 Task: Find connections with filter location Durg with filter topic #Trainingwith filter profile language Spanish with filter current company OpenText with filter school Pace Junior Science College with filter industry Soap and Cleaning Product Manufacturing with filter service category Web Development with filter keywords title Principal
Action: Mouse moved to (165, 251)
Screenshot: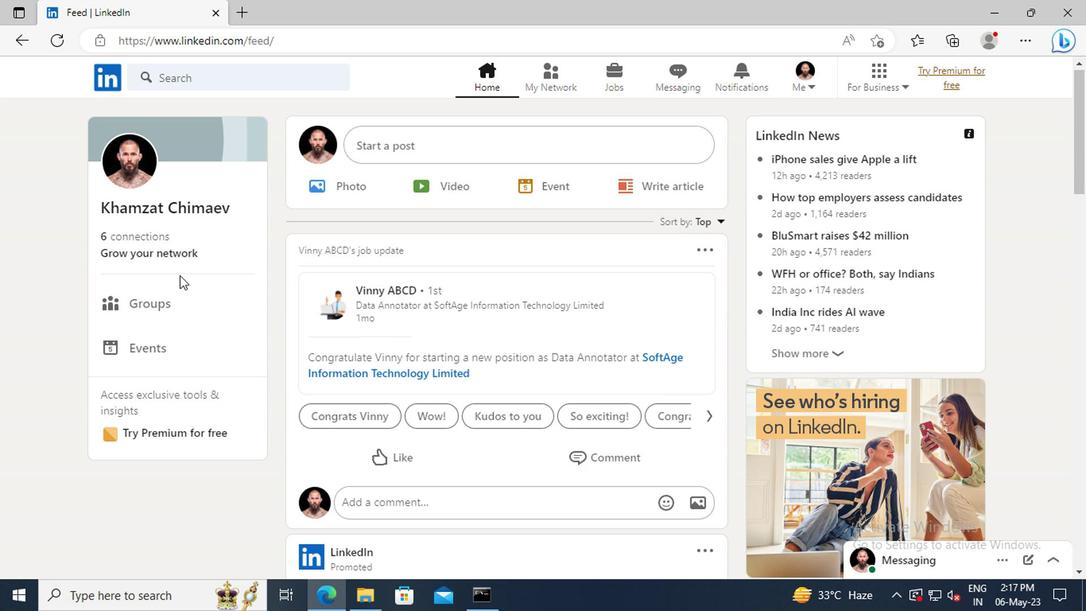 
Action: Mouse pressed left at (165, 251)
Screenshot: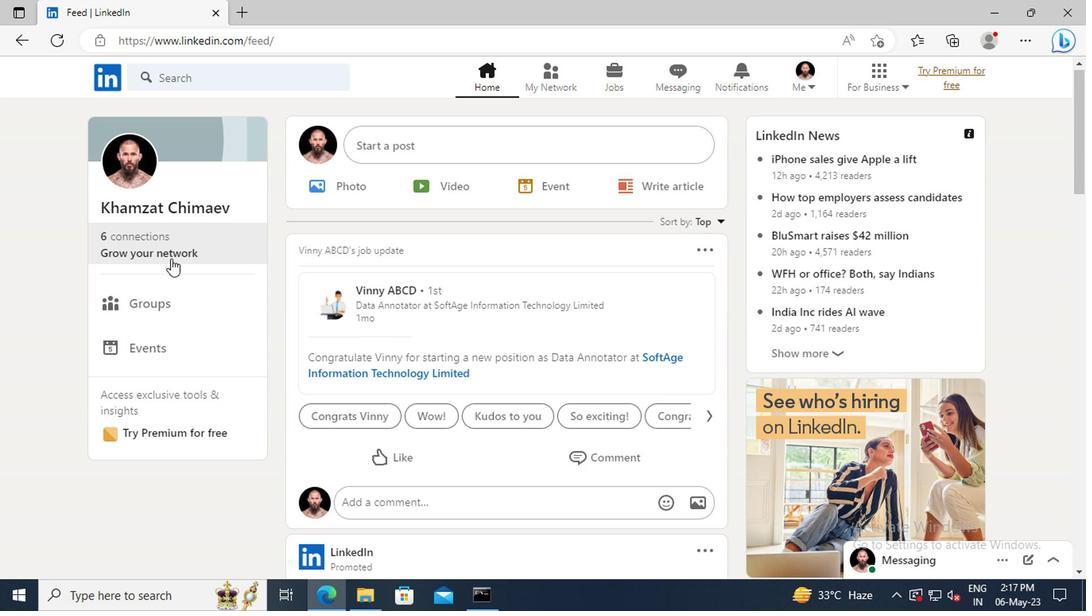 
Action: Mouse moved to (173, 170)
Screenshot: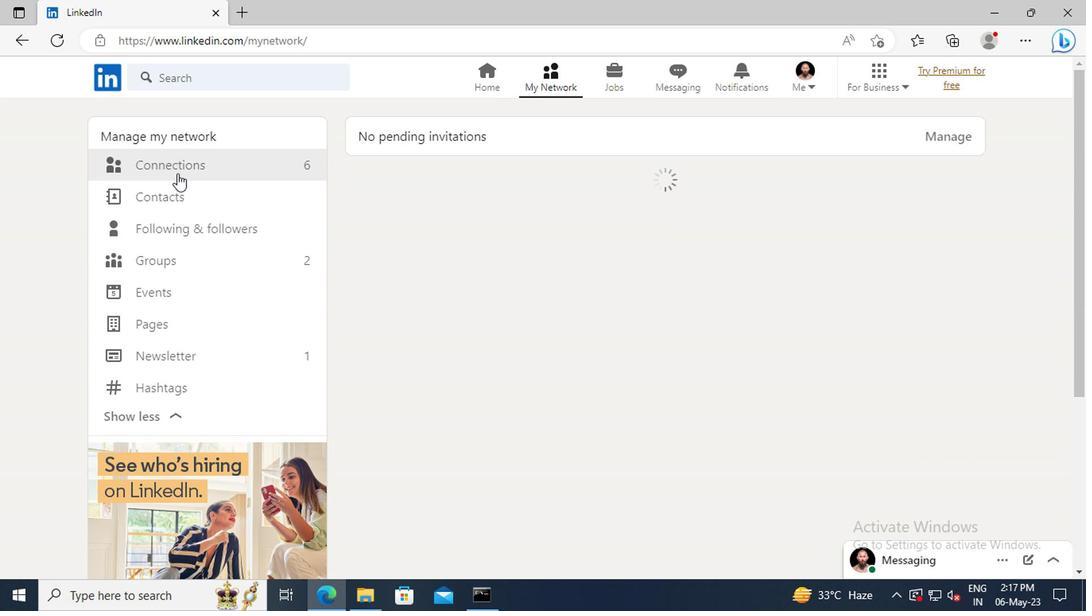 
Action: Mouse pressed left at (173, 170)
Screenshot: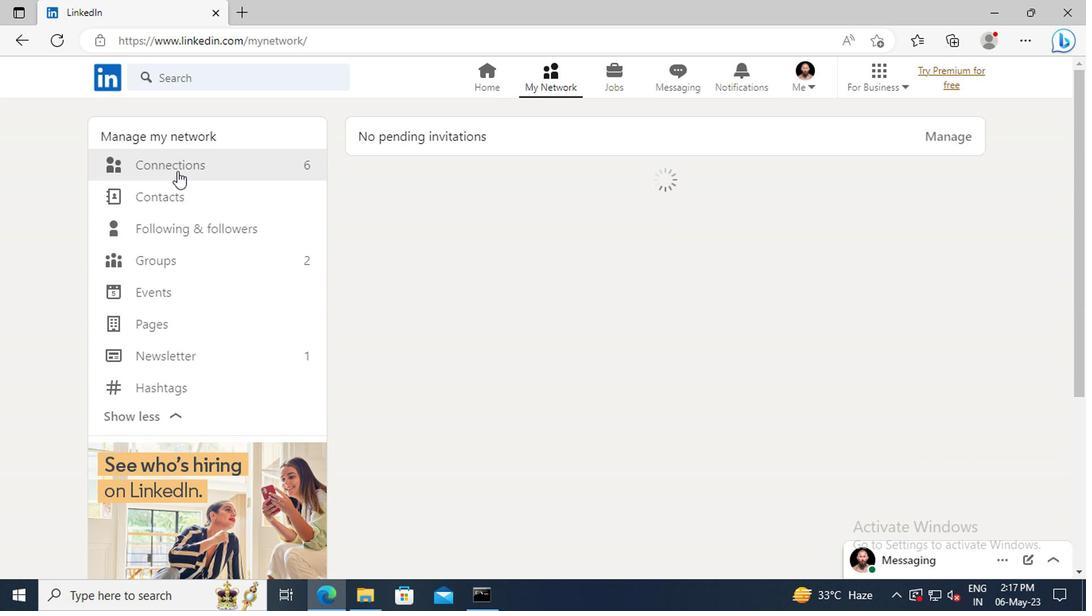 
Action: Mouse moved to (658, 171)
Screenshot: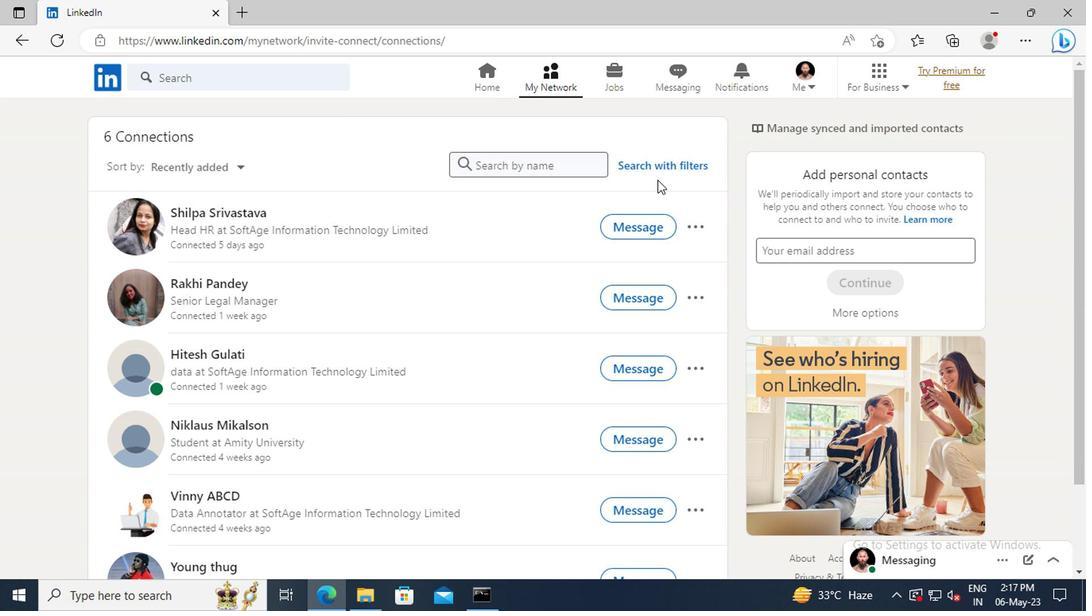 
Action: Mouse pressed left at (658, 171)
Screenshot: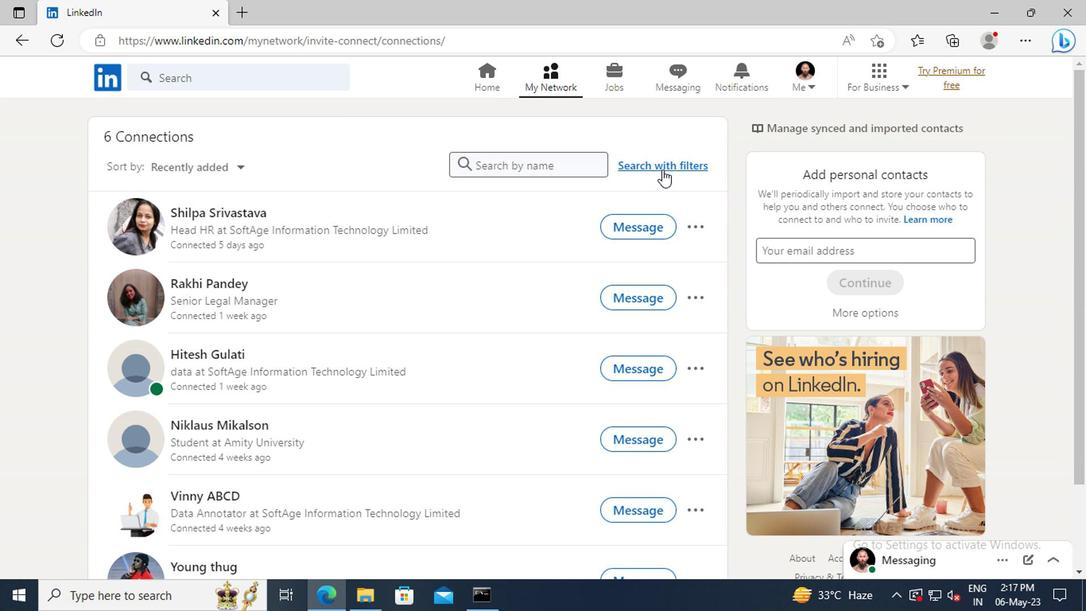 
Action: Mouse moved to (599, 123)
Screenshot: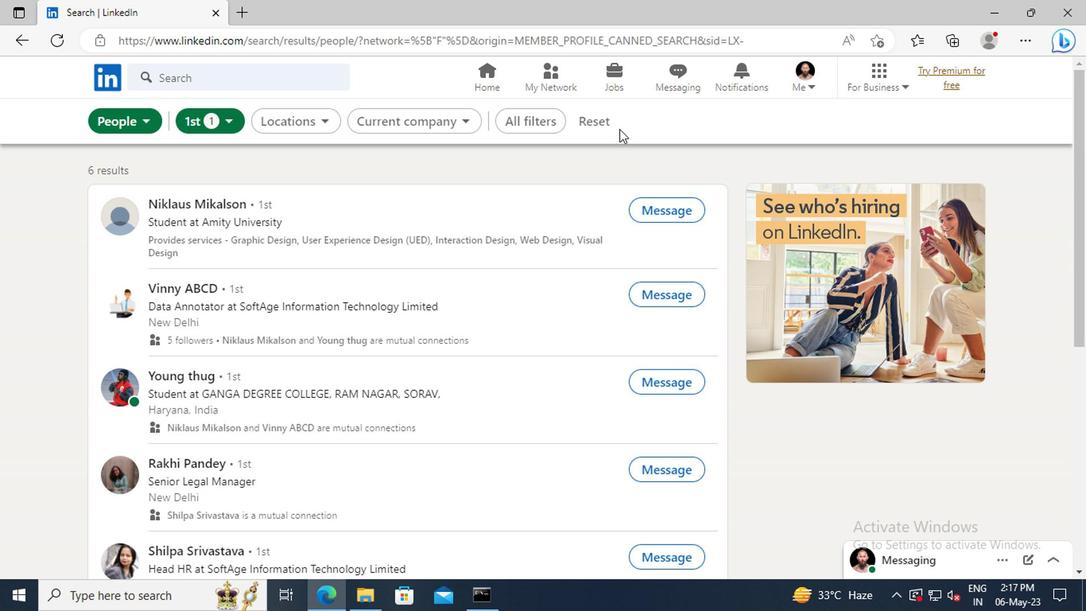 
Action: Mouse pressed left at (599, 123)
Screenshot: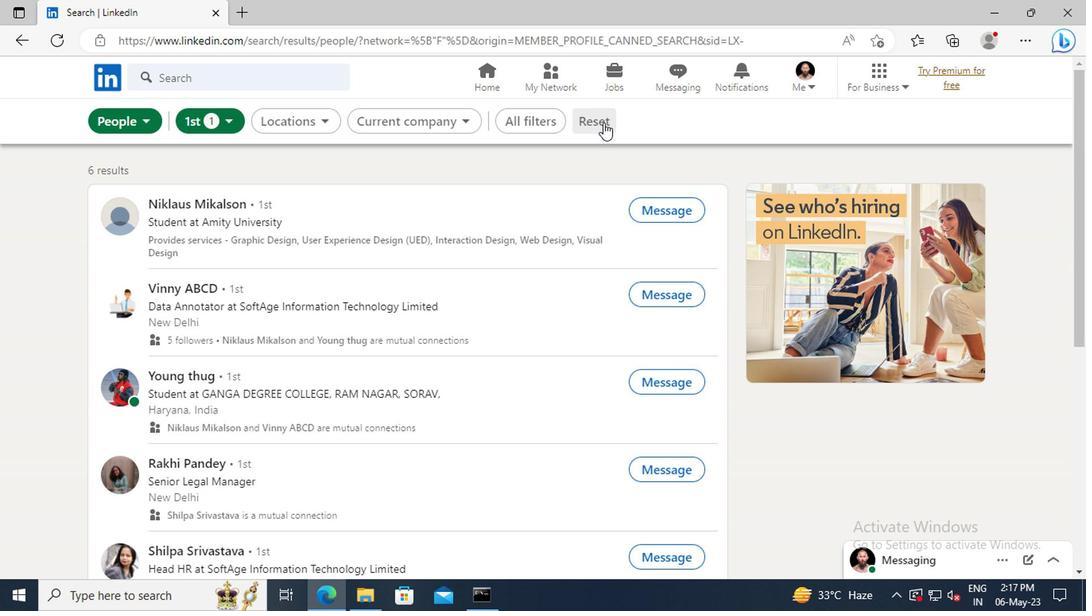
Action: Mouse moved to (580, 123)
Screenshot: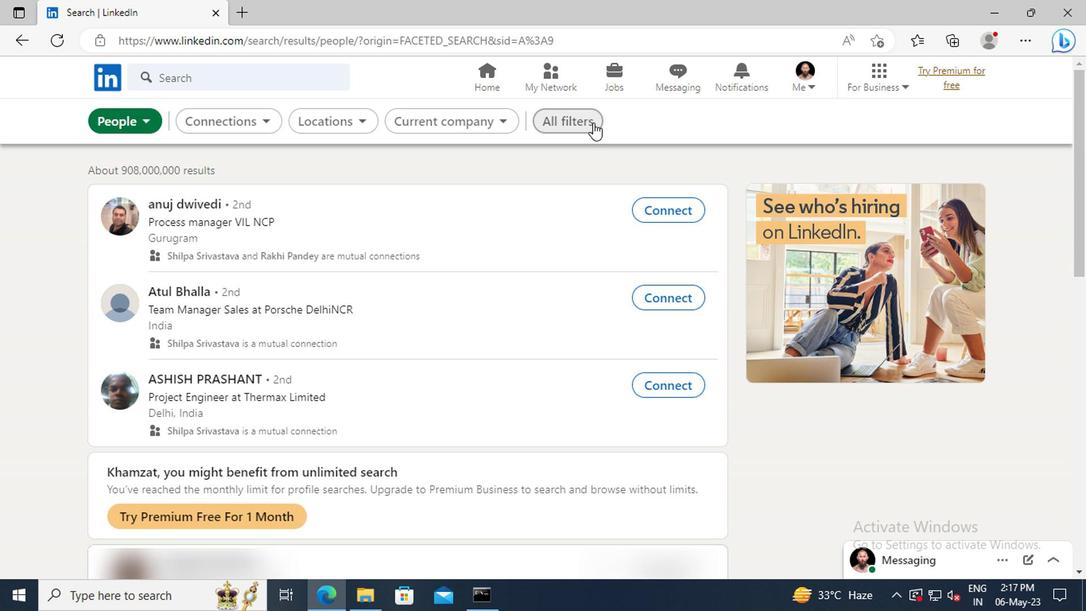 
Action: Mouse pressed left at (580, 123)
Screenshot: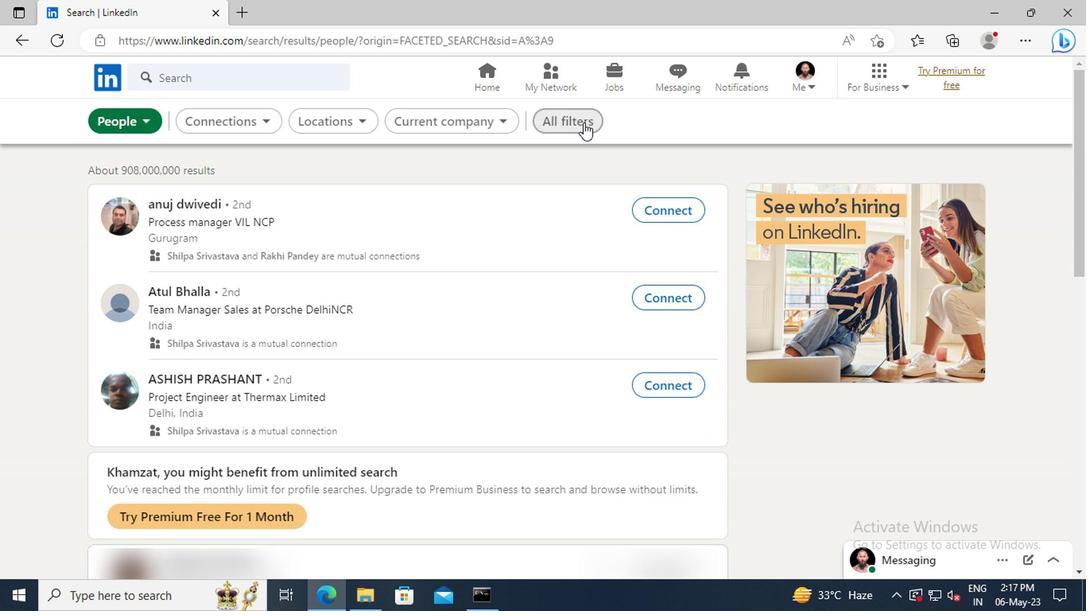 
Action: Mouse moved to (915, 294)
Screenshot: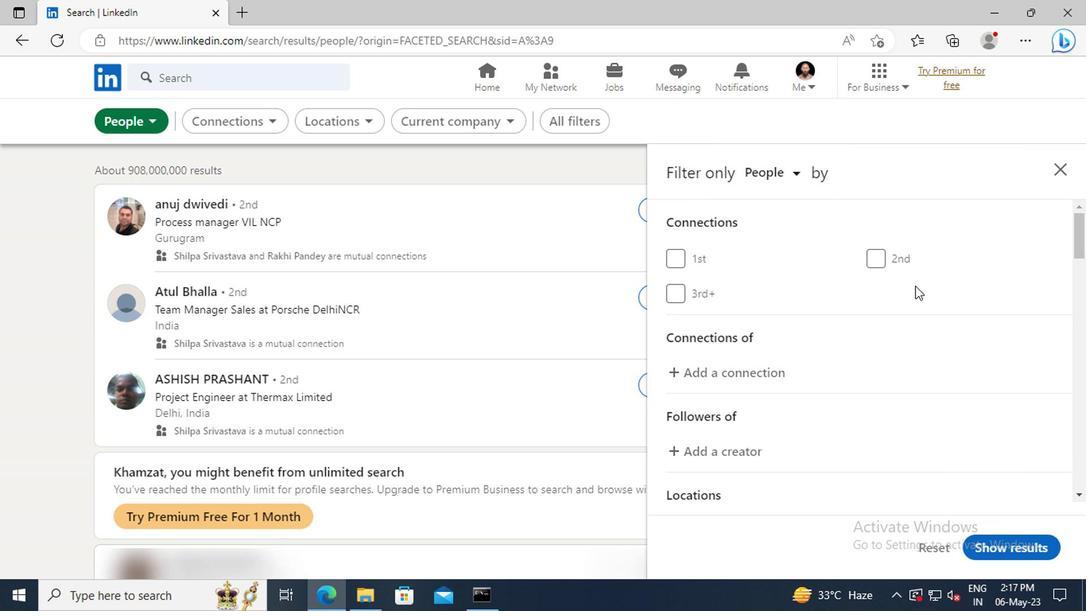 
Action: Mouse scrolled (915, 294) with delta (0, 0)
Screenshot: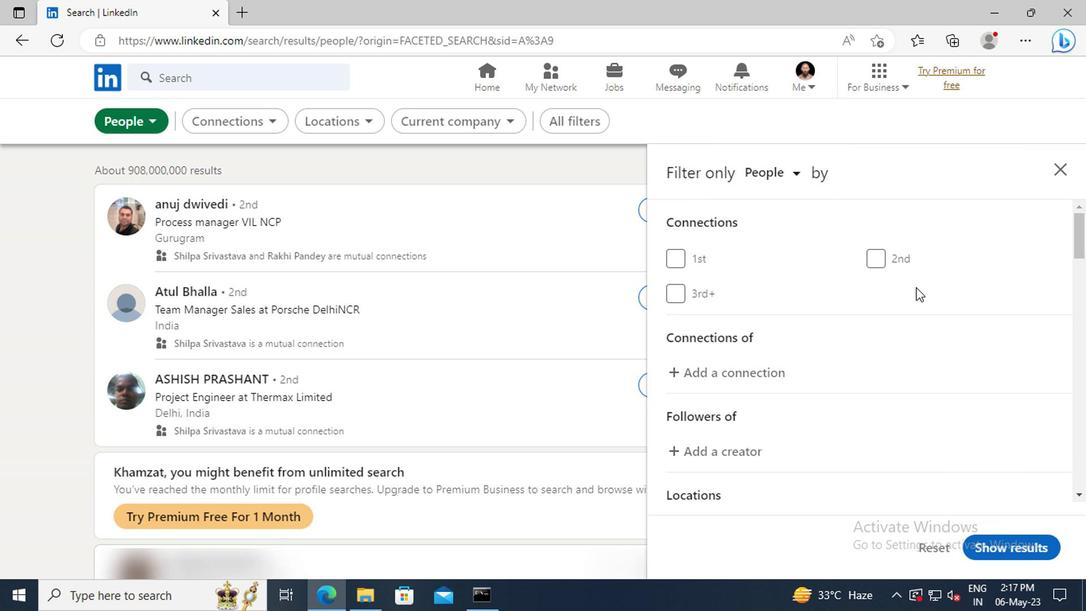 
Action: Mouse moved to (915, 295)
Screenshot: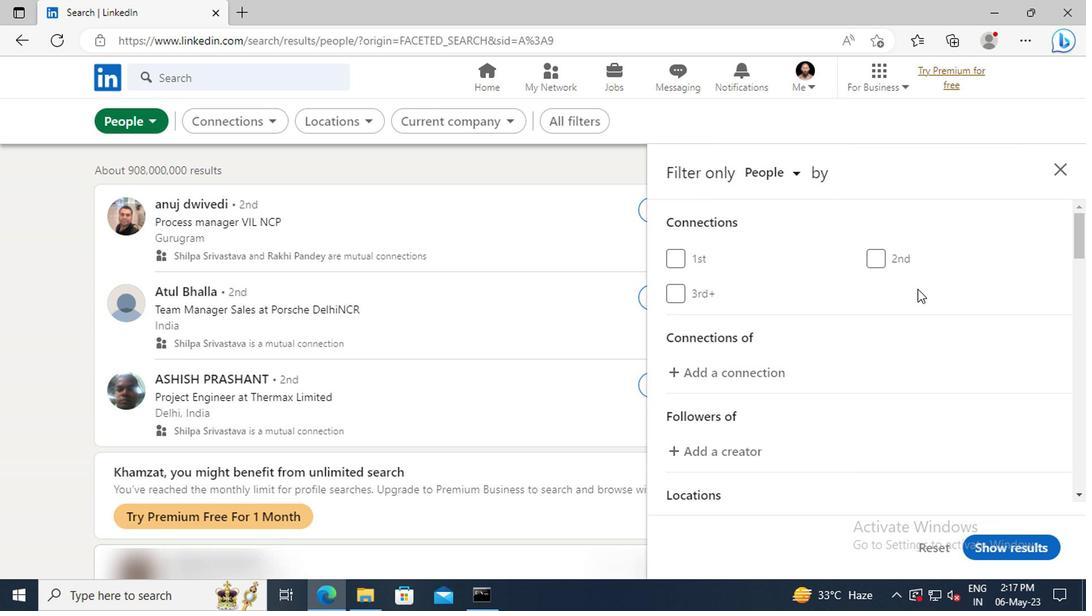 
Action: Mouse scrolled (915, 294) with delta (0, 0)
Screenshot: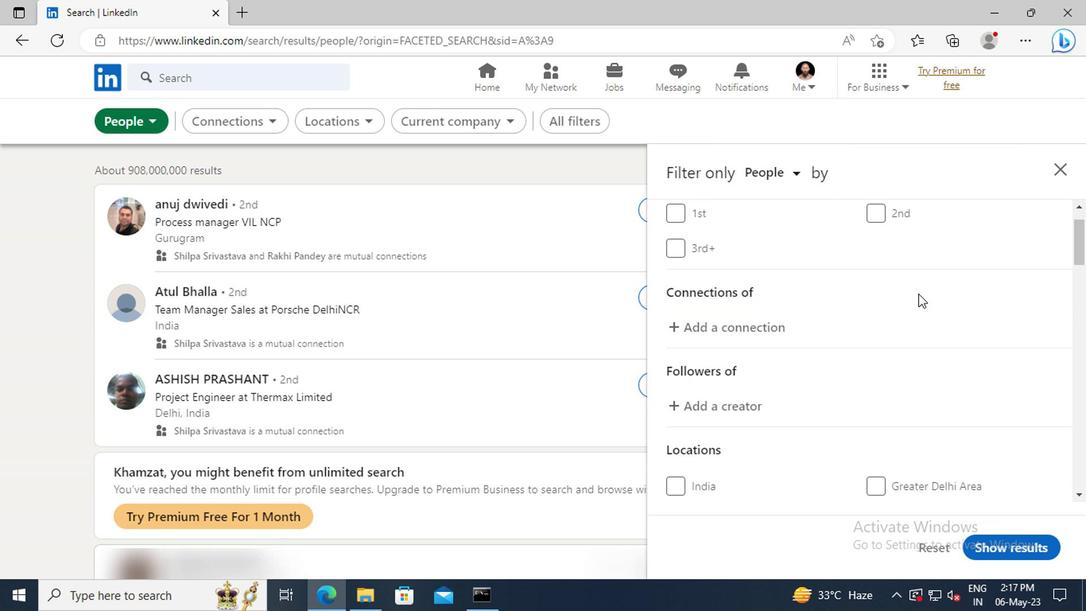 
Action: Mouse scrolled (915, 294) with delta (0, 0)
Screenshot: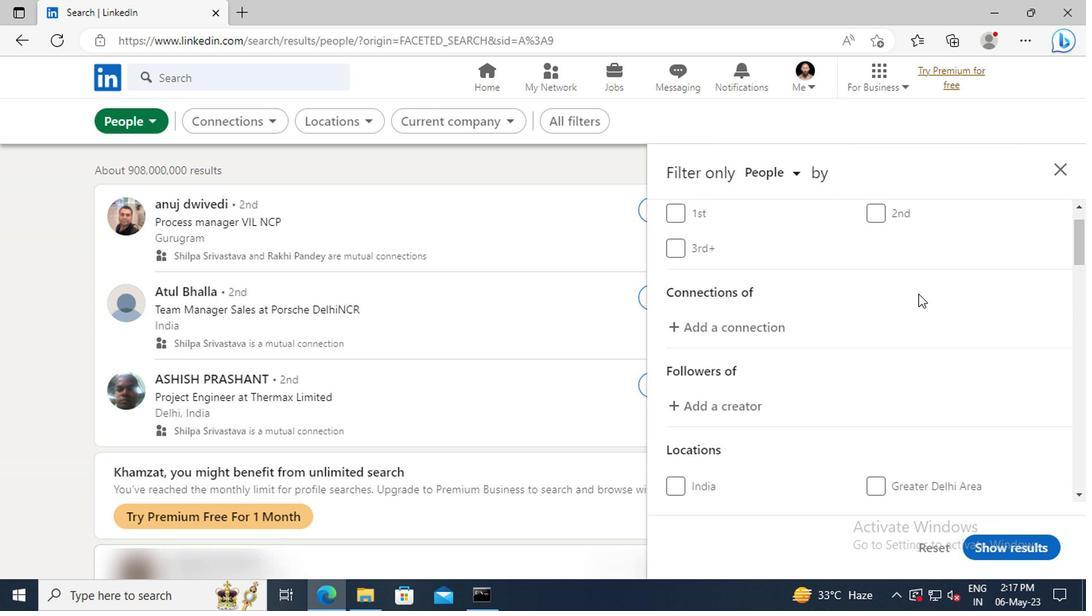 
Action: Mouse moved to (916, 297)
Screenshot: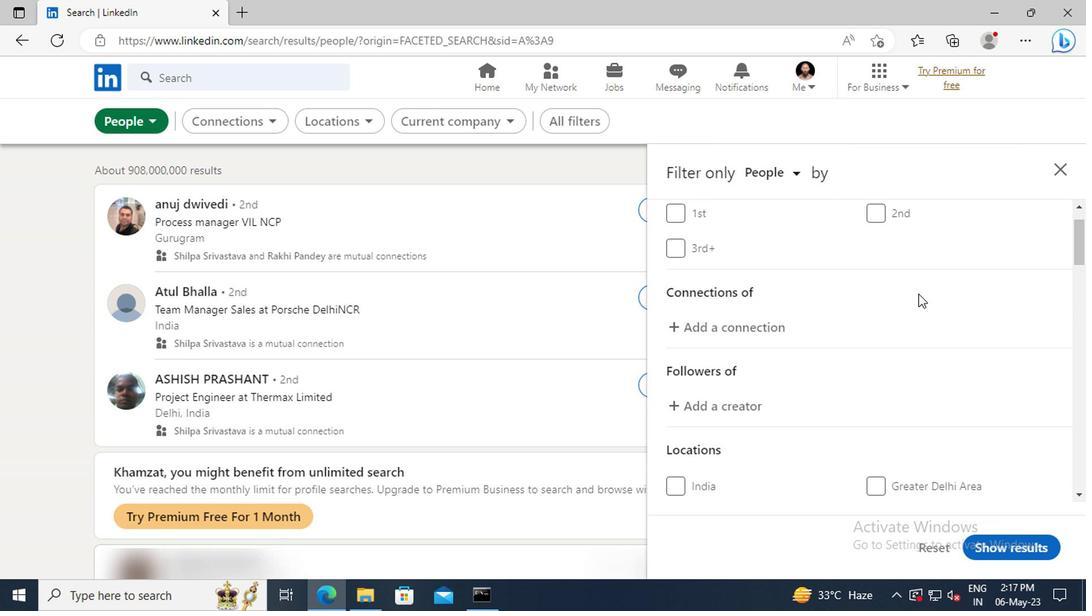 
Action: Mouse scrolled (916, 296) with delta (0, 0)
Screenshot: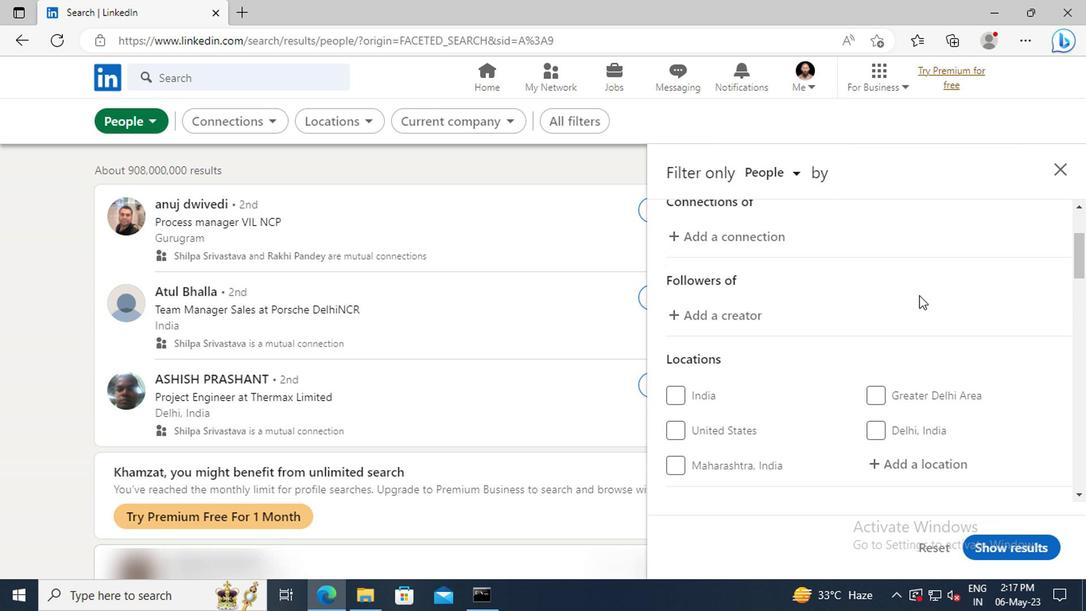 
Action: Mouse scrolled (916, 296) with delta (0, 0)
Screenshot: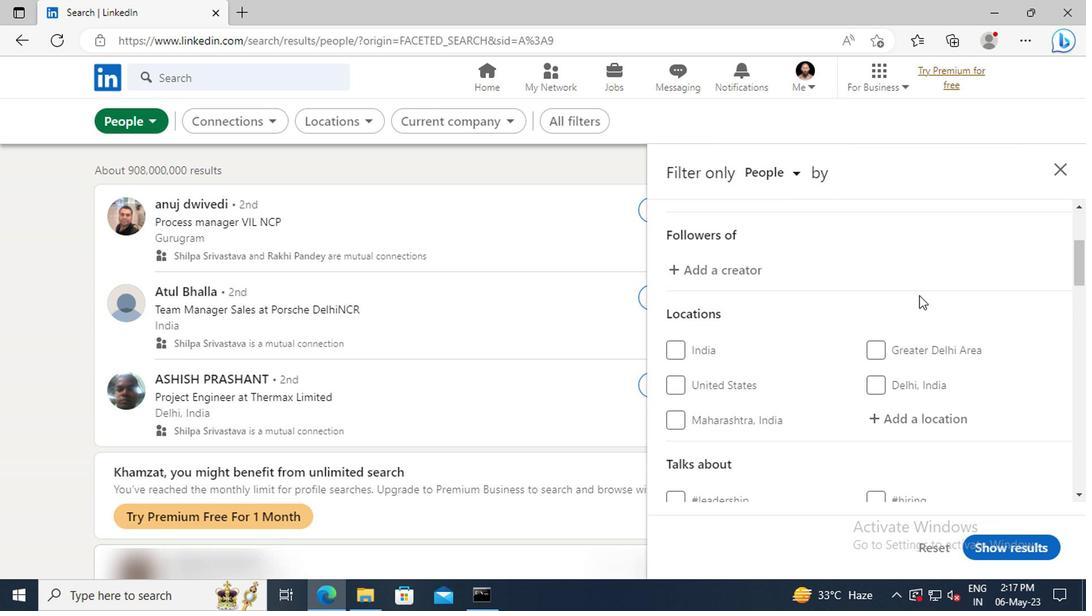 
Action: Mouse moved to (916, 303)
Screenshot: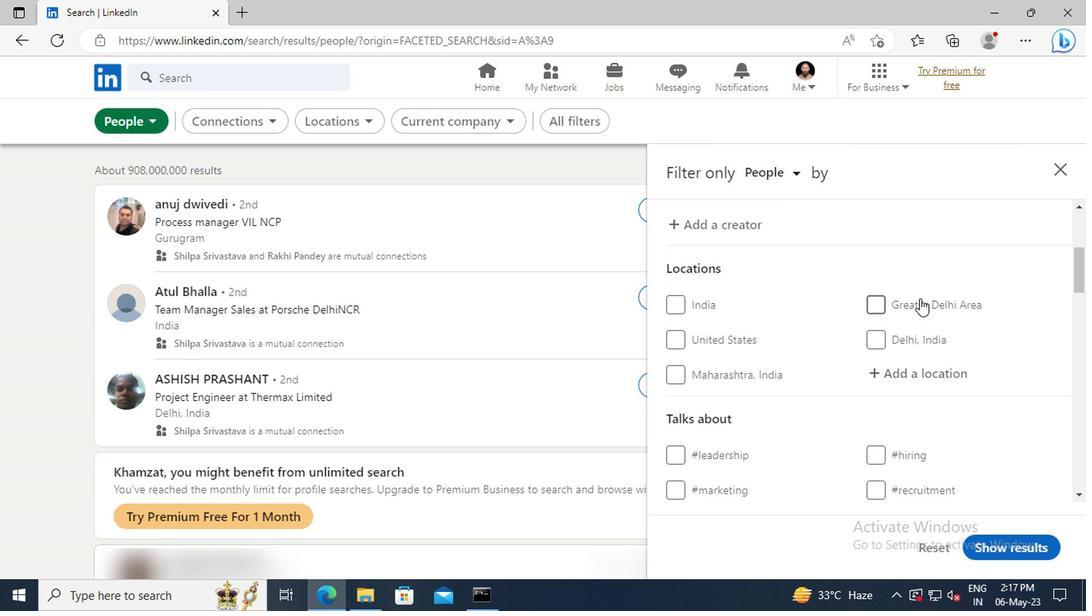 
Action: Mouse scrolled (916, 302) with delta (0, 0)
Screenshot: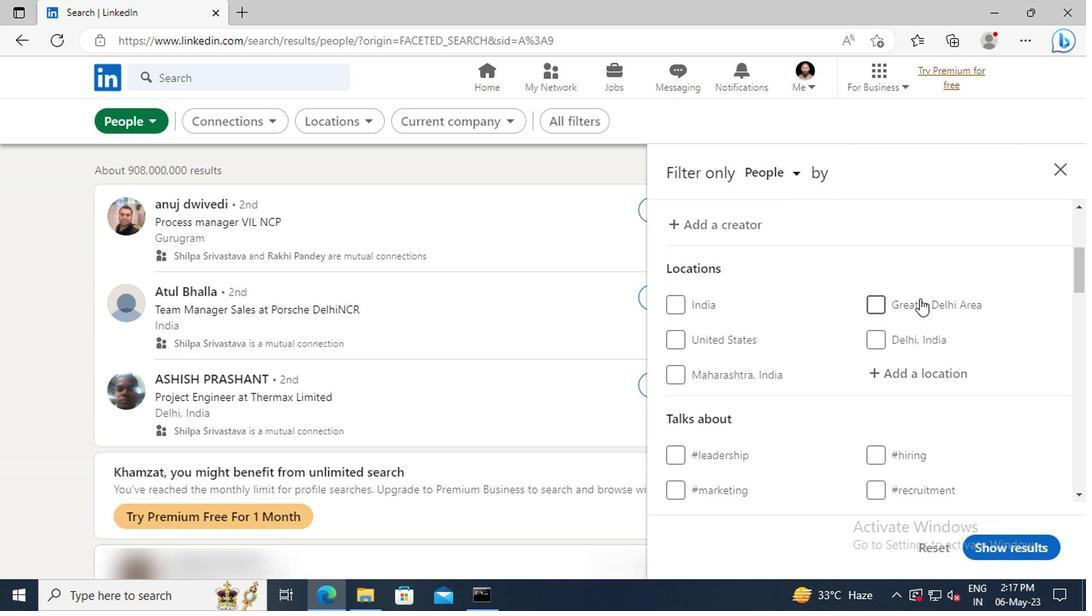 
Action: Mouse moved to (914, 331)
Screenshot: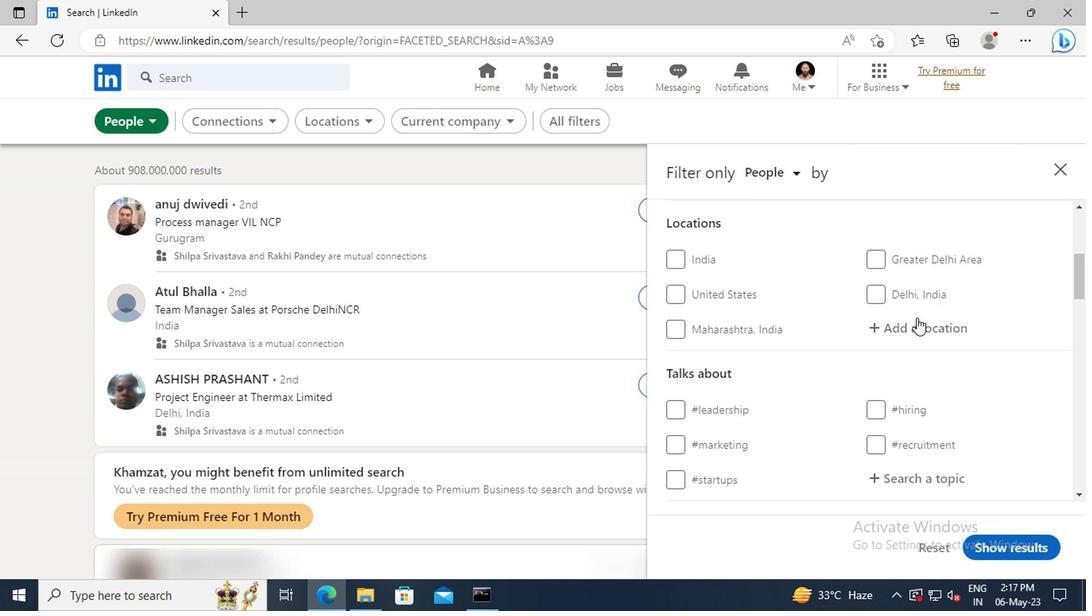
Action: Mouse pressed left at (914, 331)
Screenshot: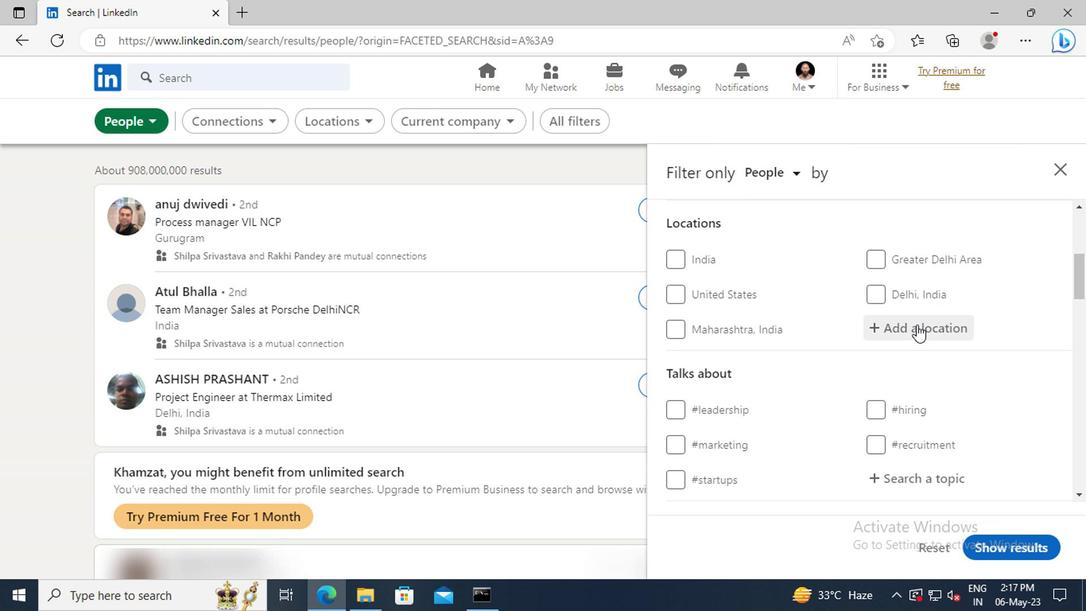 
Action: Key pressed <Key.shift>
Screenshot: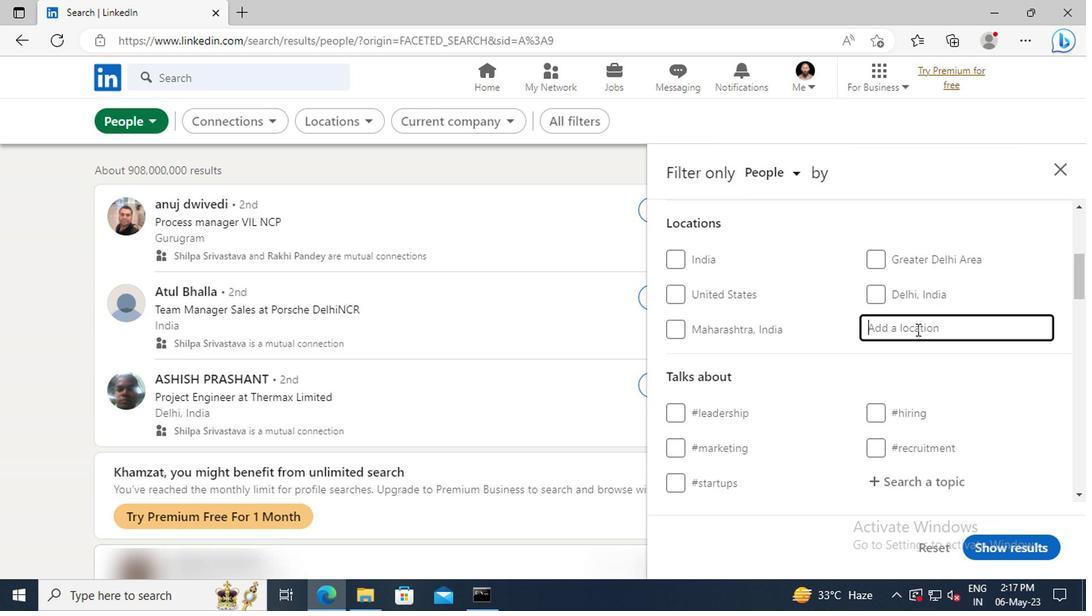 
Action: Mouse moved to (912, 332)
Screenshot: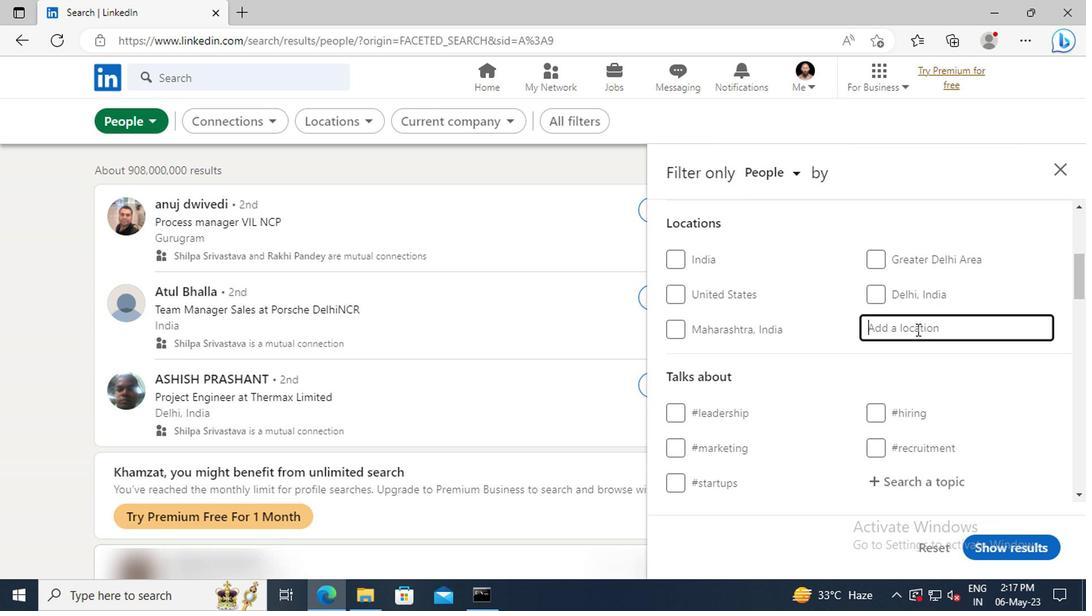 
Action: Key pressed DURG
Screenshot: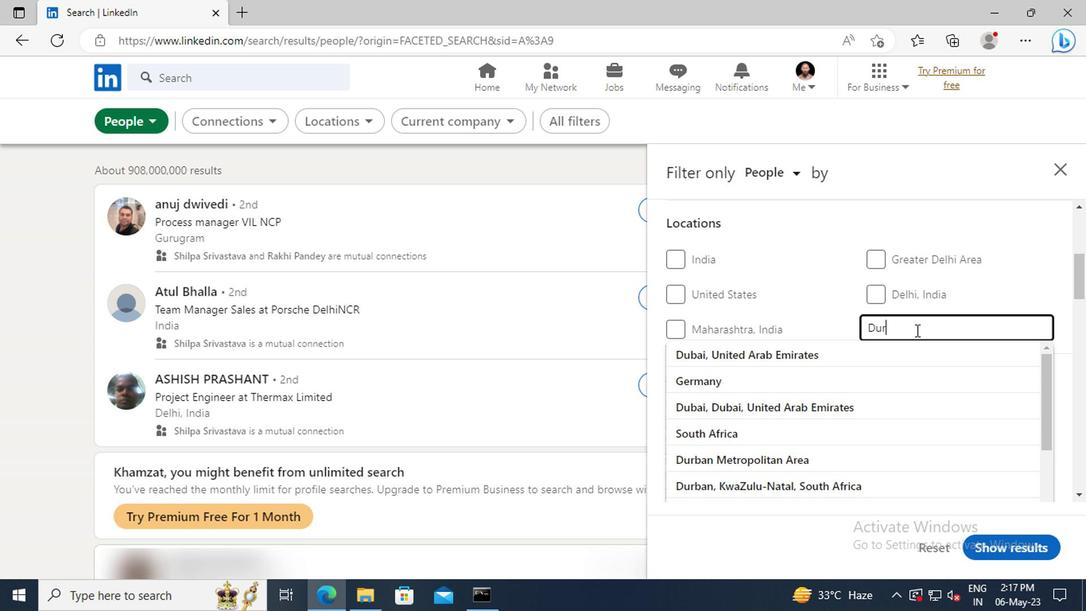 
Action: Mouse moved to (911, 349)
Screenshot: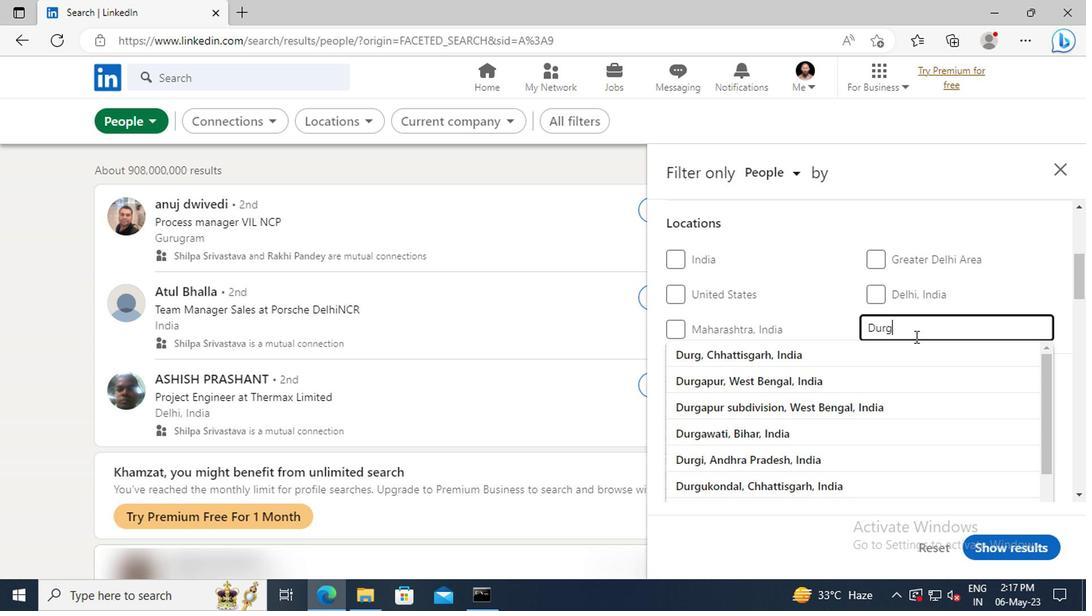 
Action: Mouse pressed left at (911, 349)
Screenshot: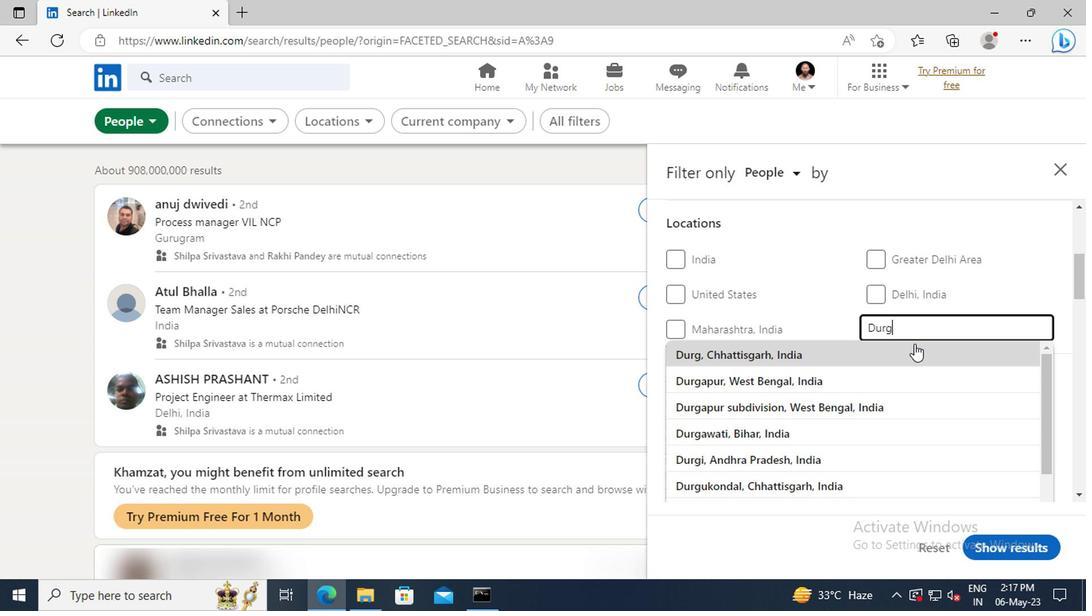 
Action: Mouse scrolled (911, 348) with delta (0, -1)
Screenshot: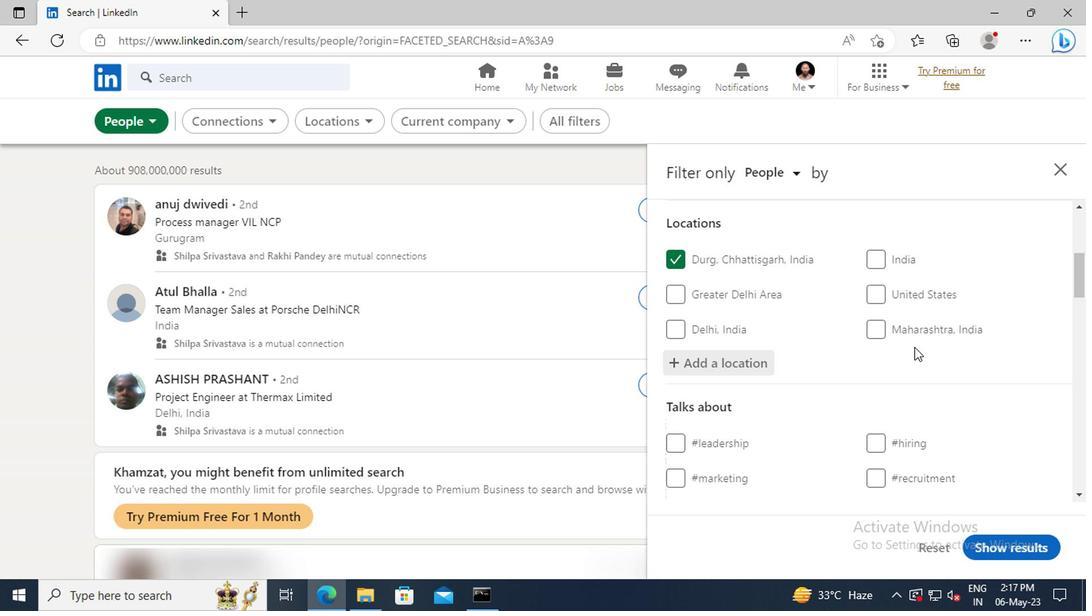 
Action: Mouse scrolled (911, 348) with delta (0, -1)
Screenshot: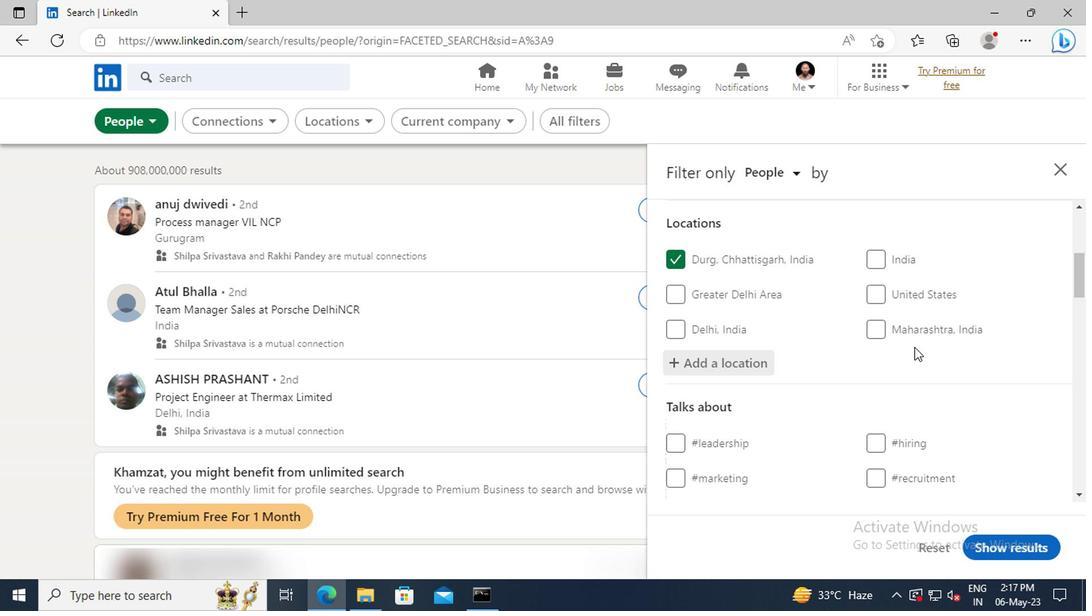 
Action: Mouse scrolled (911, 348) with delta (0, -1)
Screenshot: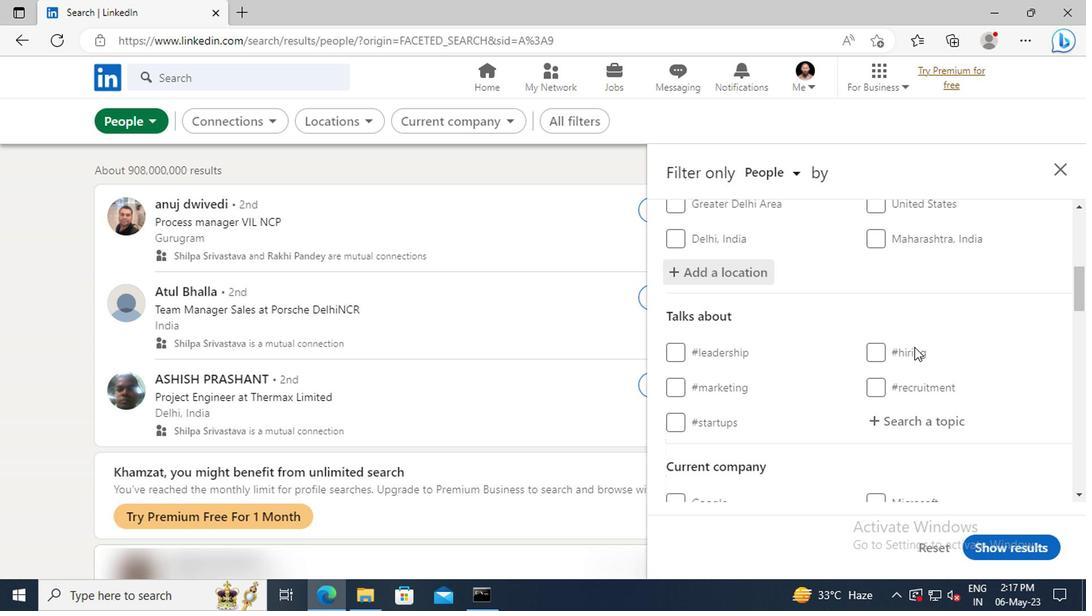 
Action: Mouse moved to (911, 371)
Screenshot: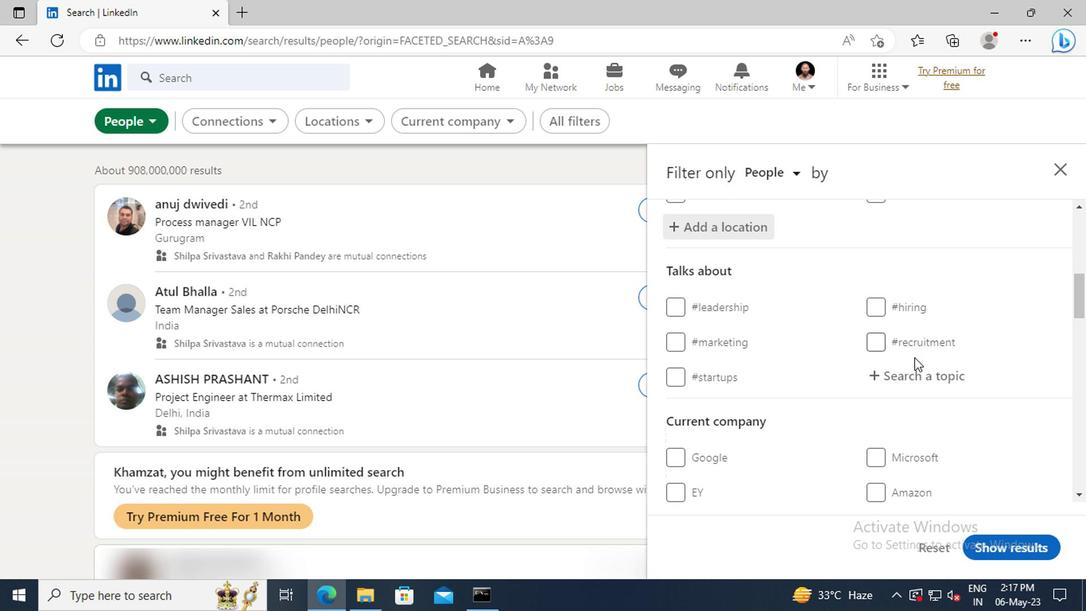 
Action: Mouse pressed left at (911, 371)
Screenshot: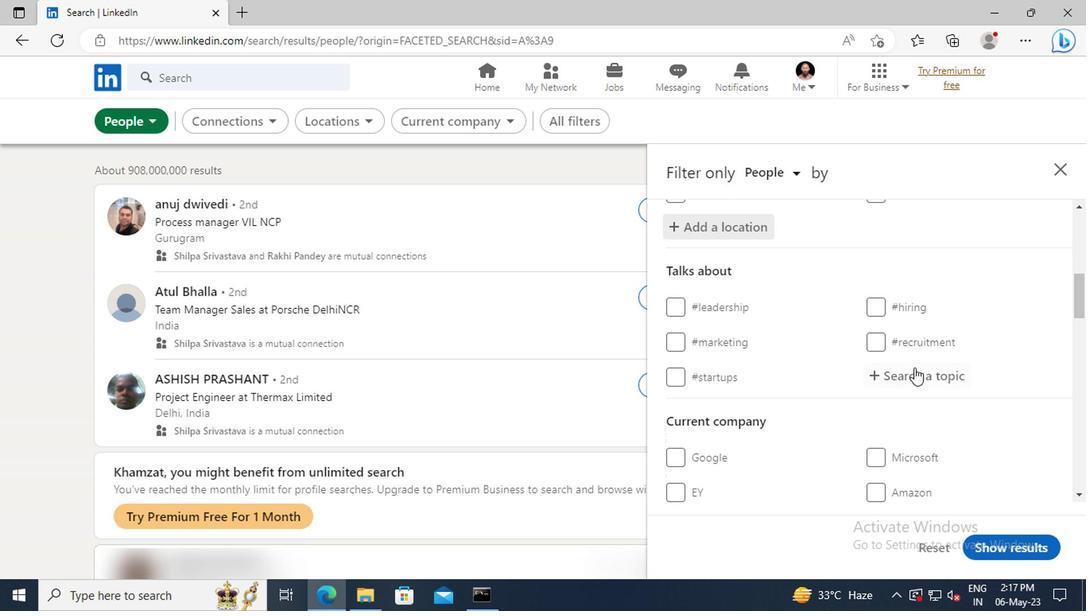 
Action: Key pressed <Key.shift>TRAIN
Screenshot: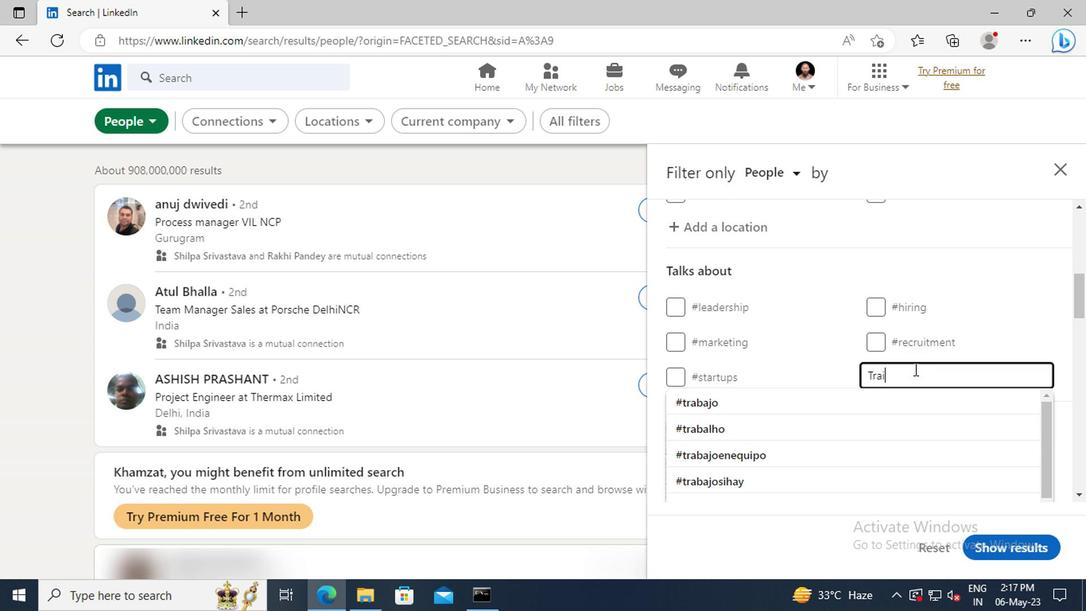 
Action: Mouse moved to (912, 391)
Screenshot: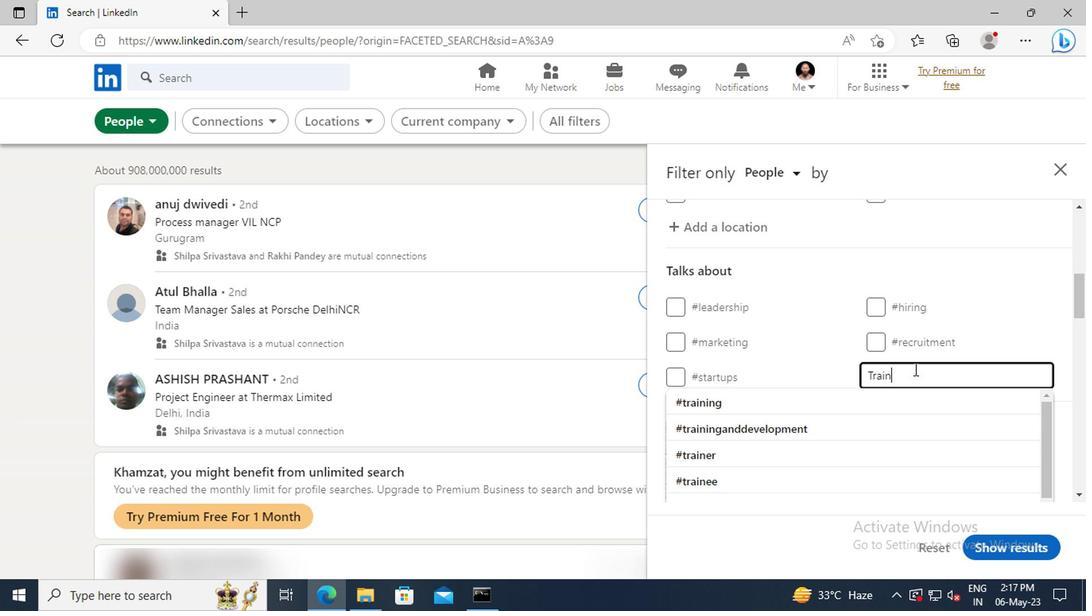 
Action: Mouse pressed left at (912, 391)
Screenshot: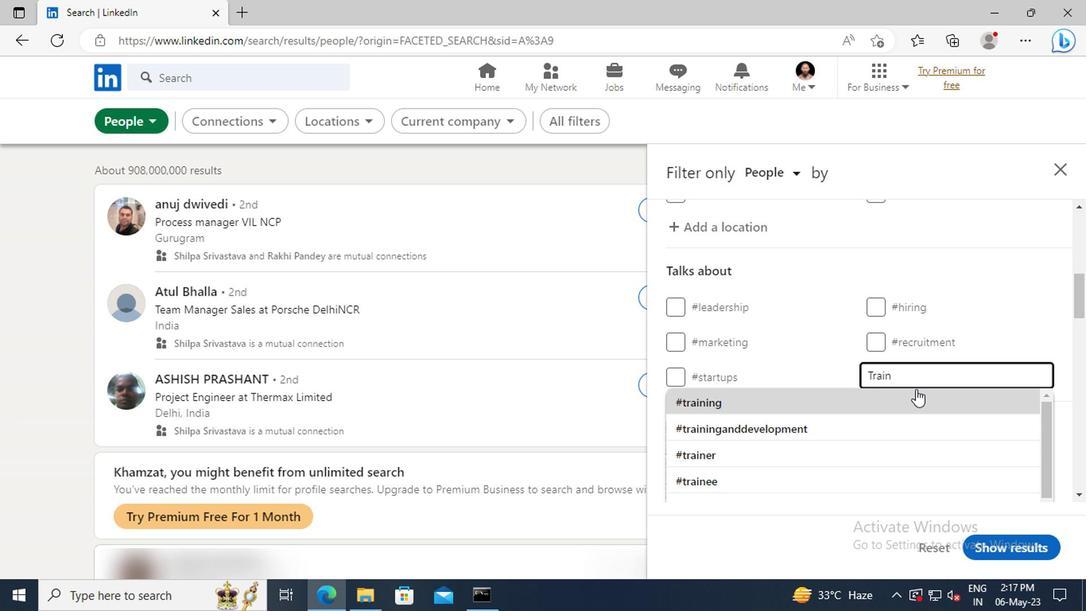 
Action: Mouse scrolled (912, 390) with delta (0, 0)
Screenshot: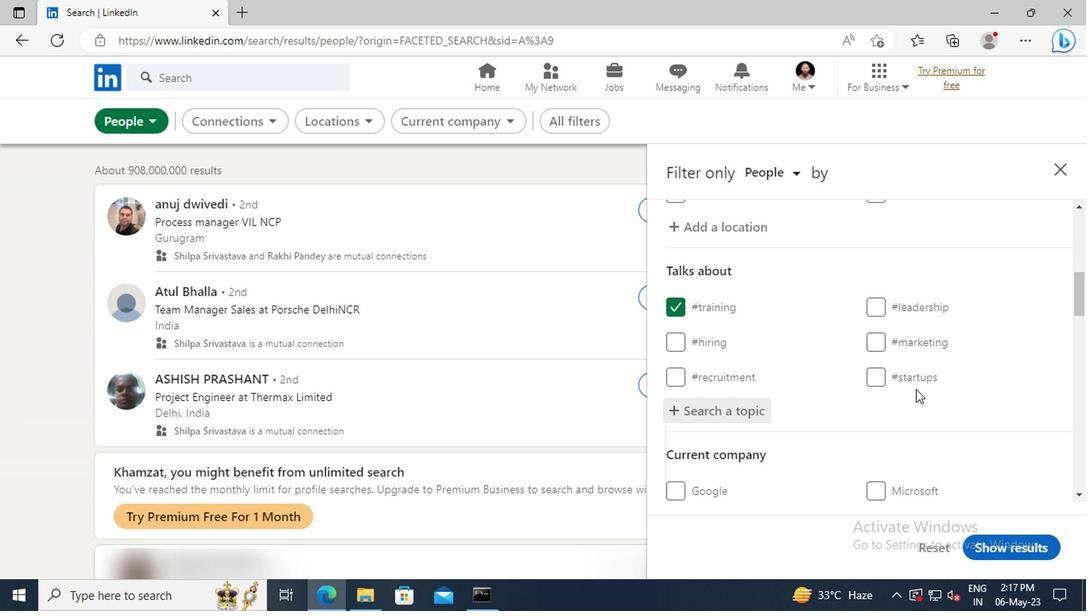 
Action: Mouse scrolled (912, 390) with delta (0, 0)
Screenshot: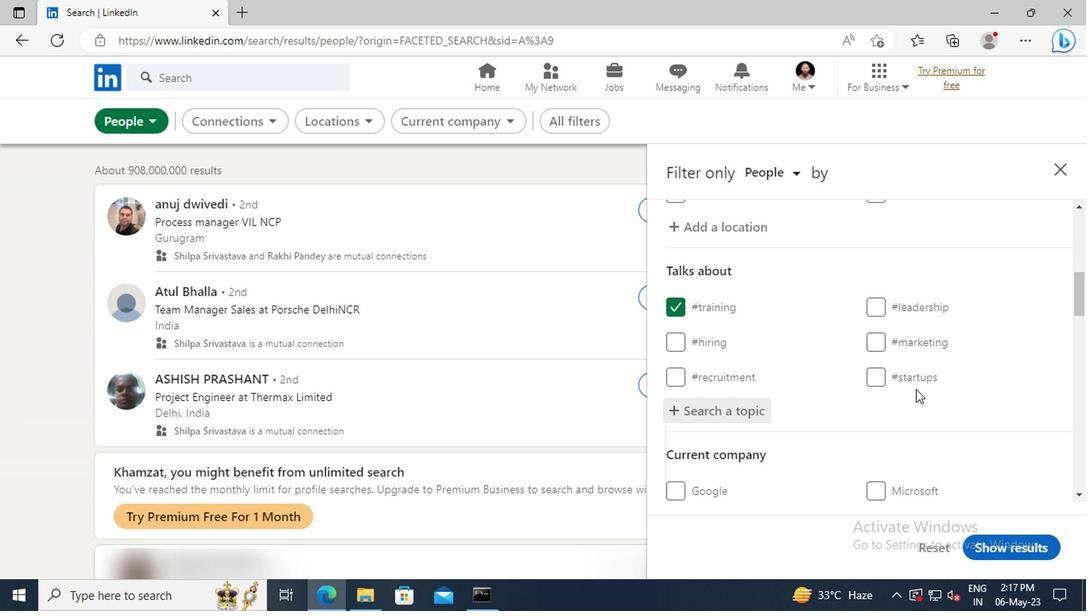 
Action: Mouse scrolled (912, 390) with delta (0, 0)
Screenshot: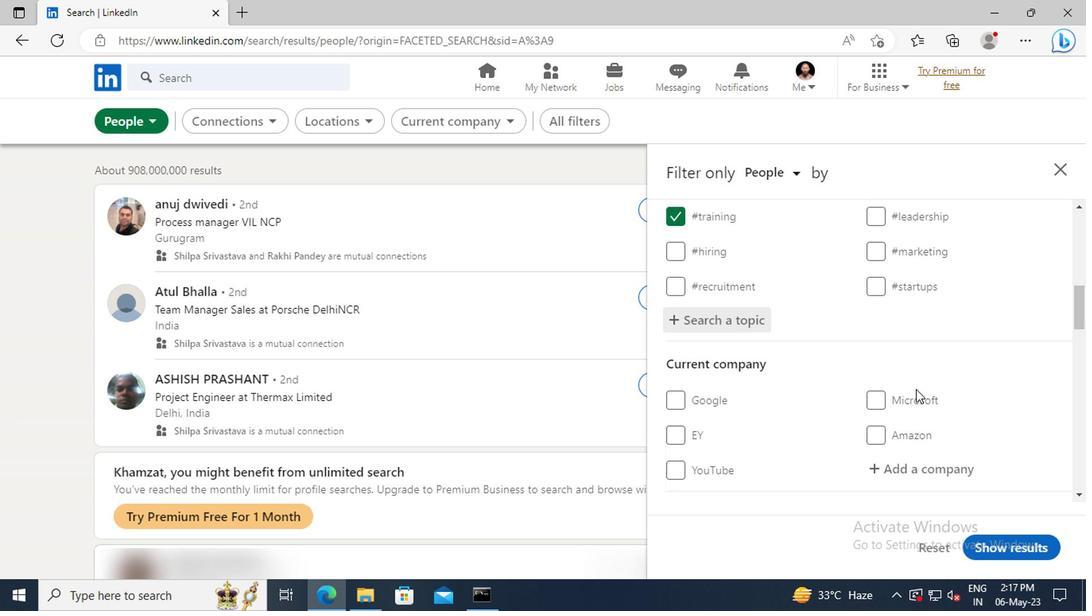
Action: Mouse scrolled (912, 390) with delta (0, 0)
Screenshot: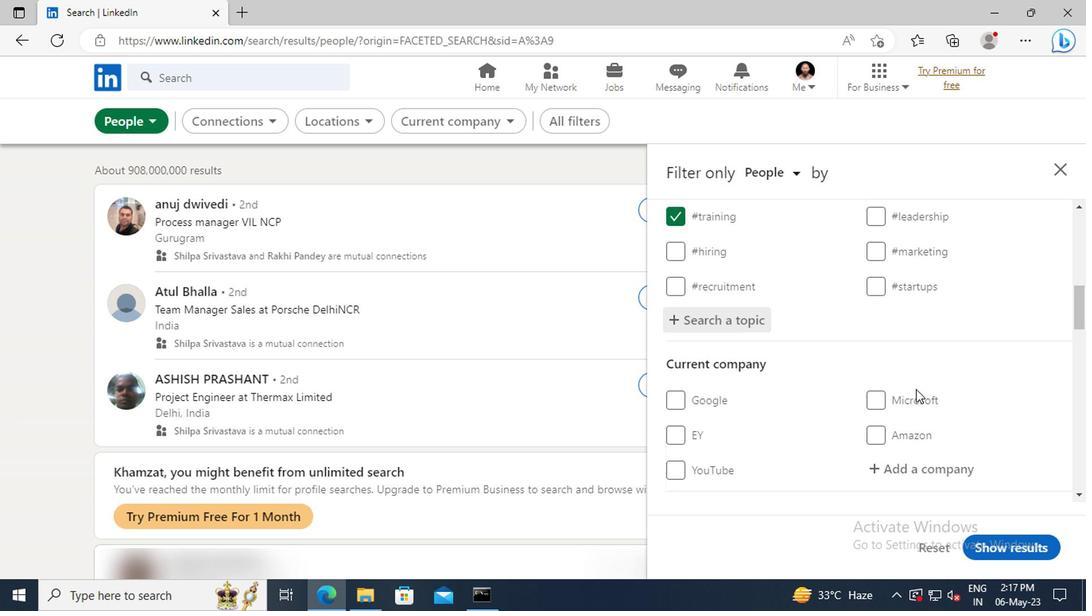 
Action: Mouse scrolled (912, 390) with delta (0, 0)
Screenshot: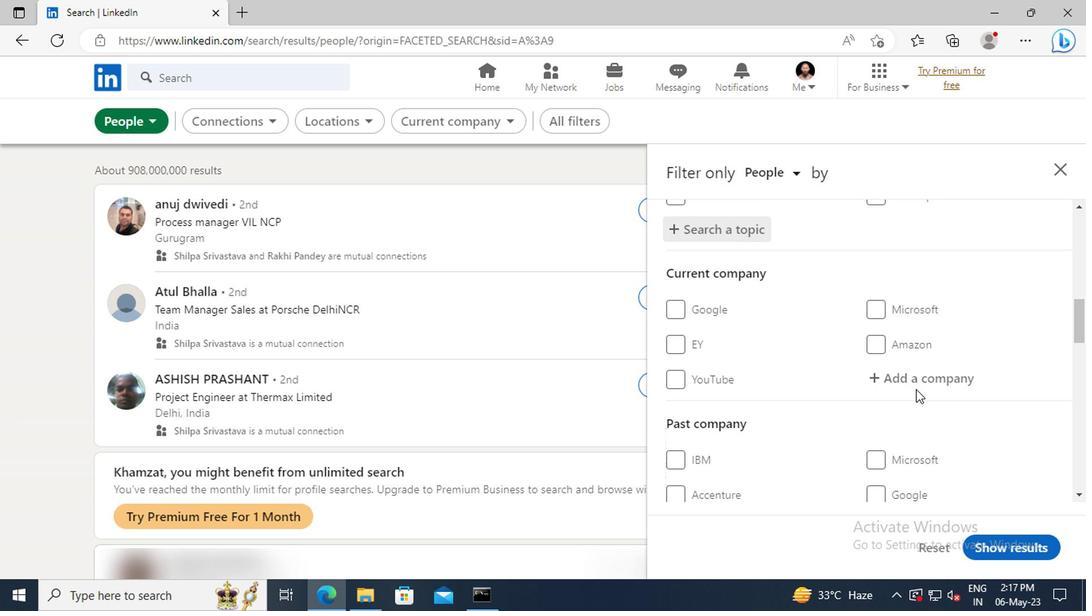 
Action: Mouse scrolled (912, 390) with delta (0, 0)
Screenshot: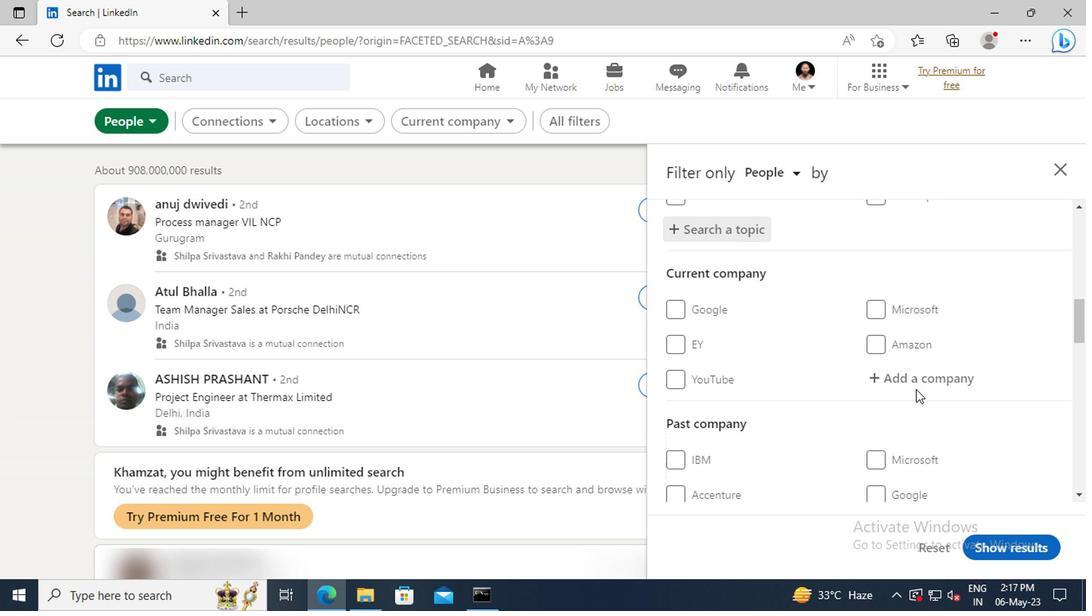 
Action: Mouse scrolled (912, 390) with delta (0, 0)
Screenshot: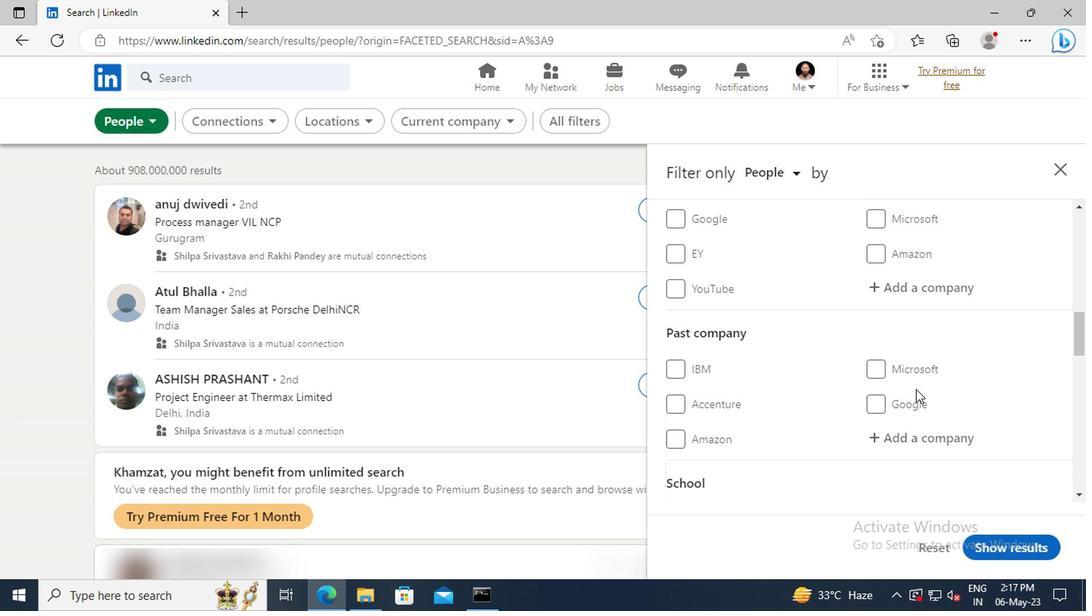 
Action: Mouse scrolled (912, 390) with delta (0, 0)
Screenshot: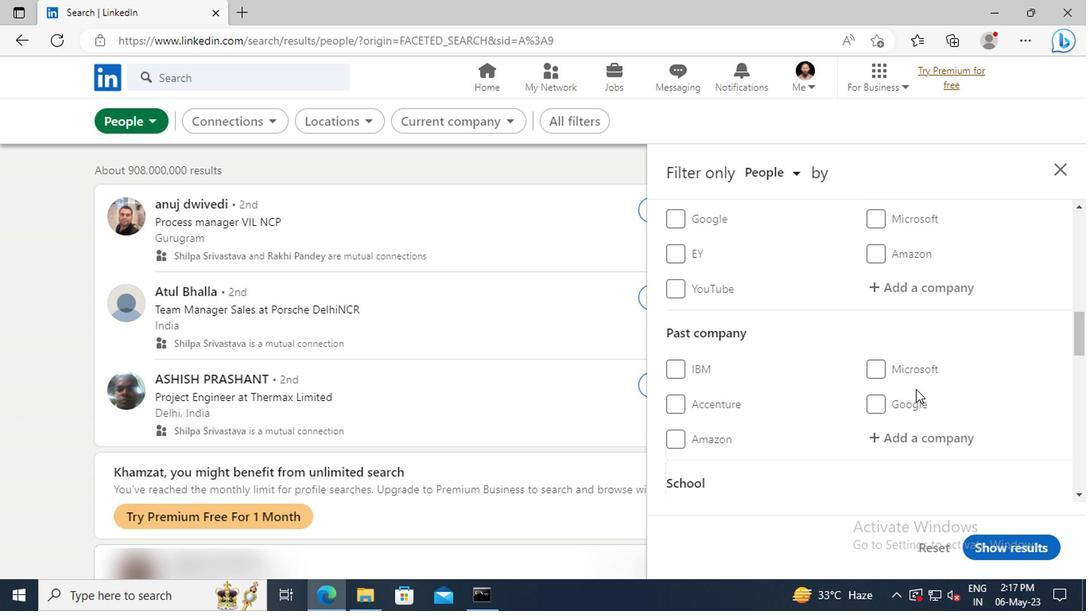 
Action: Mouse scrolled (912, 390) with delta (0, 0)
Screenshot: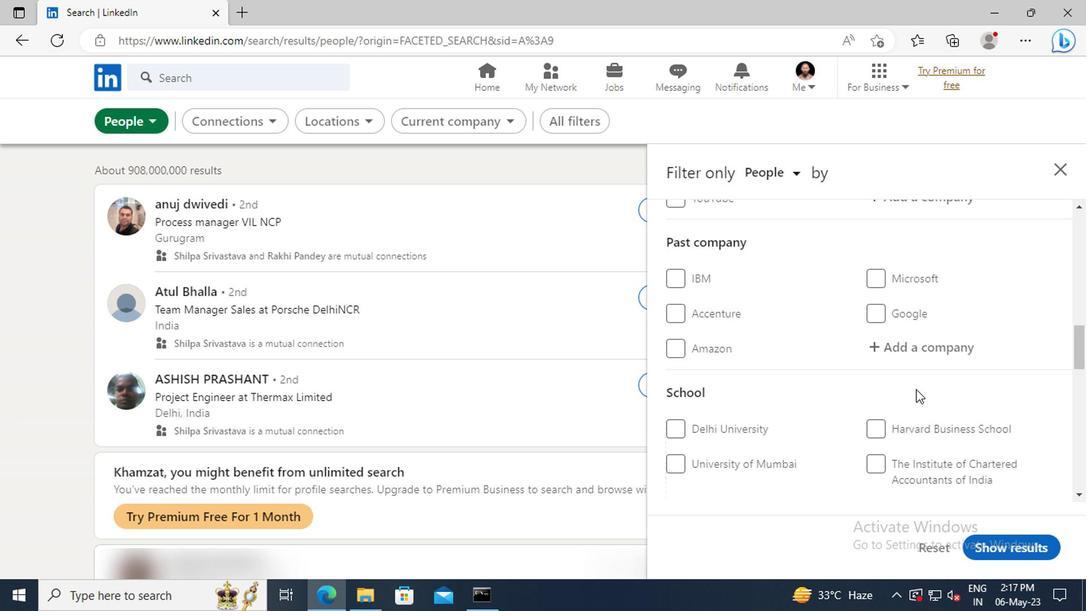 
Action: Mouse scrolled (912, 390) with delta (0, 0)
Screenshot: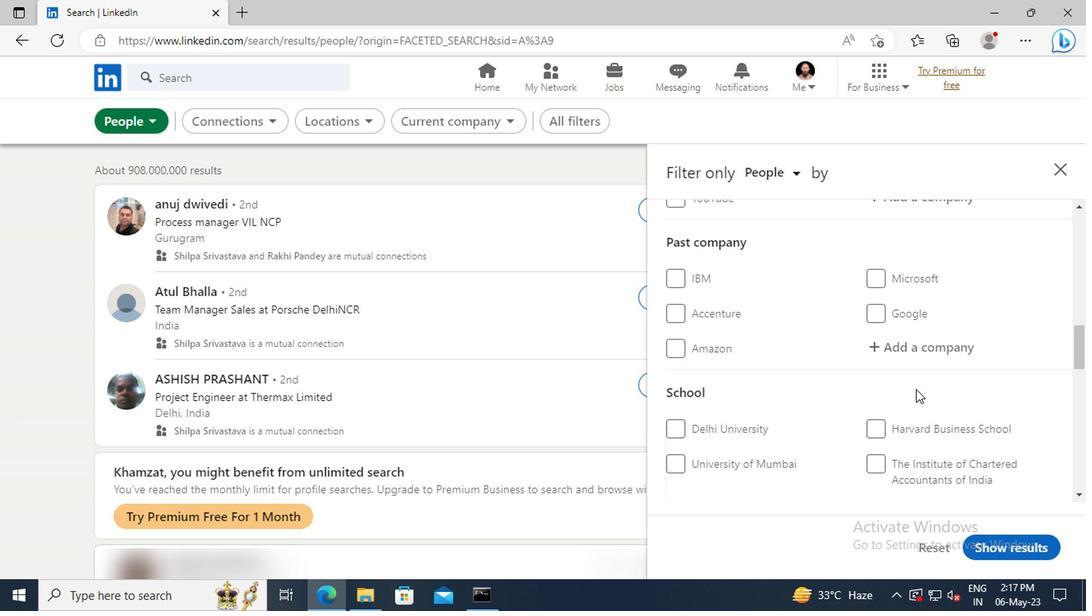 
Action: Mouse scrolled (912, 390) with delta (0, 0)
Screenshot: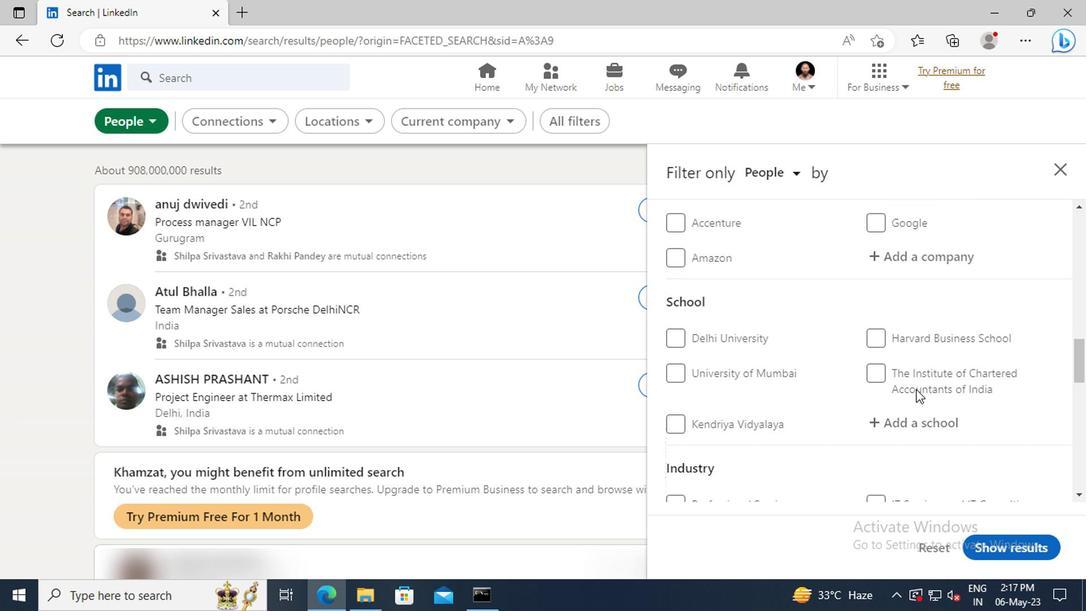 
Action: Mouse scrolled (912, 390) with delta (0, 0)
Screenshot: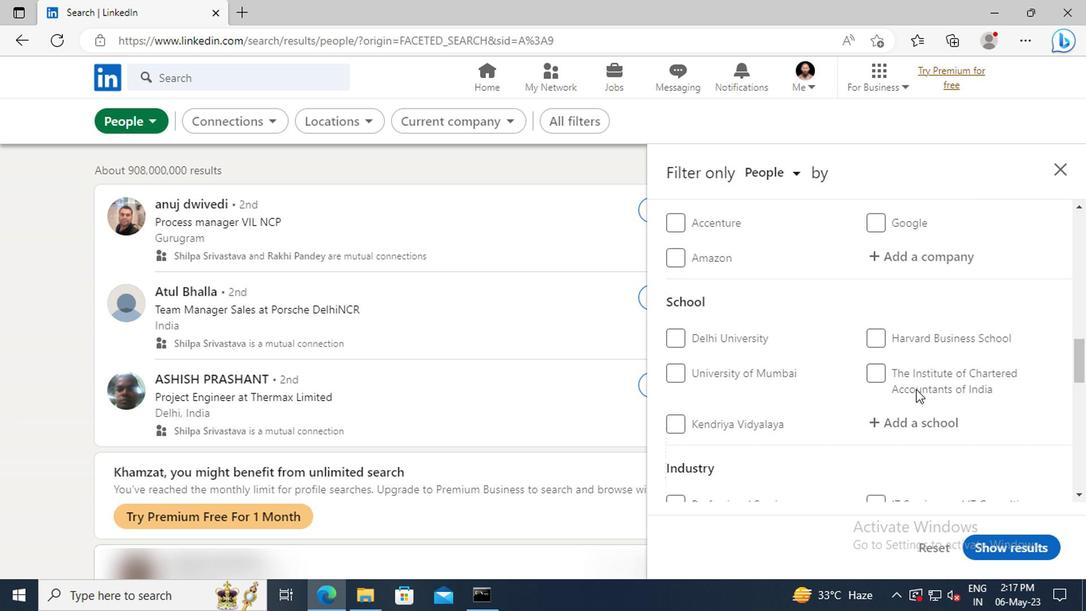 
Action: Mouse scrolled (912, 390) with delta (0, 0)
Screenshot: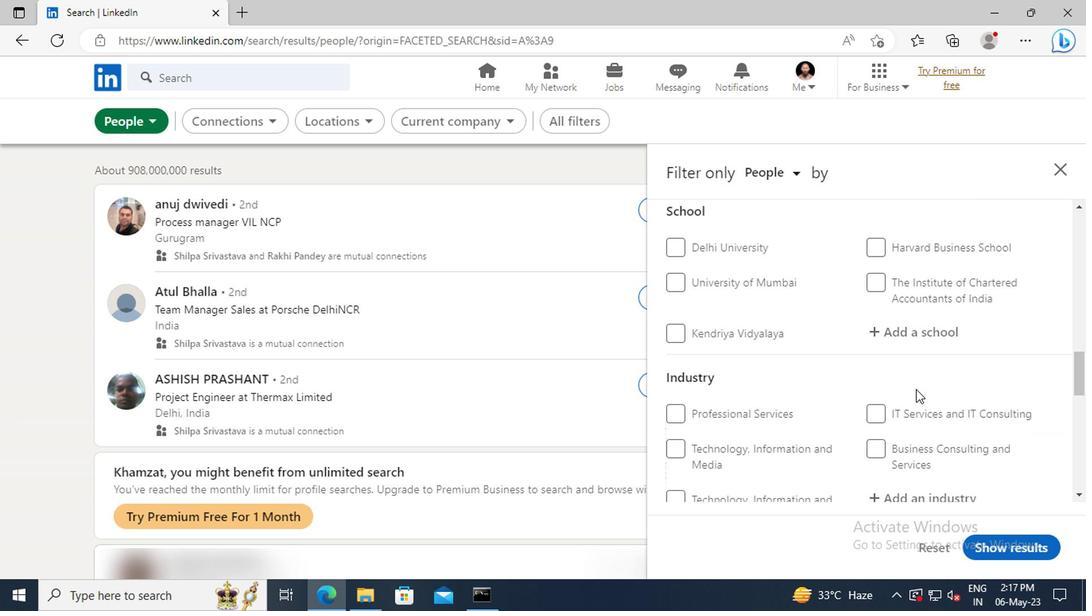 
Action: Mouse scrolled (912, 390) with delta (0, 0)
Screenshot: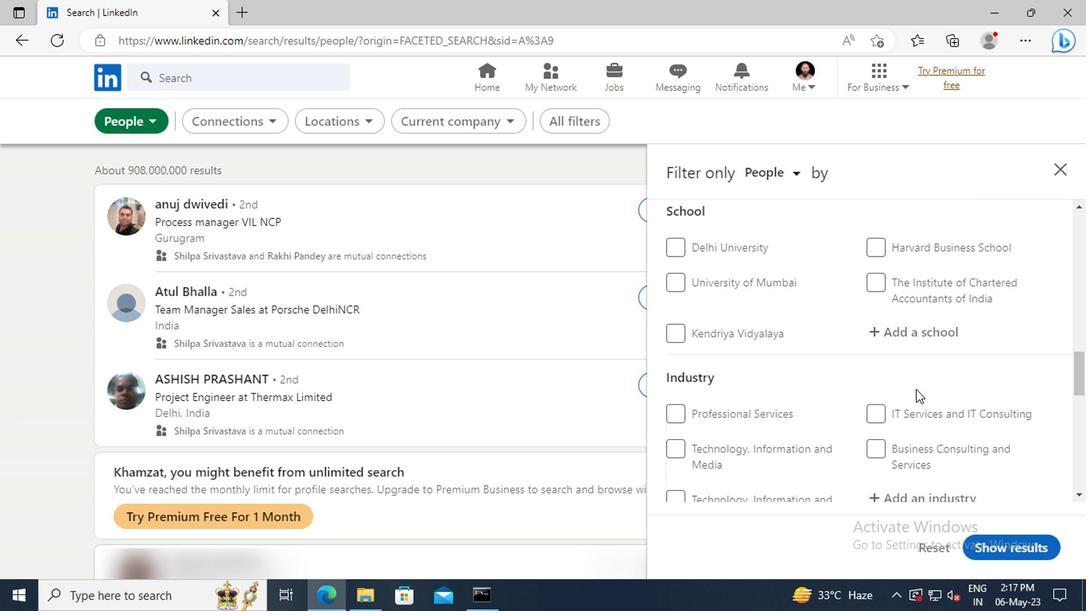 
Action: Mouse scrolled (912, 390) with delta (0, 0)
Screenshot: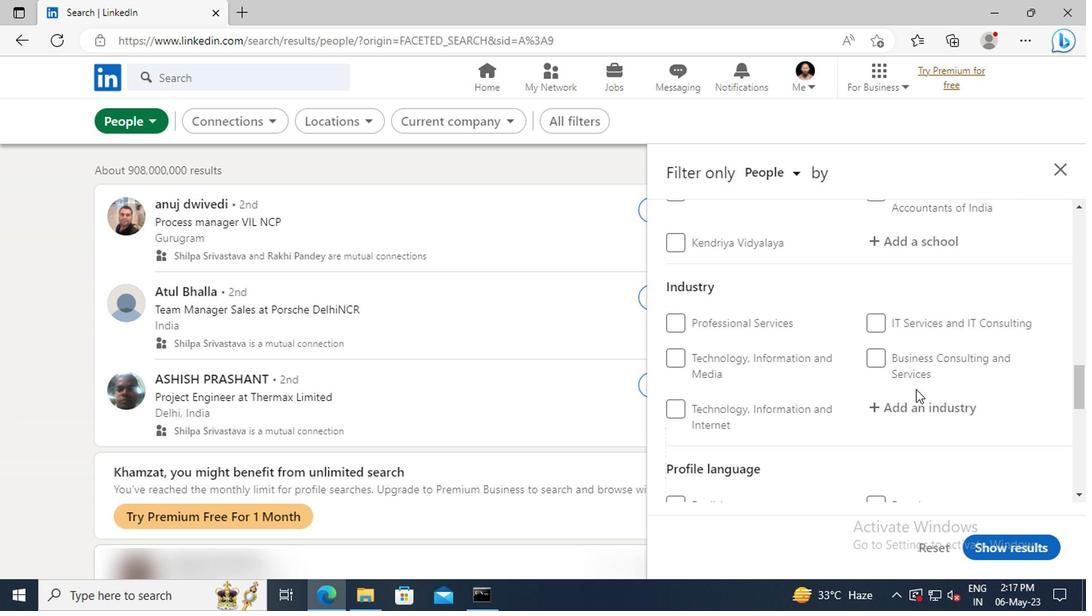 
Action: Mouse scrolled (912, 390) with delta (0, 0)
Screenshot: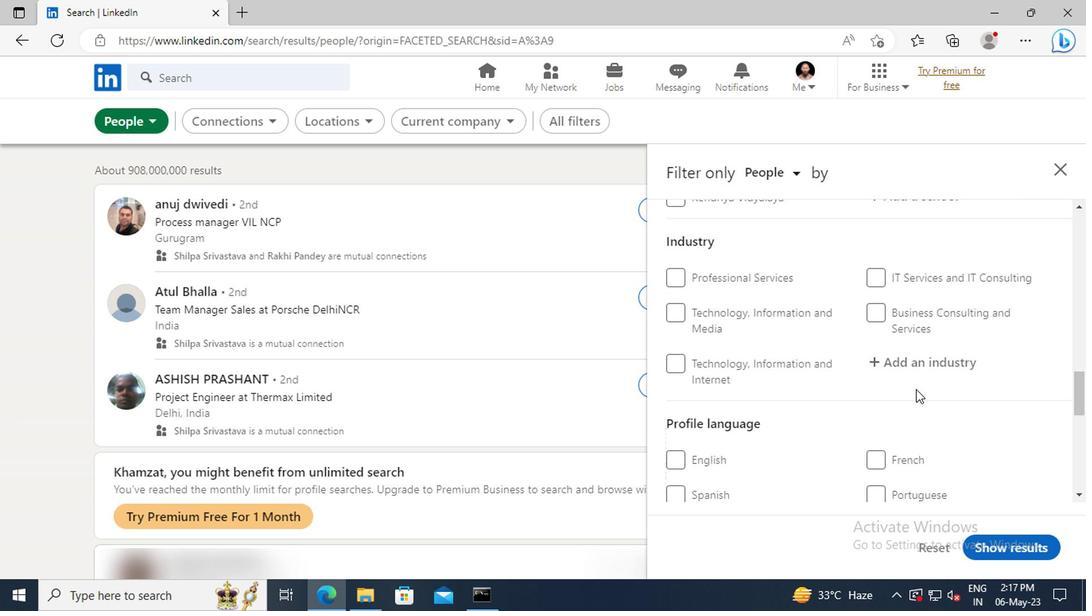 
Action: Mouse scrolled (912, 390) with delta (0, 0)
Screenshot: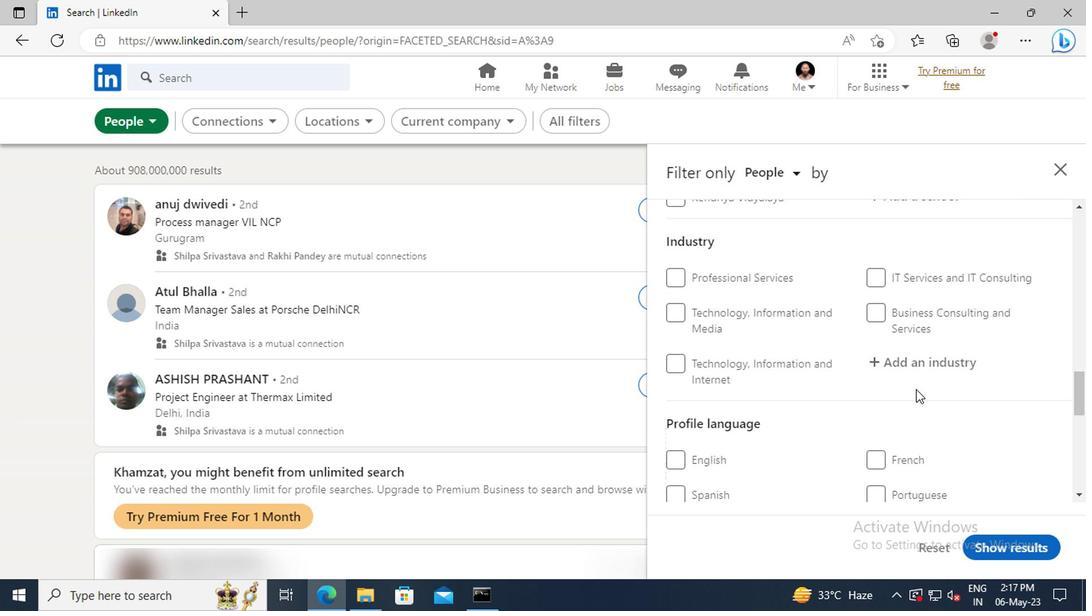 
Action: Mouse moved to (677, 410)
Screenshot: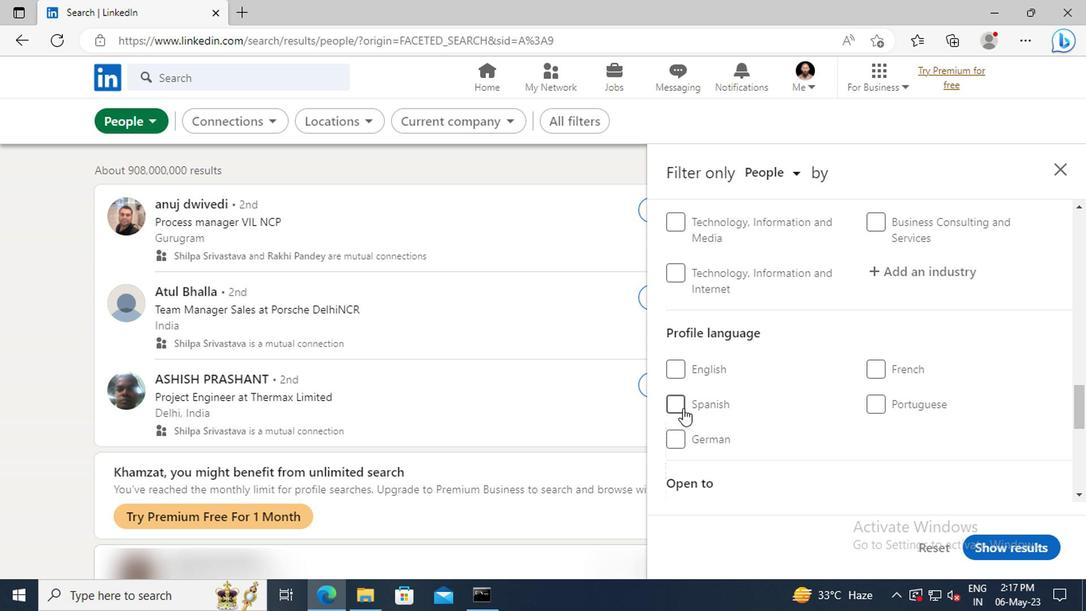 
Action: Mouse pressed left at (677, 410)
Screenshot: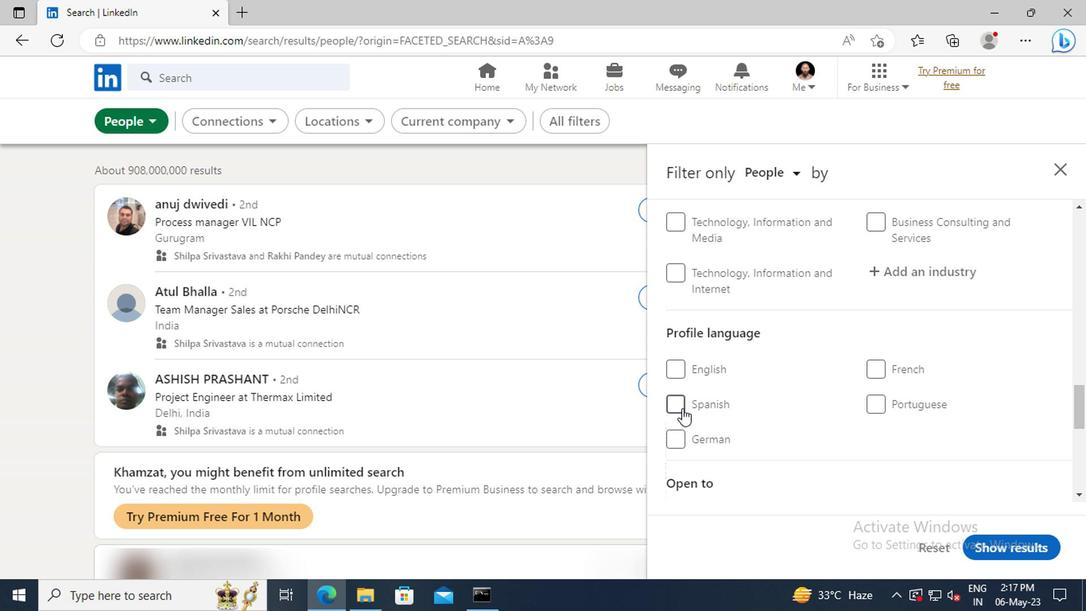 
Action: Mouse moved to (873, 384)
Screenshot: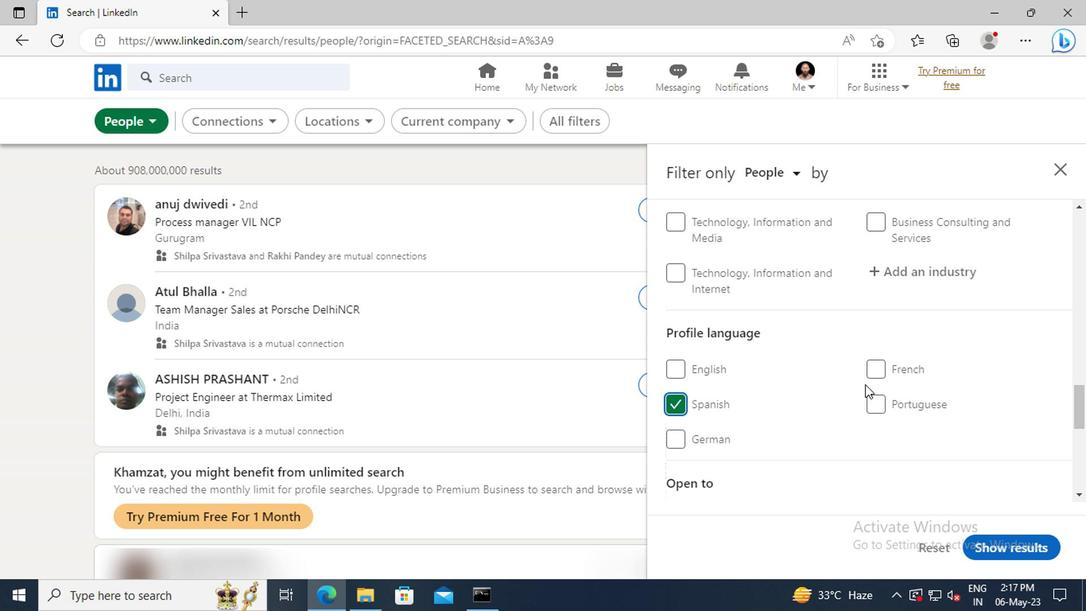 
Action: Mouse scrolled (873, 386) with delta (0, 1)
Screenshot: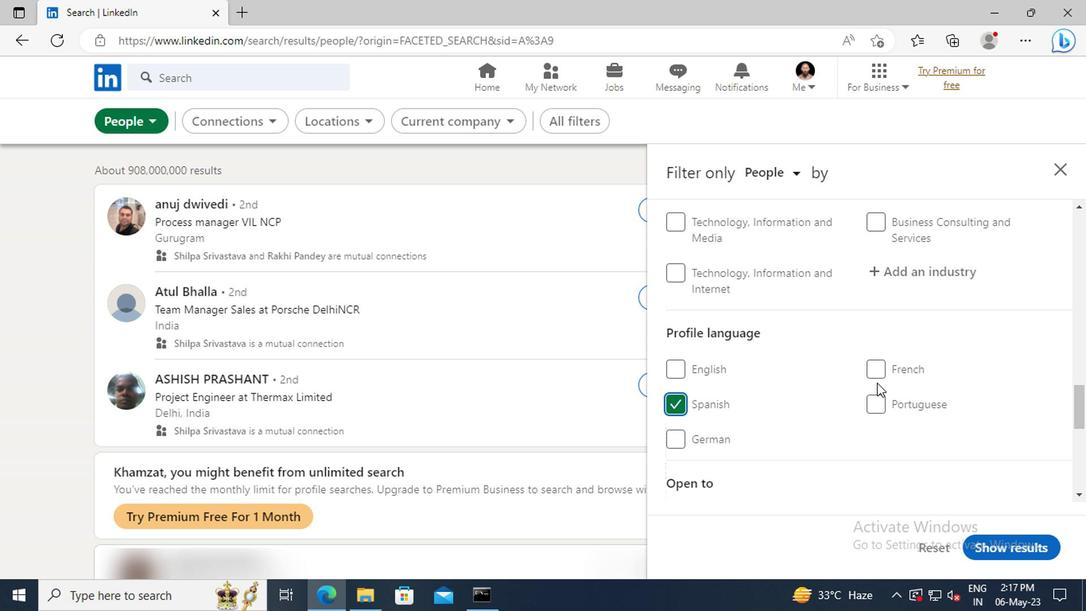 
Action: Mouse scrolled (873, 386) with delta (0, 1)
Screenshot: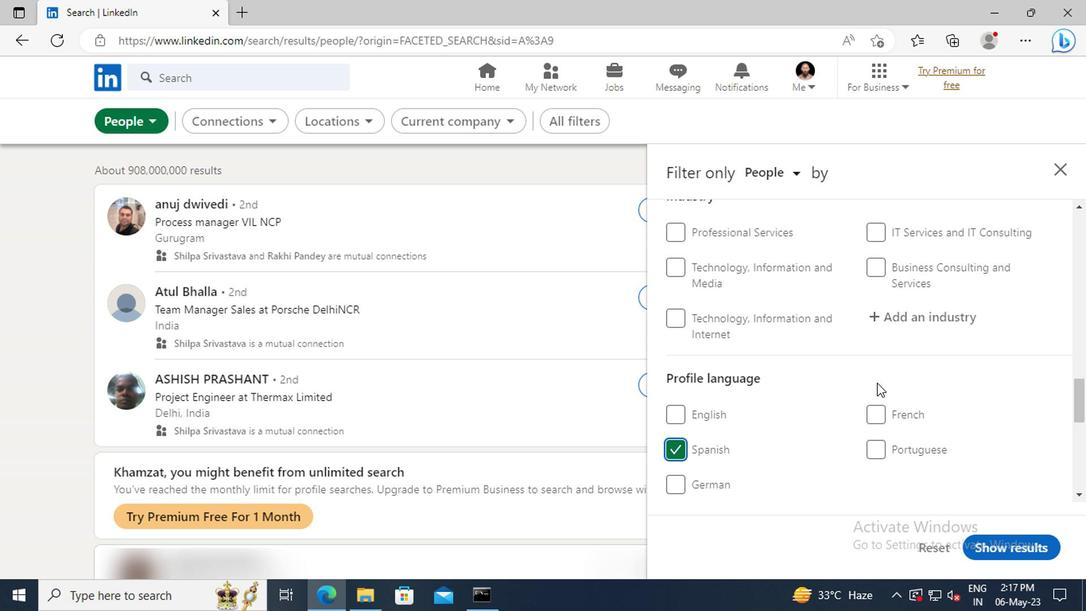 
Action: Mouse scrolled (873, 386) with delta (0, 1)
Screenshot: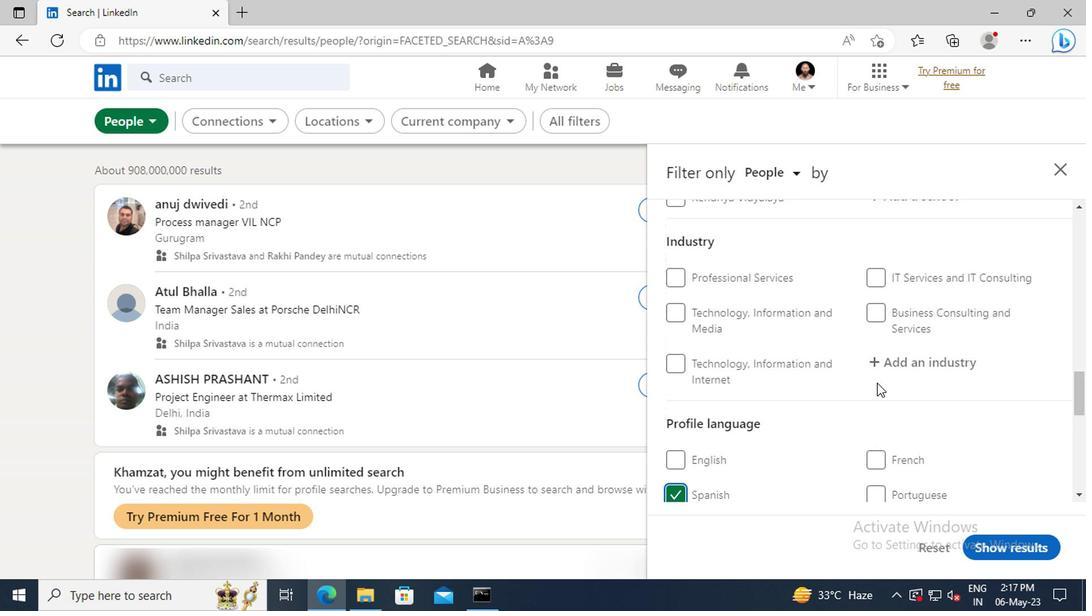 
Action: Mouse scrolled (873, 386) with delta (0, 1)
Screenshot: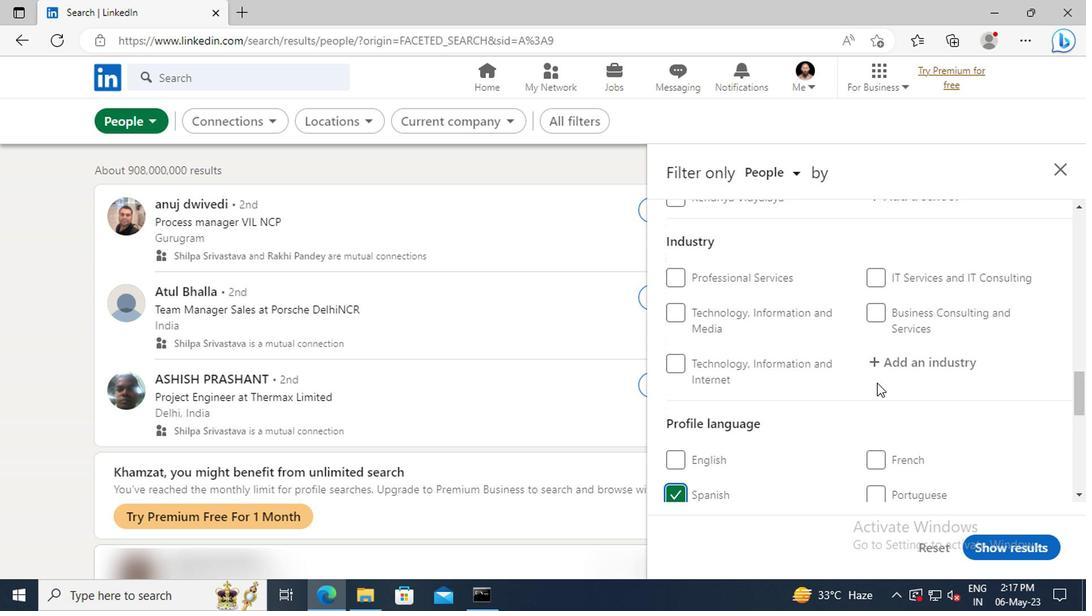
Action: Mouse scrolled (873, 386) with delta (0, 1)
Screenshot: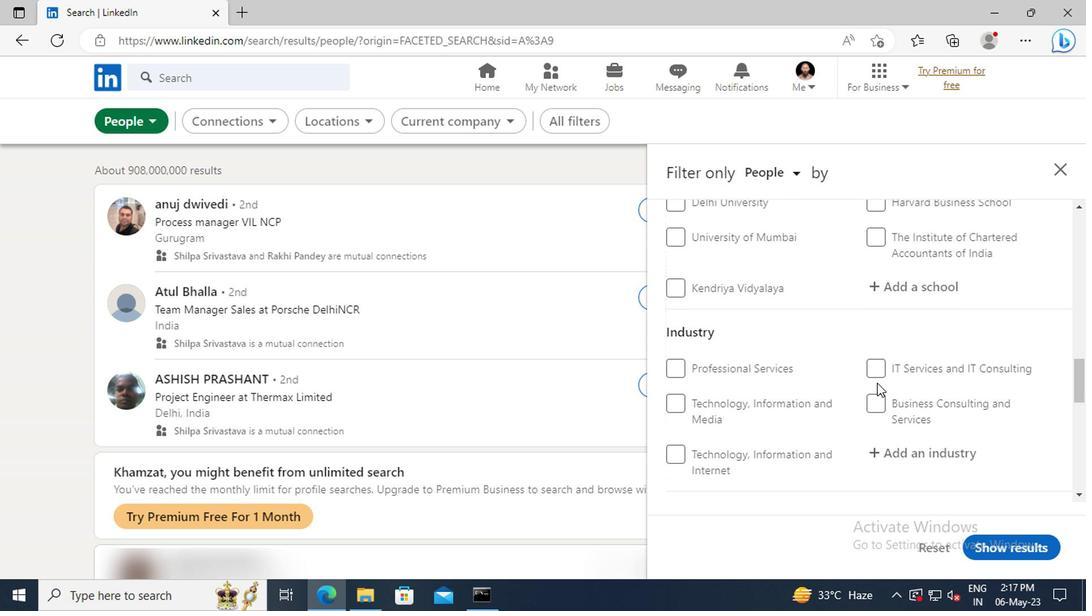 
Action: Mouse scrolled (873, 386) with delta (0, 1)
Screenshot: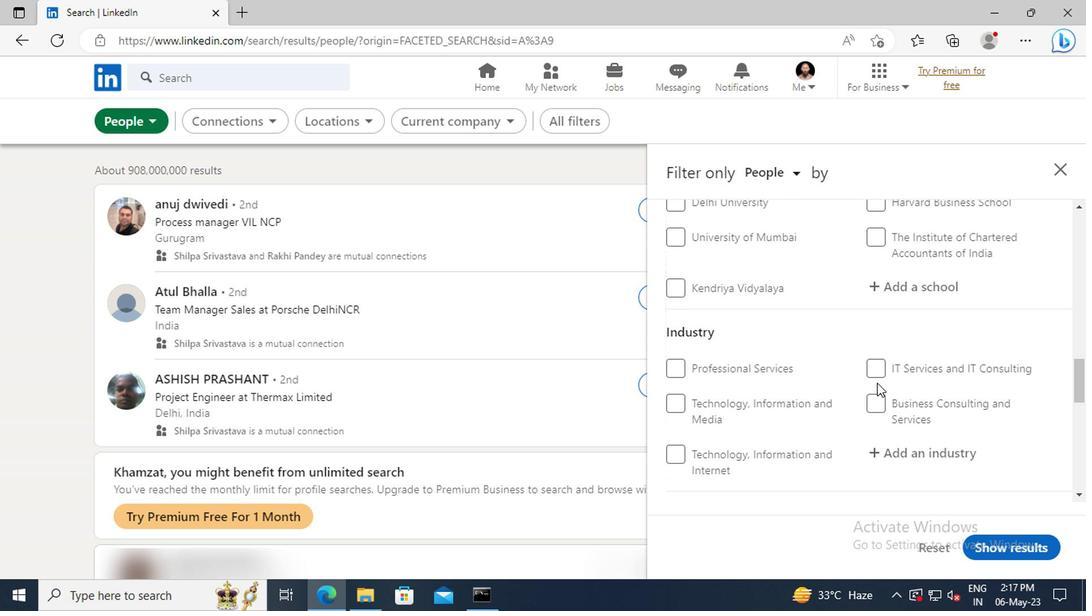 
Action: Mouse scrolled (873, 386) with delta (0, 1)
Screenshot: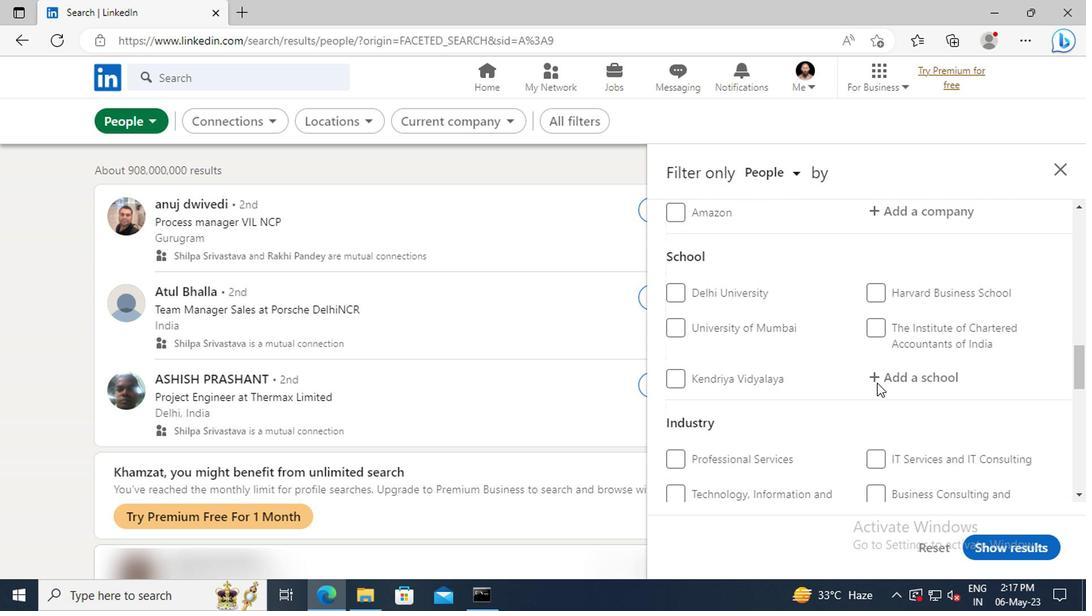 
Action: Mouse scrolled (873, 386) with delta (0, 1)
Screenshot: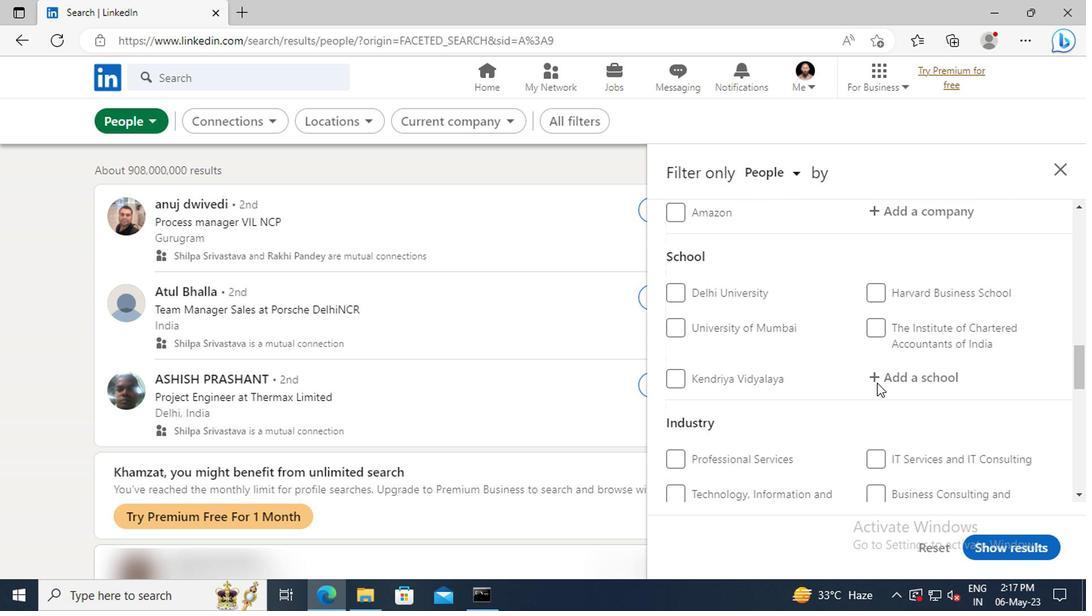 
Action: Mouse scrolled (873, 386) with delta (0, 1)
Screenshot: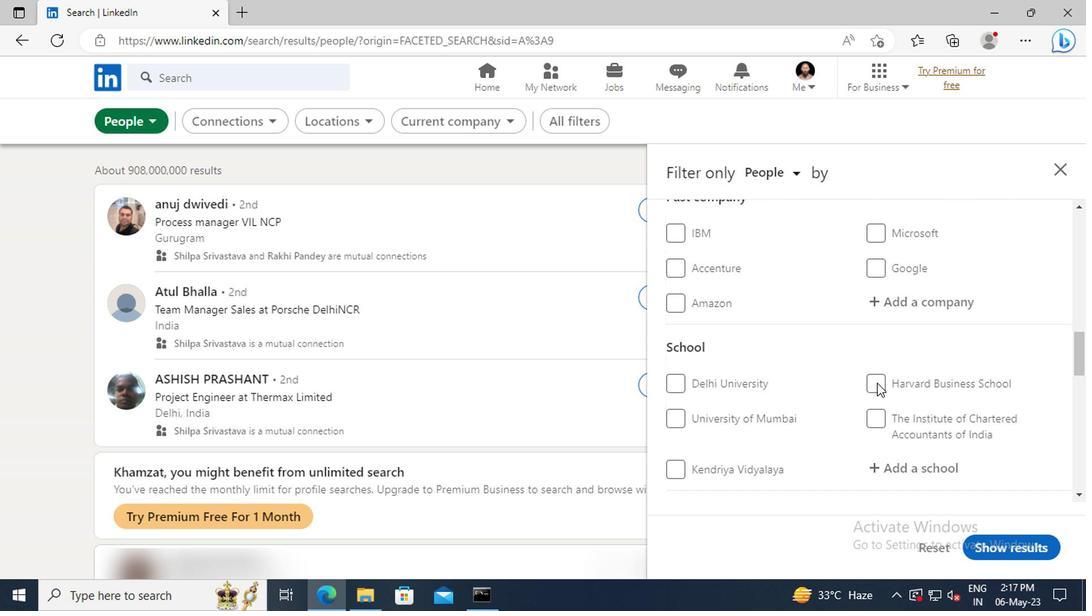 
Action: Mouse scrolled (873, 386) with delta (0, 1)
Screenshot: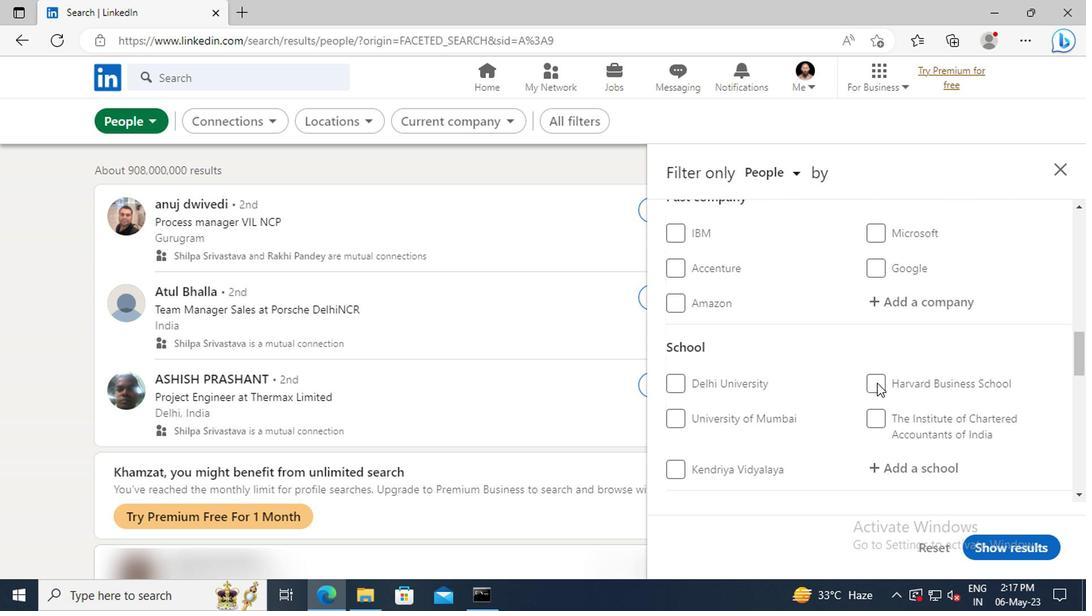 
Action: Mouse scrolled (873, 386) with delta (0, 1)
Screenshot: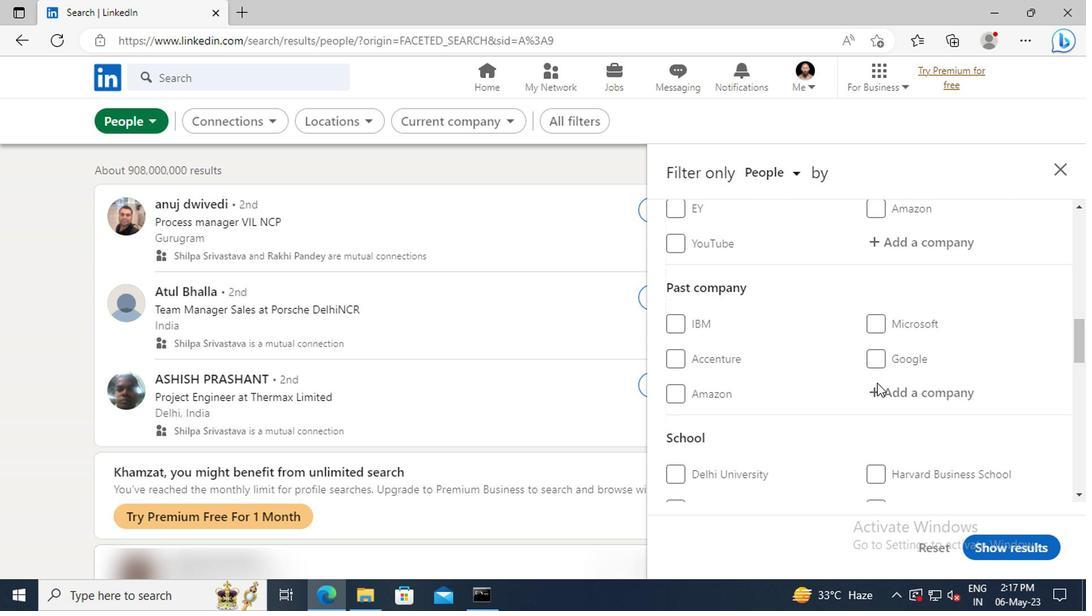 
Action: Mouse scrolled (873, 386) with delta (0, 1)
Screenshot: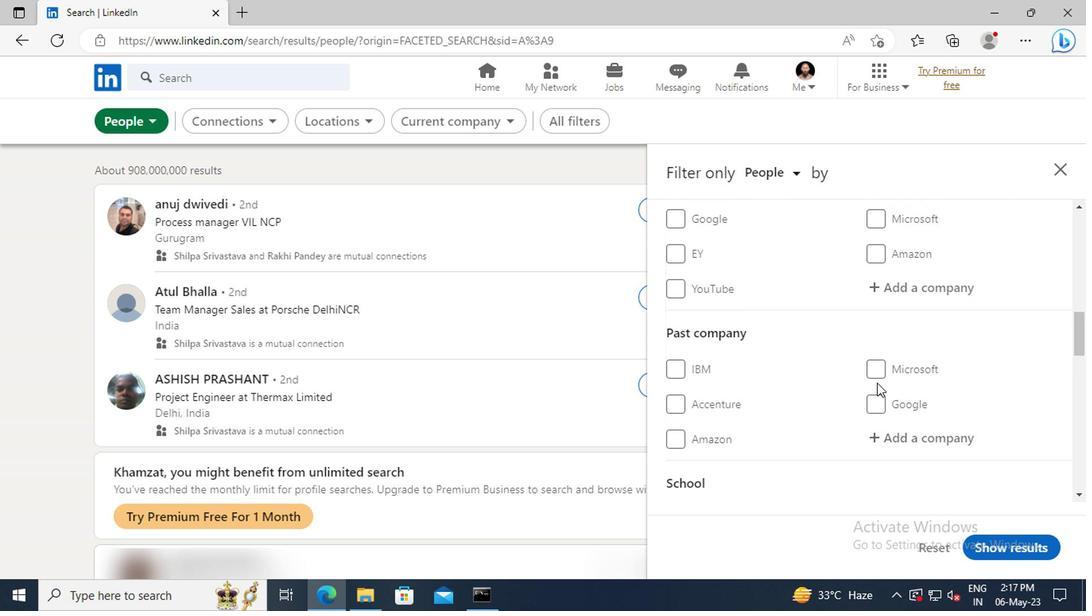 
Action: Mouse moved to (885, 337)
Screenshot: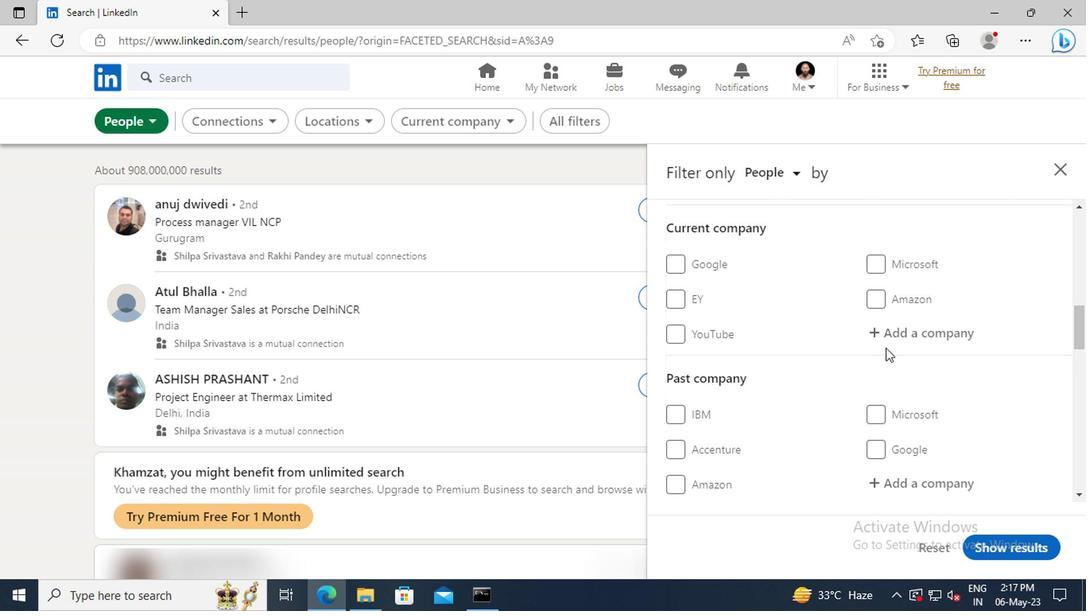 
Action: Mouse pressed left at (885, 337)
Screenshot: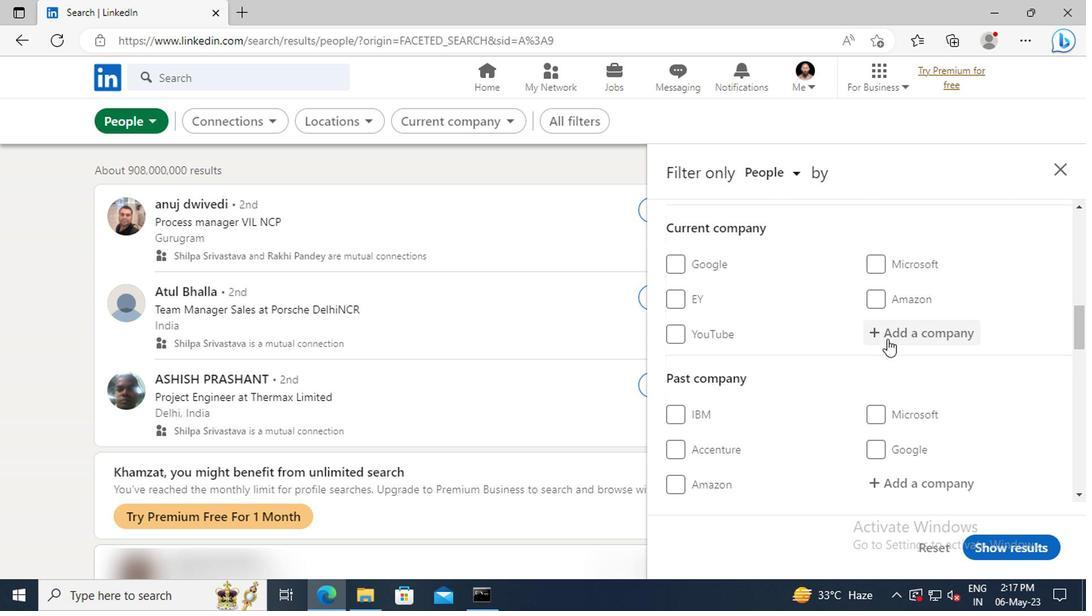 
Action: Mouse moved to (885, 336)
Screenshot: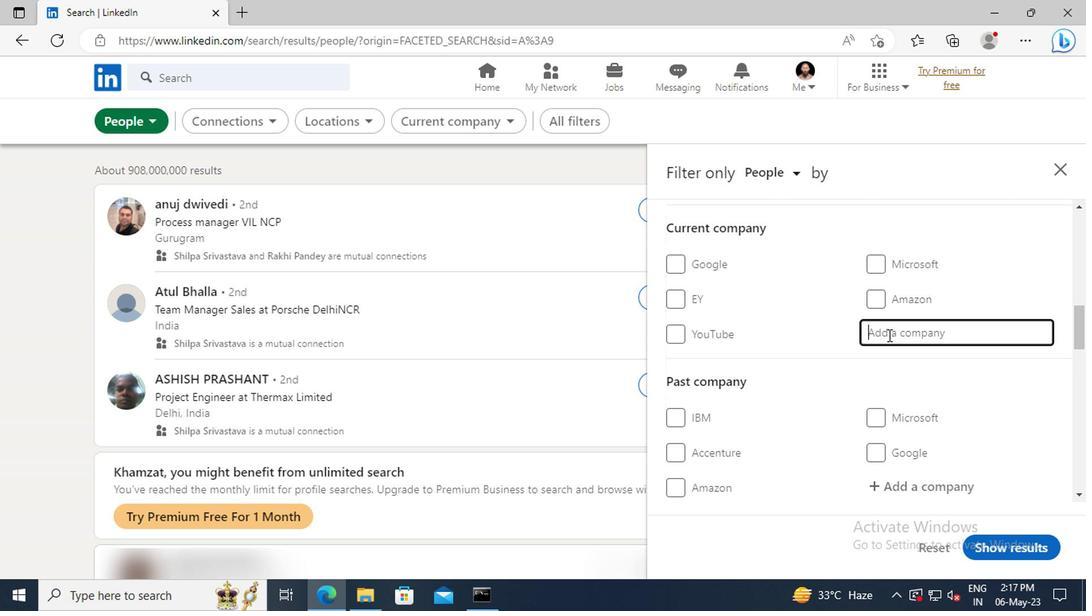 
Action: Key pressed <Key.shift>OPEN<Key.shift>TEXT
Screenshot: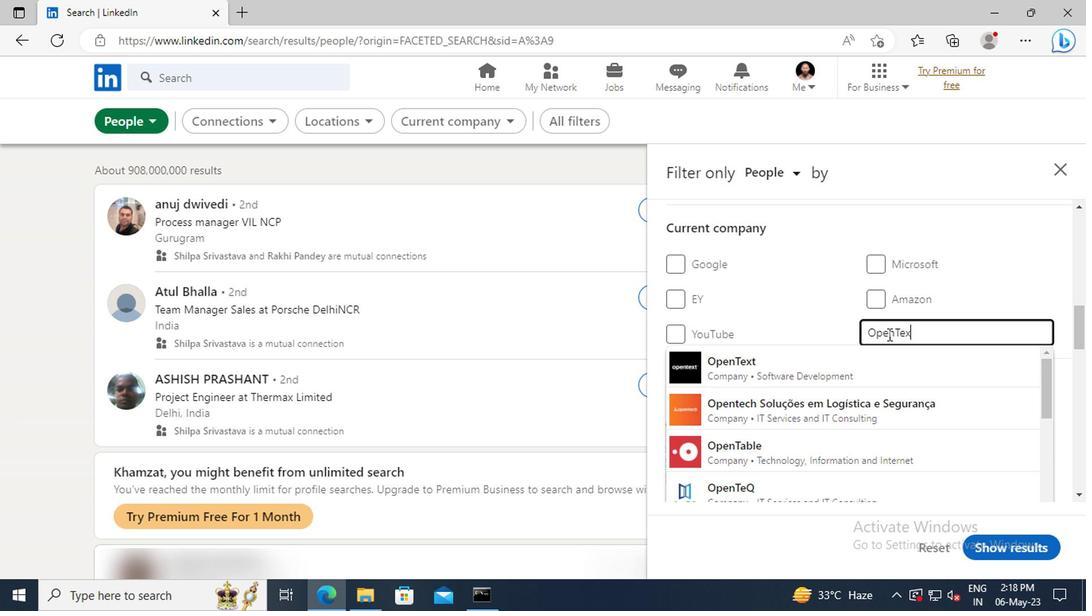 
Action: Mouse moved to (884, 357)
Screenshot: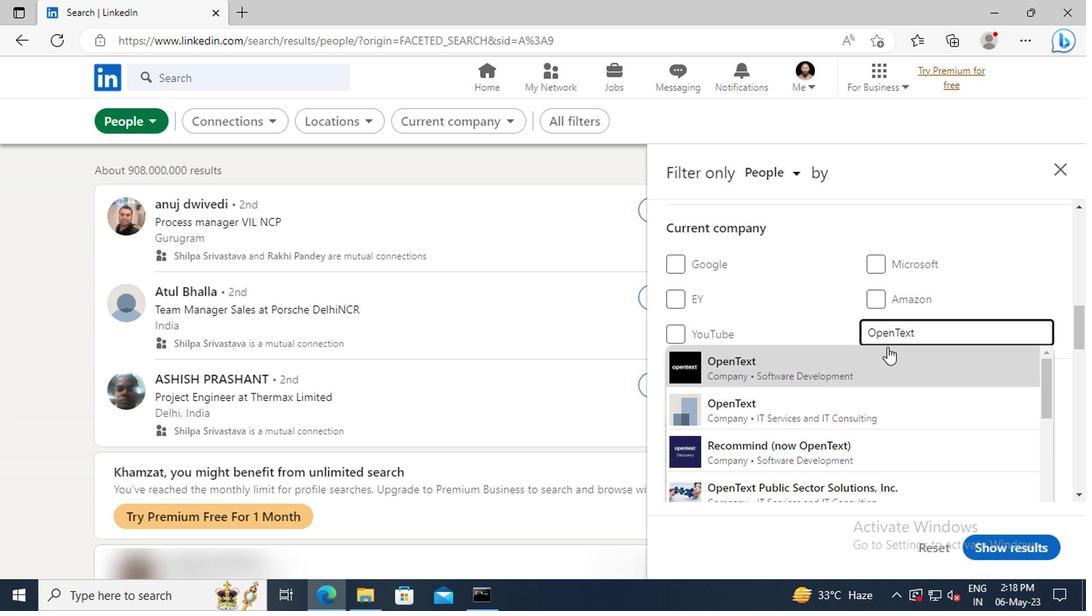 
Action: Mouse pressed left at (884, 357)
Screenshot: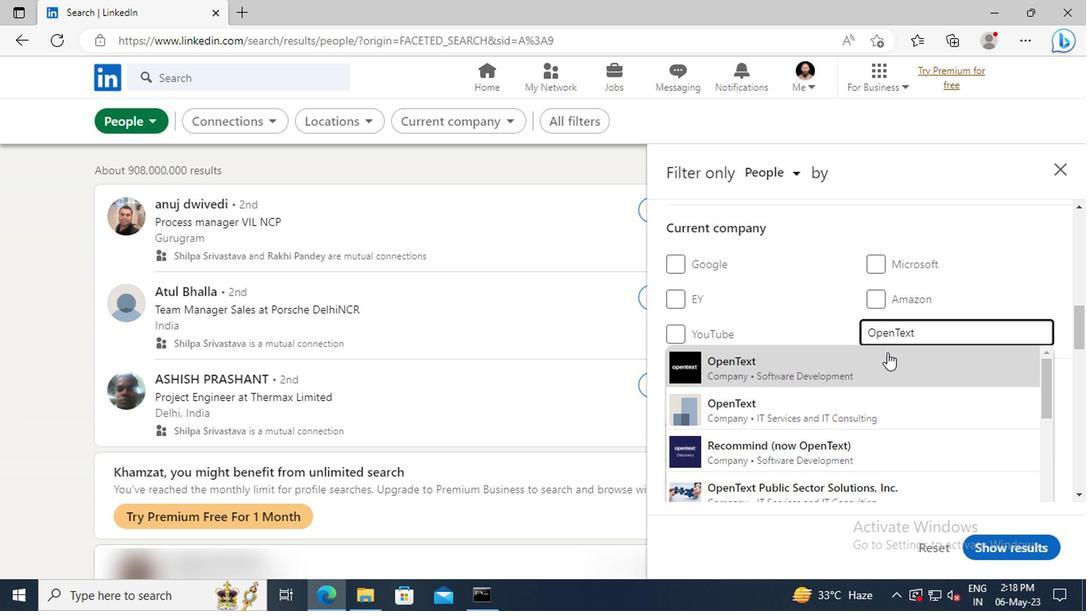 
Action: Mouse scrolled (884, 357) with delta (0, 0)
Screenshot: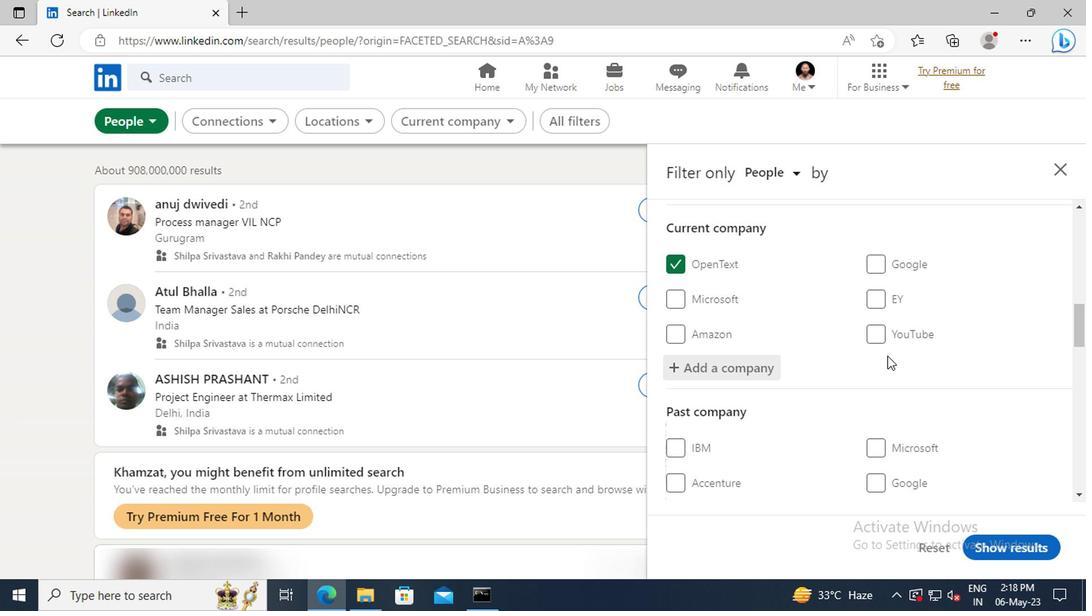 
Action: Mouse scrolled (884, 357) with delta (0, 0)
Screenshot: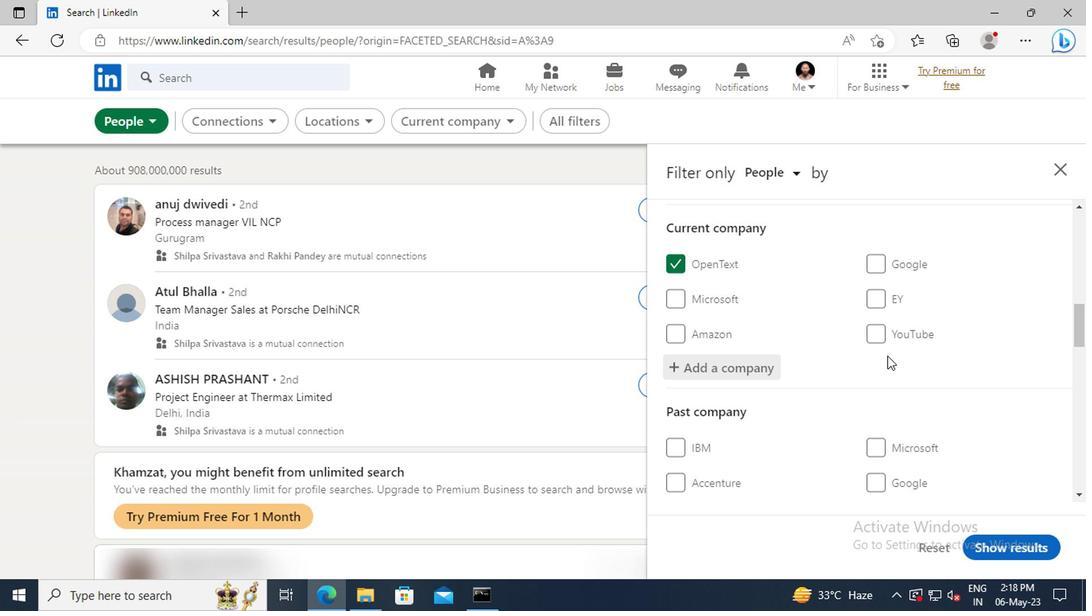 
Action: Mouse scrolled (884, 357) with delta (0, 0)
Screenshot: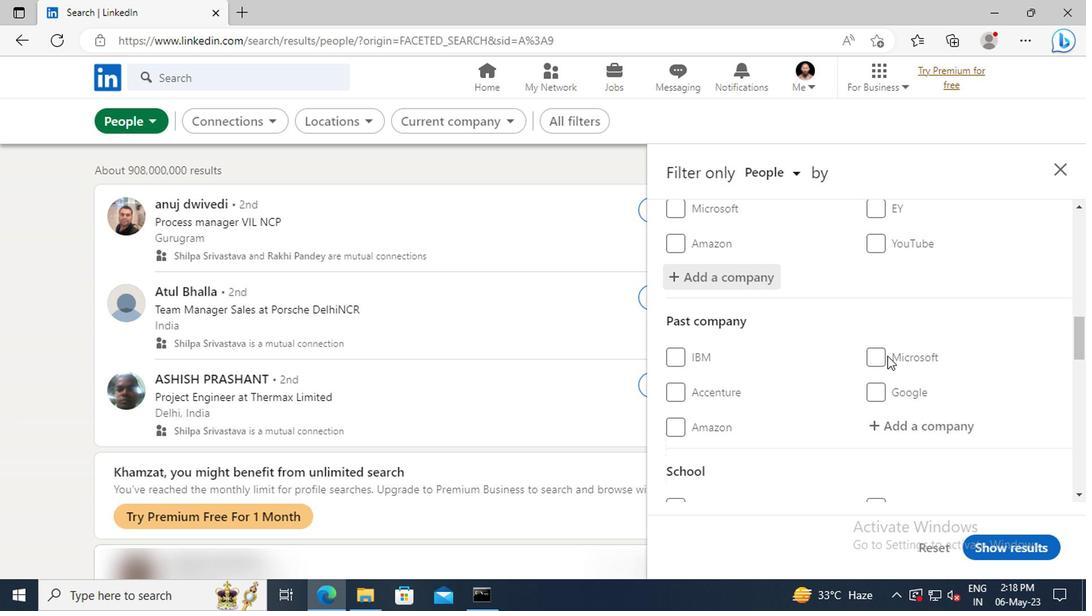 
Action: Mouse scrolled (884, 357) with delta (0, 0)
Screenshot: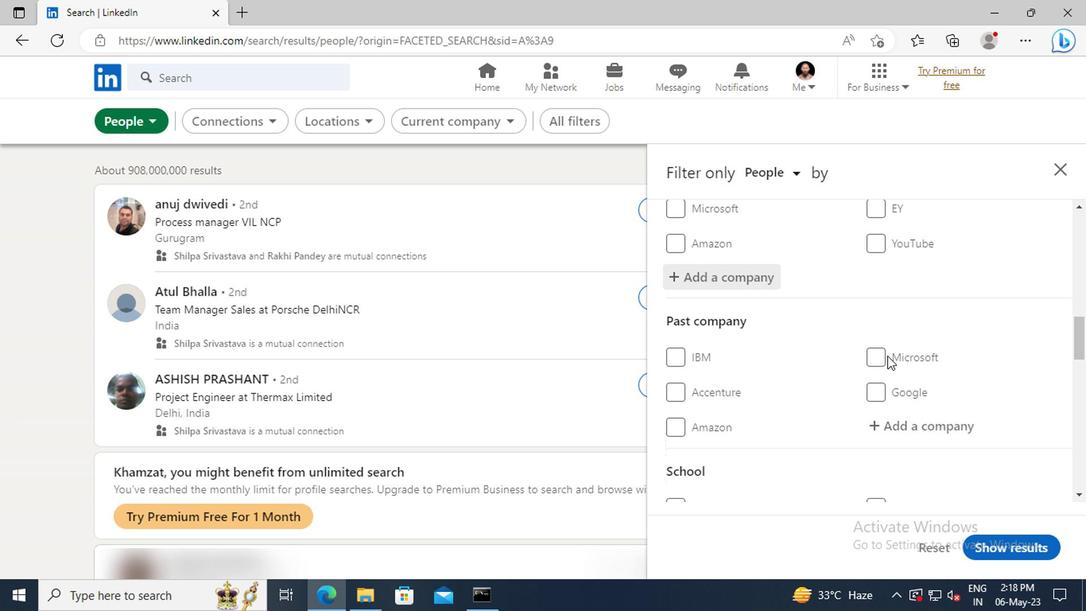 
Action: Mouse scrolled (884, 357) with delta (0, 0)
Screenshot: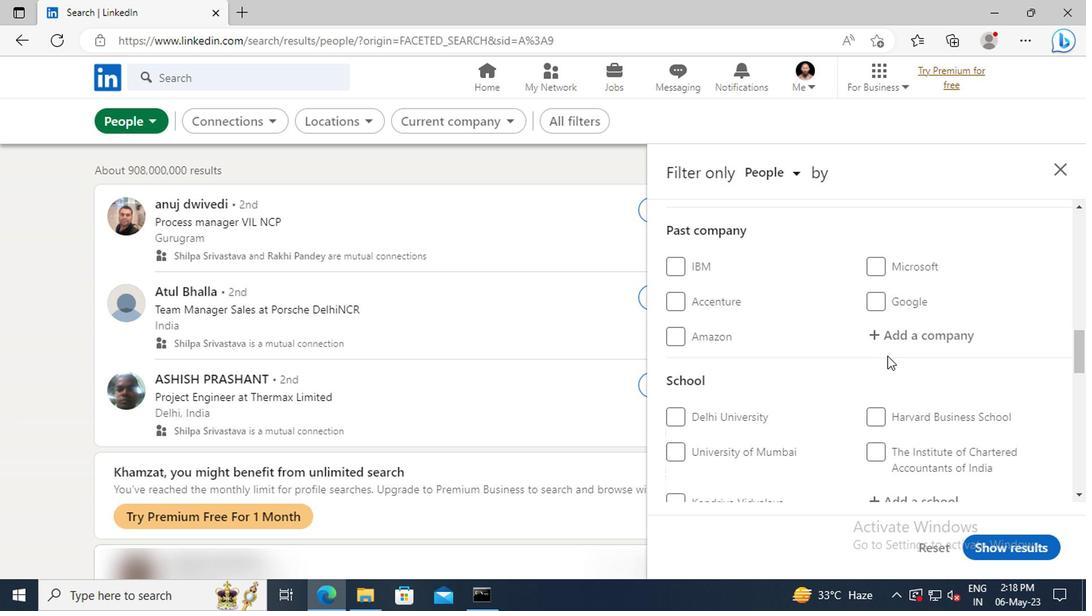 
Action: Mouse scrolled (884, 357) with delta (0, 0)
Screenshot: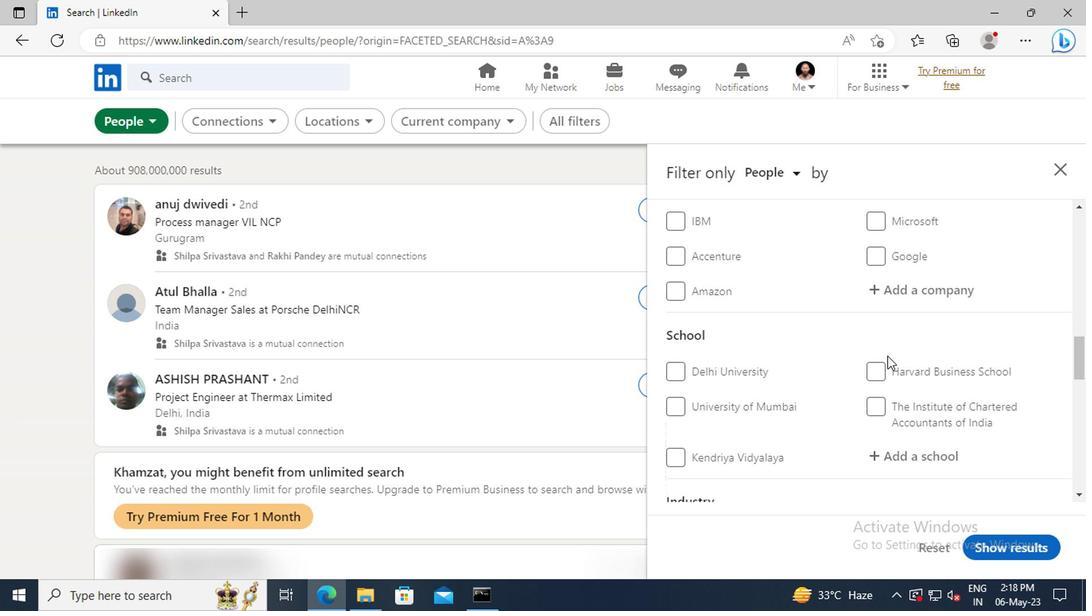
Action: Mouse scrolled (884, 357) with delta (0, 0)
Screenshot: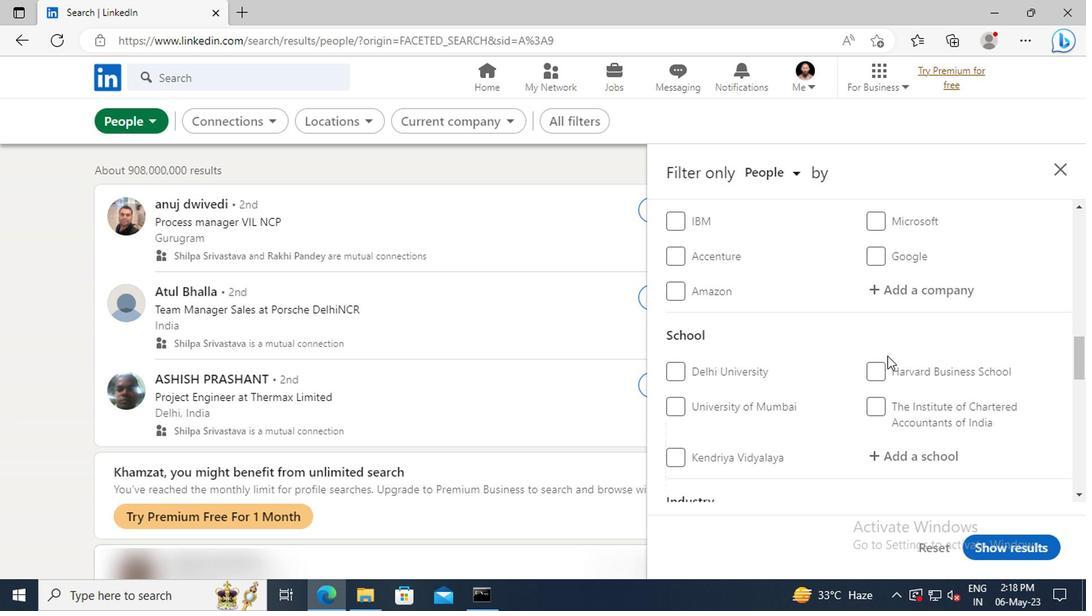 
Action: Mouse moved to (887, 365)
Screenshot: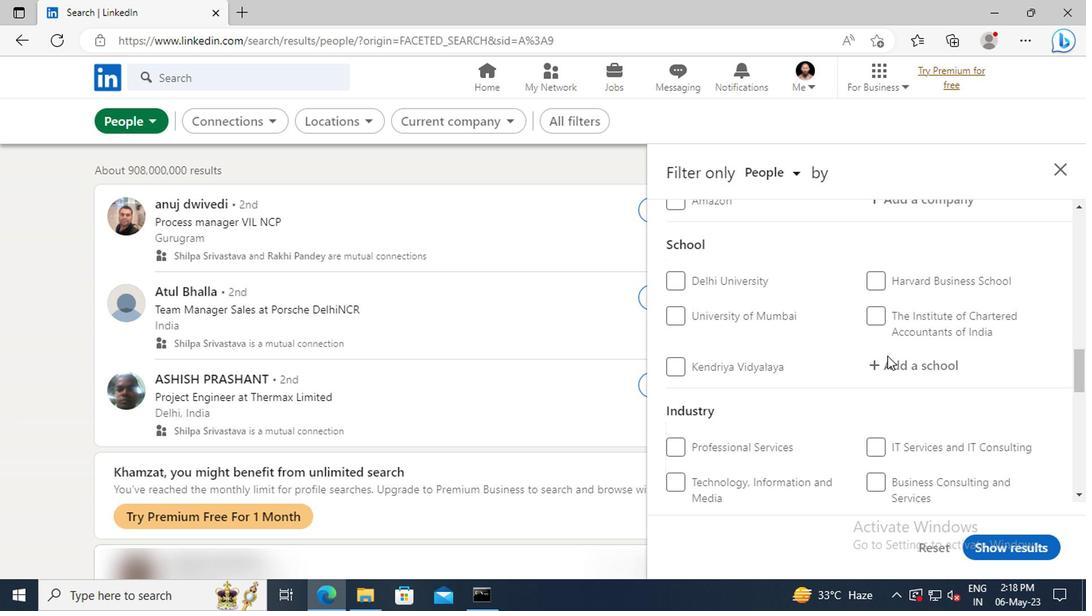 
Action: Mouse pressed left at (887, 365)
Screenshot: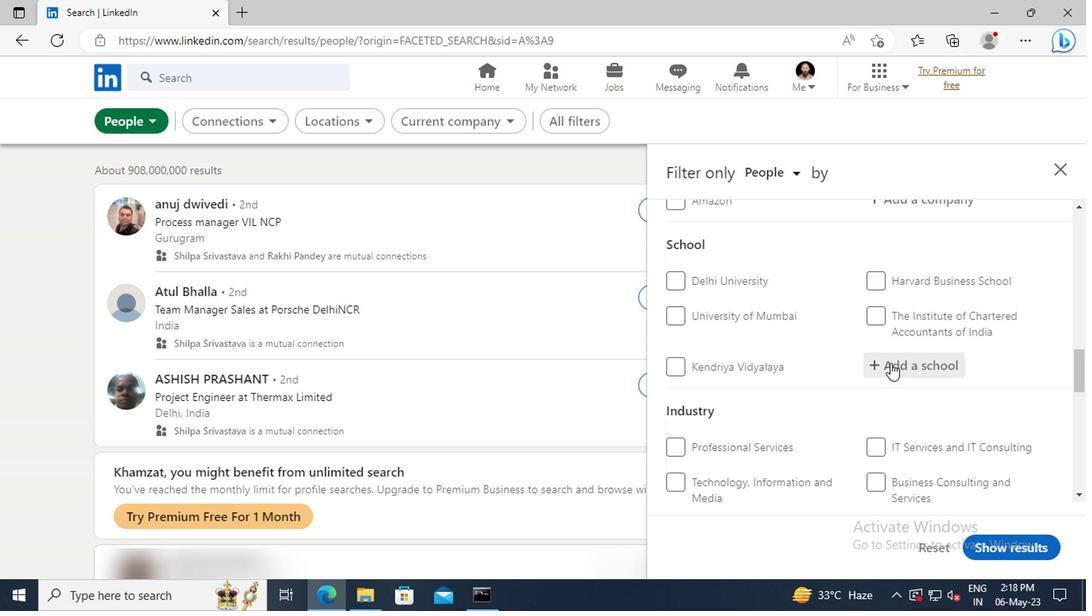 
Action: Key pressed <Key.shift>PACE<Key.space><Key.shift>JUNIO
Screenshot: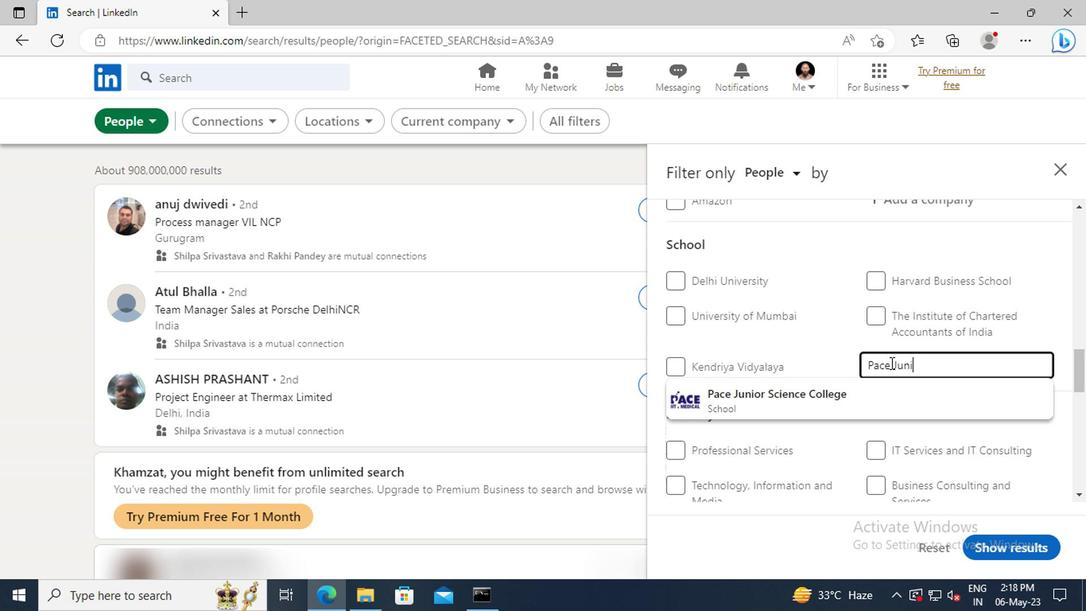 
Action: Mouse moved to (887, 395)
Screenshot: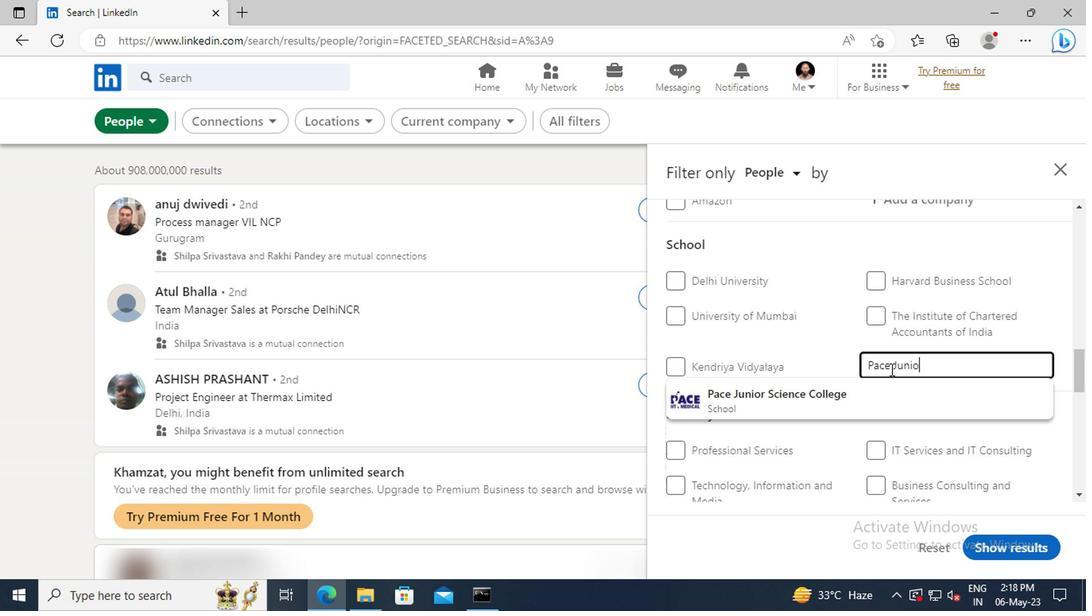 
Action: Mouse pressed left at (887, 395)
Screenshot: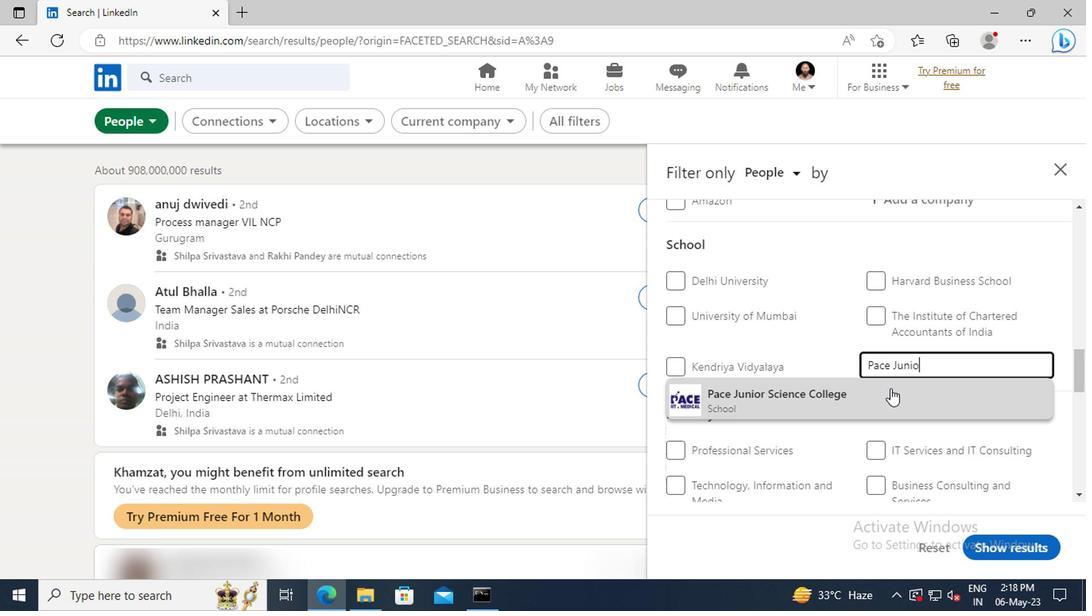 
Action: Mouse moved to (887, 392)
Screenshot: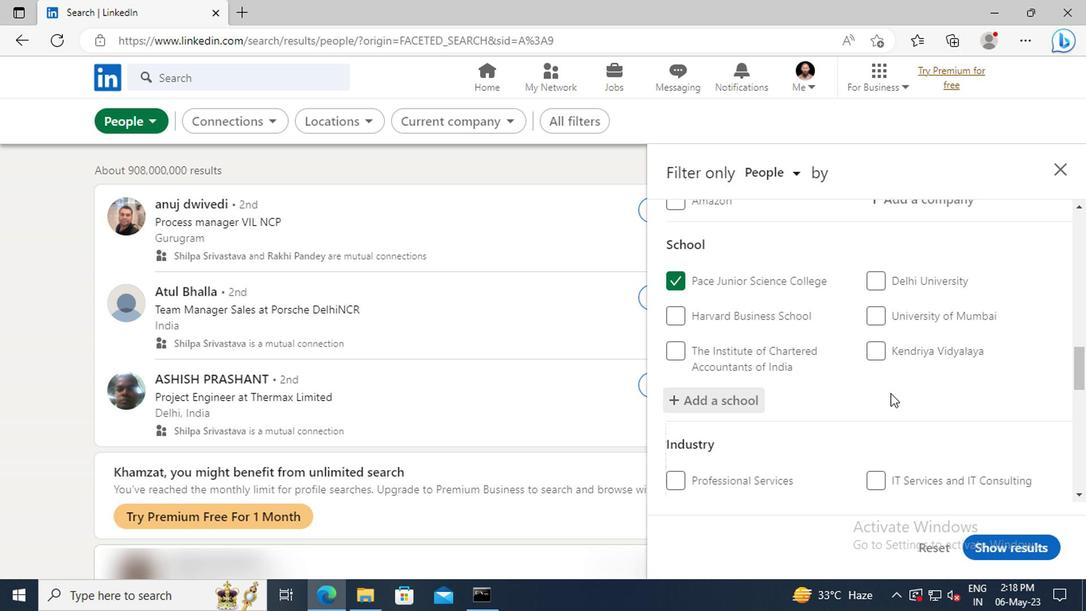 
Action: Mouse scrolled (887, 392) with delta (0, 0)
Screenshot: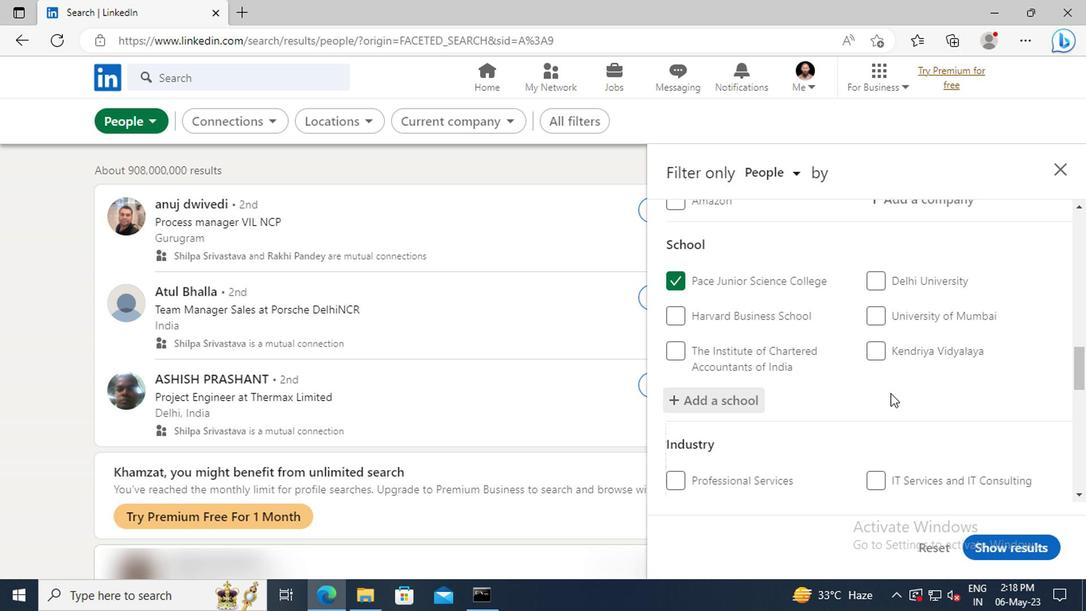 
Action: Mouse moved to (885, 359)
Screenshot: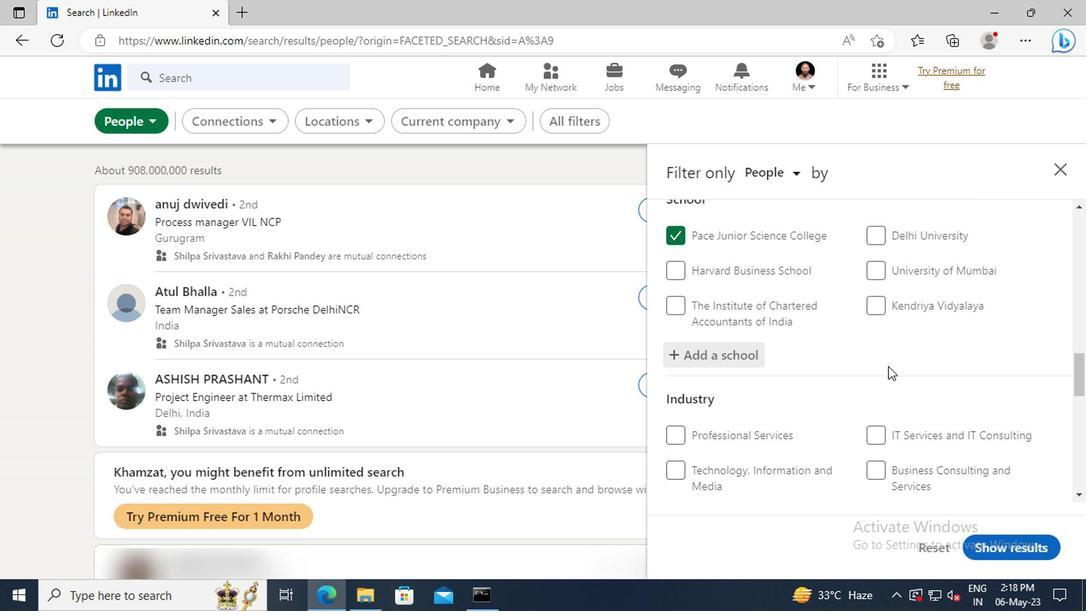 
Action: Mouse scrolled (885, 358) with delta (0, 0)
Screenshot: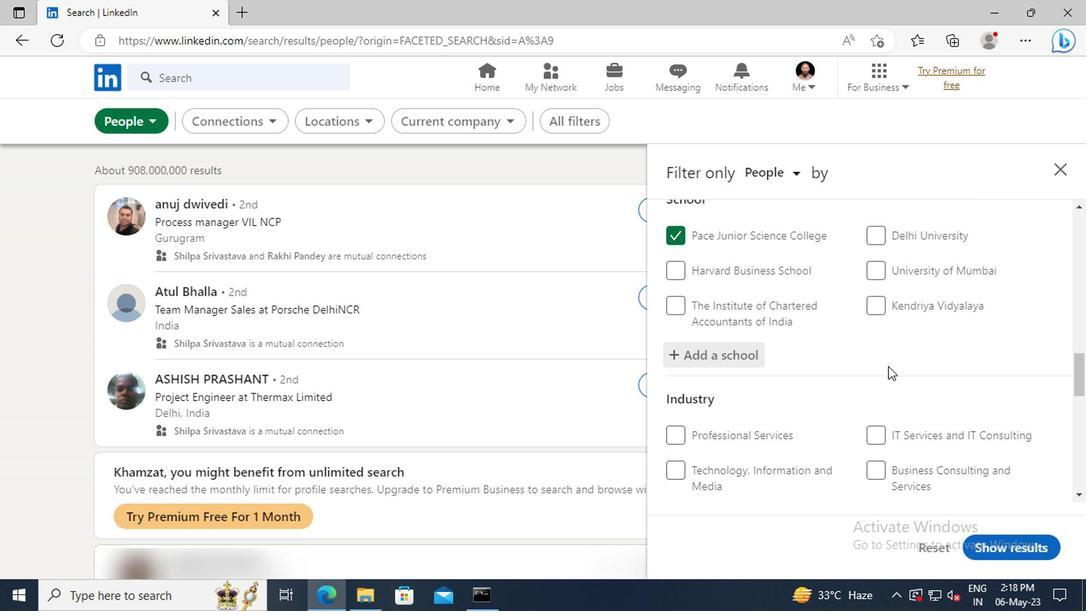 
Action: Mouse moved to (884, 348)
Screenshot: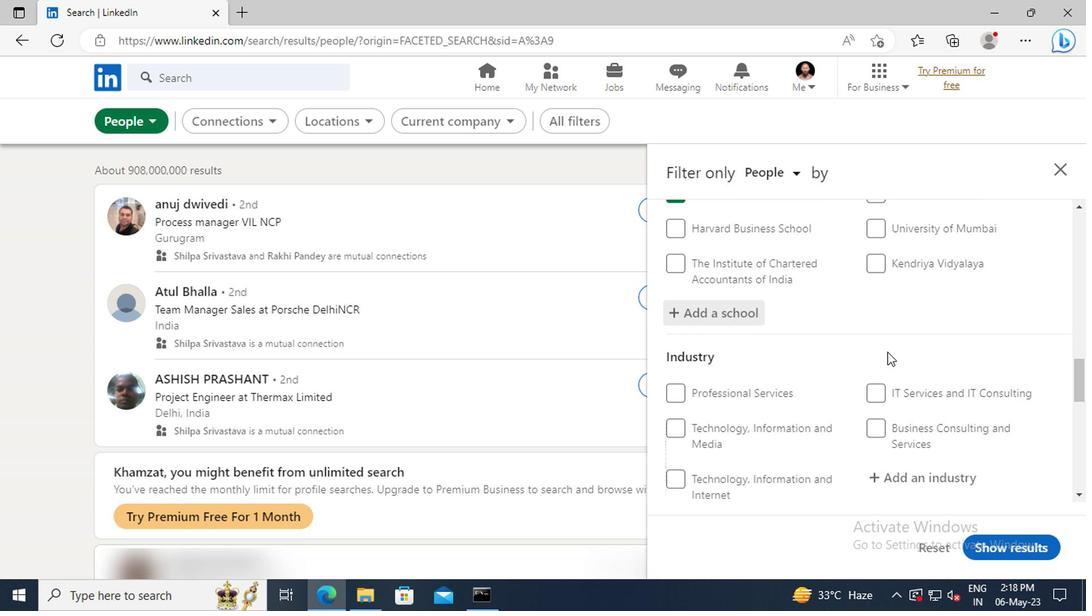 
Action: Mouse scrolled (884, 347) with delta (0, 0)
Screenshot: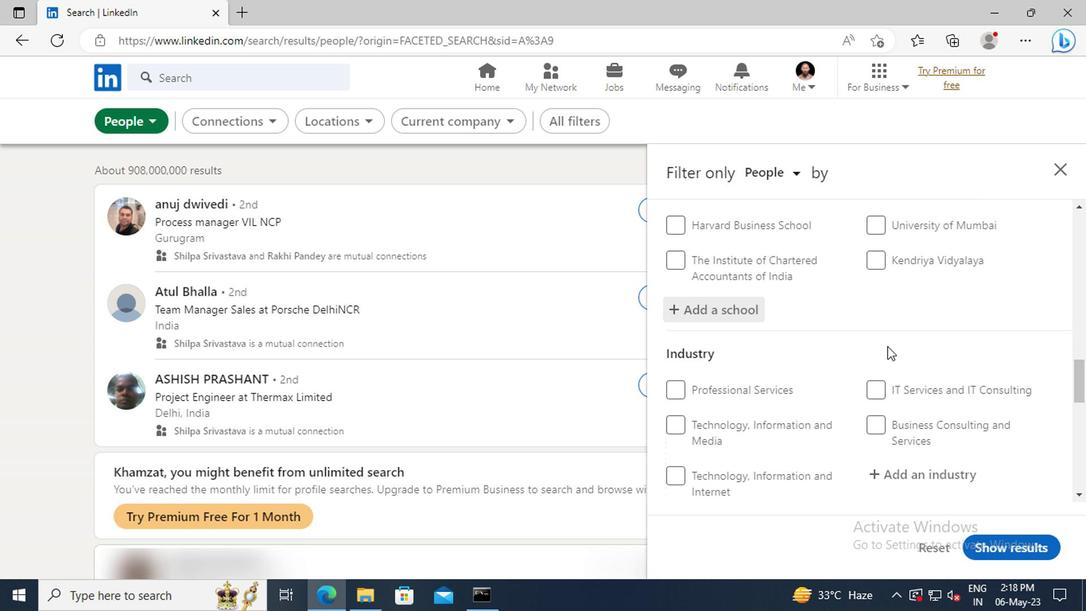 
Action: Mouse scrolled (884, 347) with delta (0, 0)
Screenshot: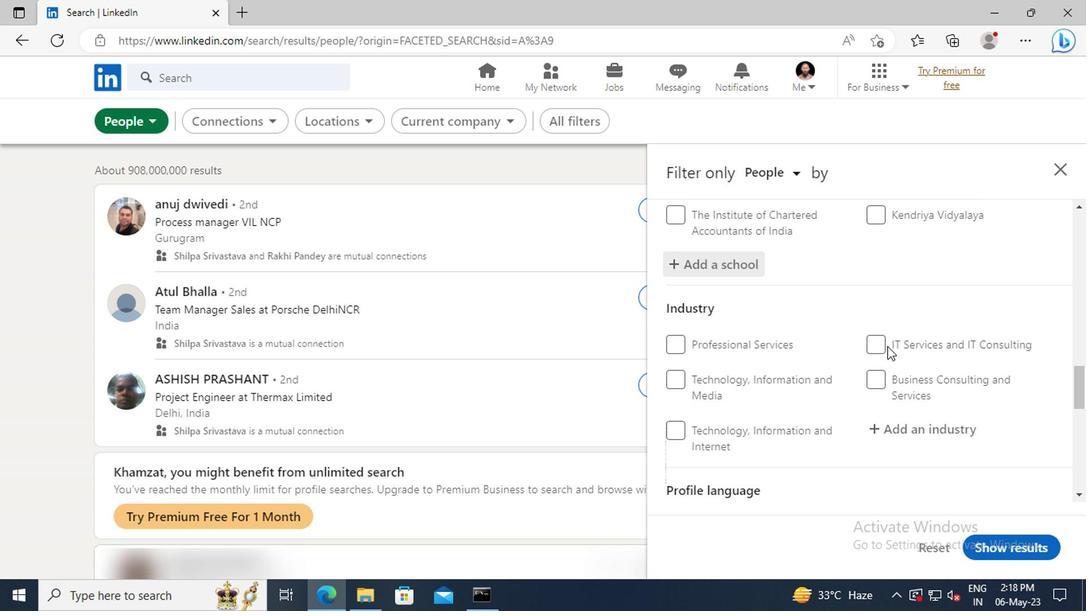 
Action: Mouse scrolled (884, 347) with delta (0, 0)
Screenshot: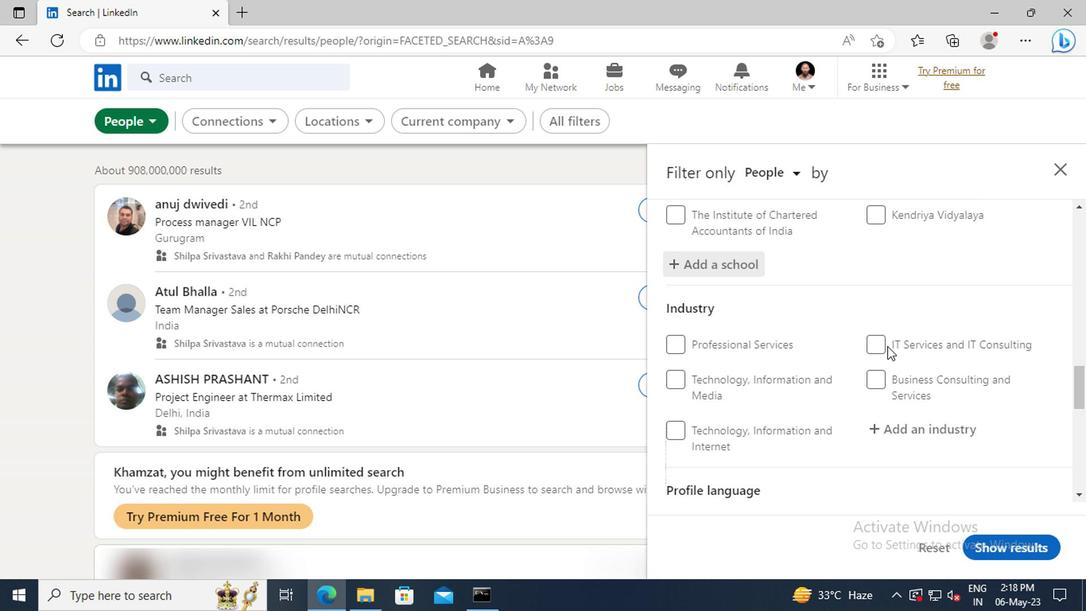 
Action: Mouse moved to (890, 345)
Screenshot: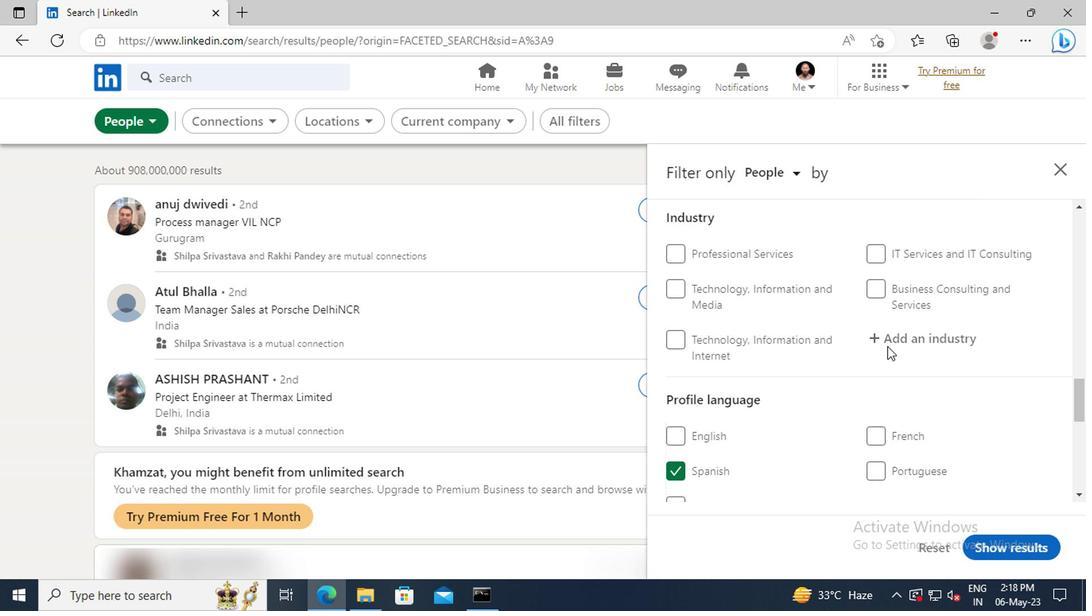 
Action: Mouse pressed left at (890, 345)
Screenshot: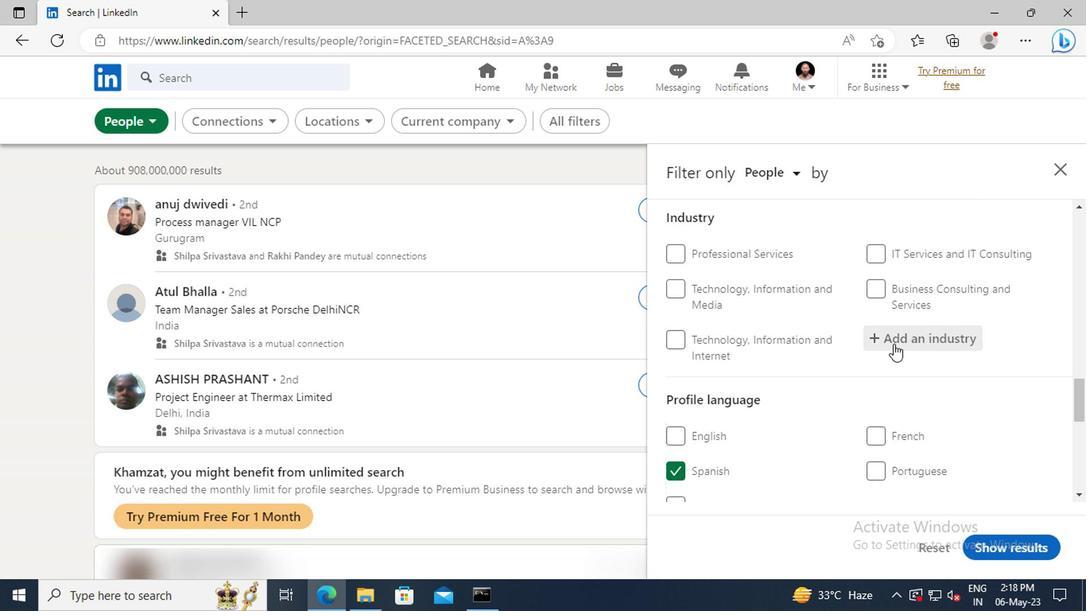 
Action: Mouse moved to (889, 345)
Screenshot: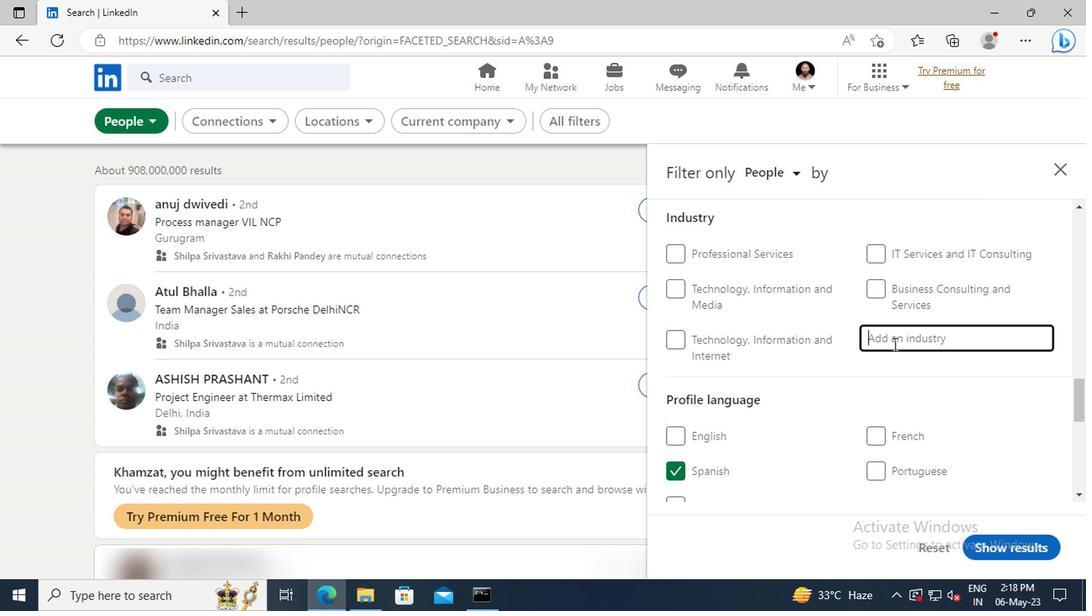 
Action: Key pressed <Key.shift>SOAP<Key.space>
Screenshot: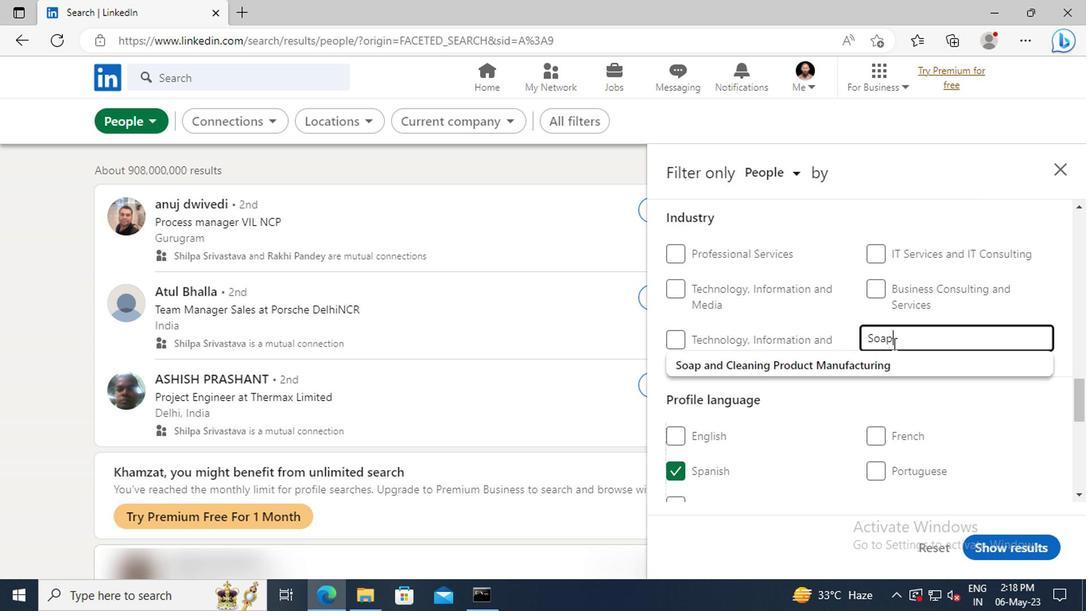 
Action: Mouse moved to (890, 359)
Screenshot: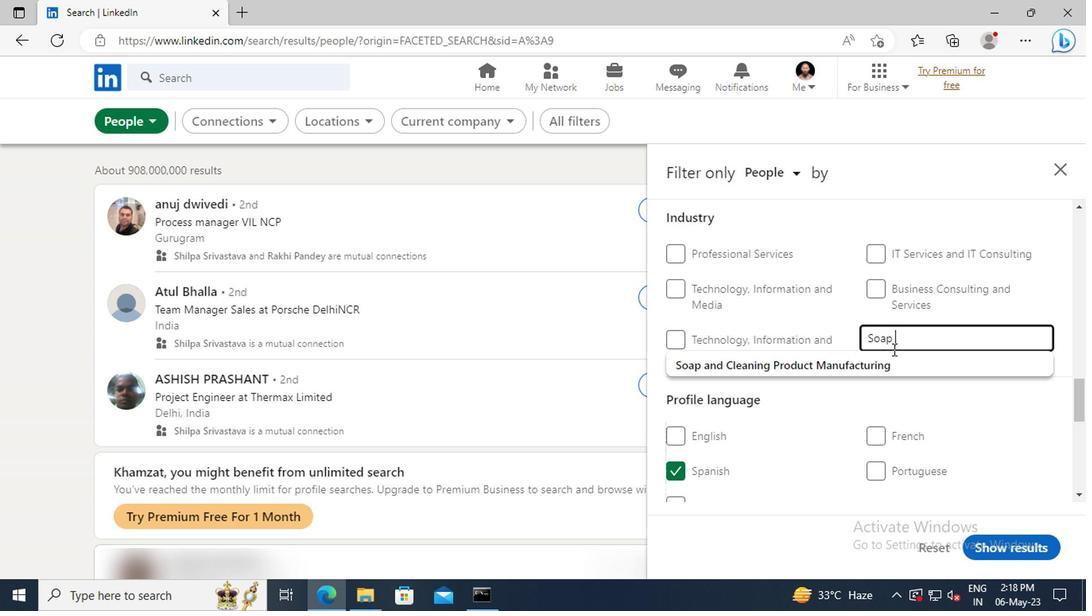 
Action: Mouse pressed left at (890, 359)
Screenshot: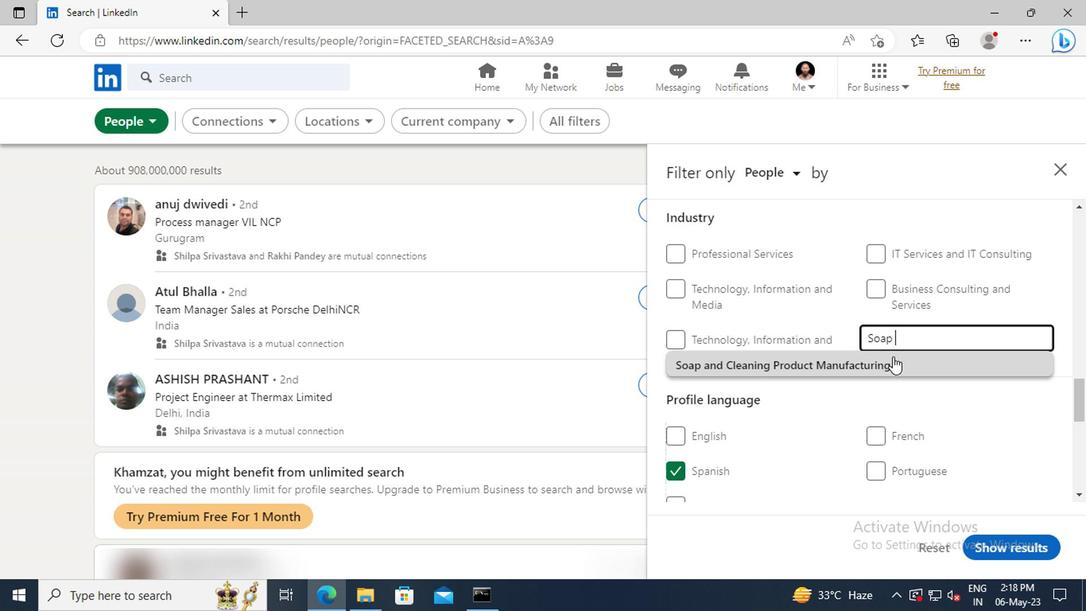 
Action: Mouse scrolled (890, 359) with delta (0, 0)
Screenshot: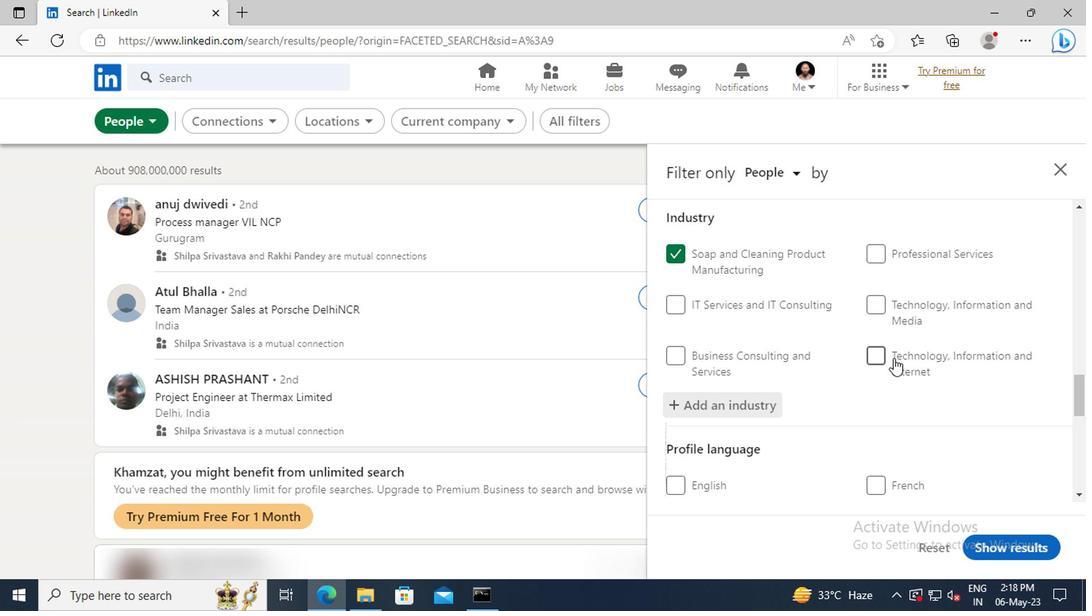 
Action: Mouse scrolled (890, 359) with delta (0, 0)
Screenshot: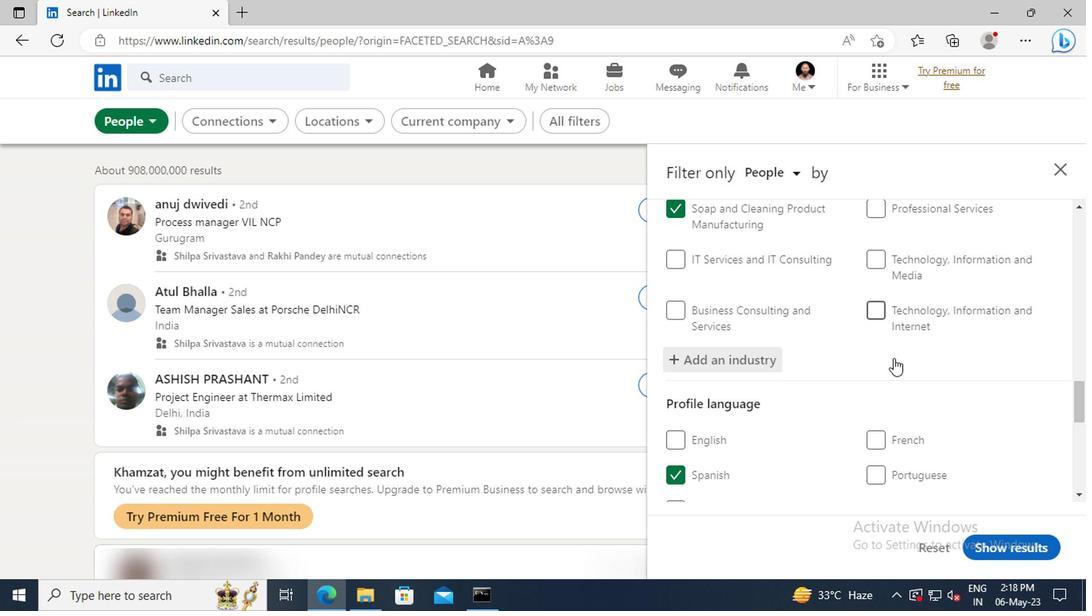 
Action: Mouse scrolled (890, 359) with delta (0, 0)
Screenshot: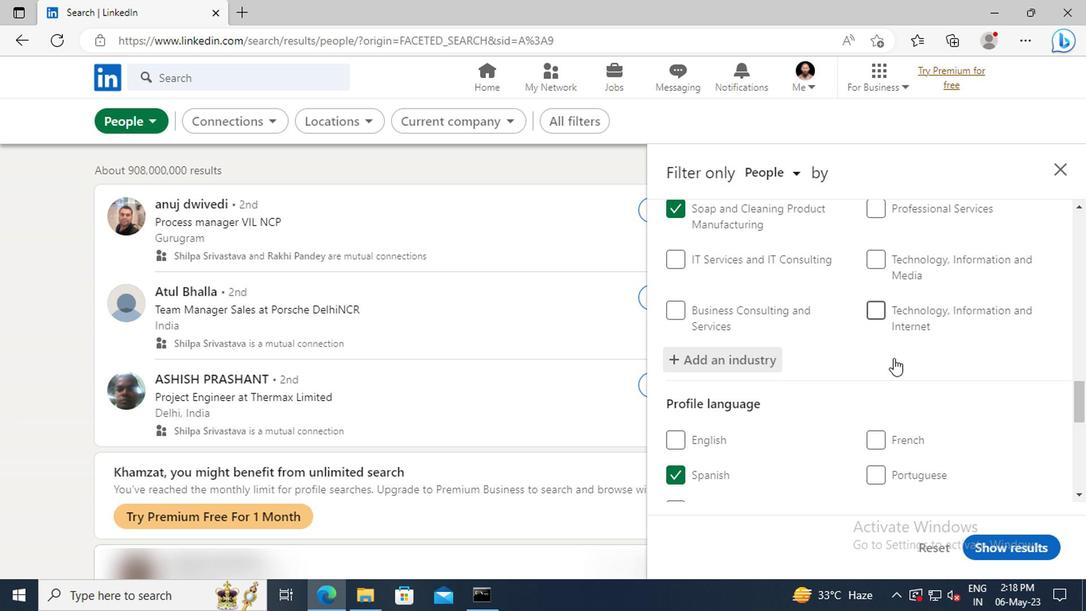 
Action: Mouse scrolled (890, 359) with delta (0, 0)
Screenshot: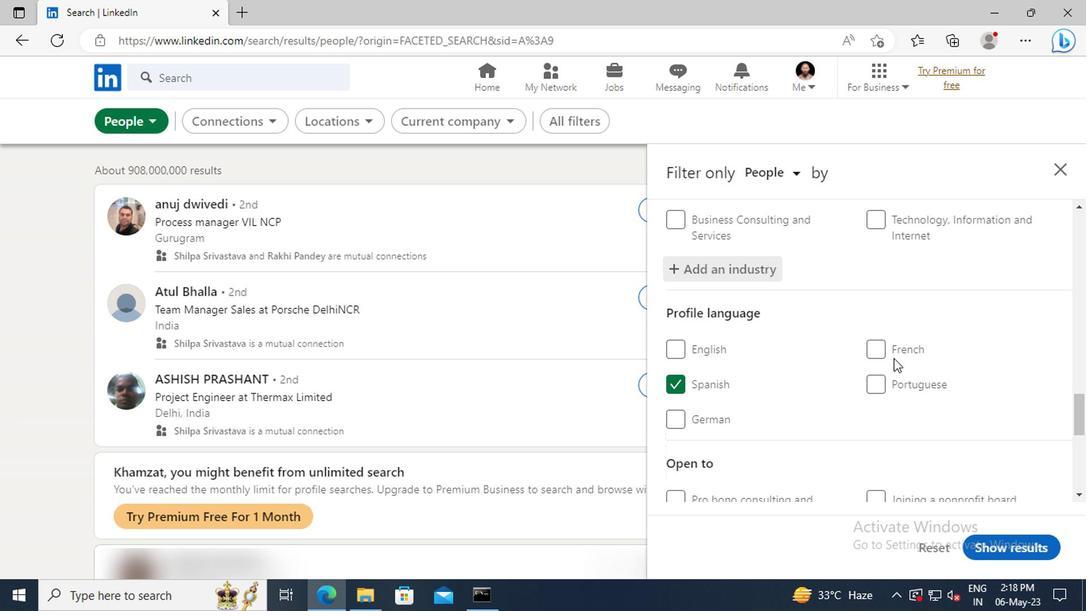 
Action: Mouse moved to (890, 356)
Screenshot: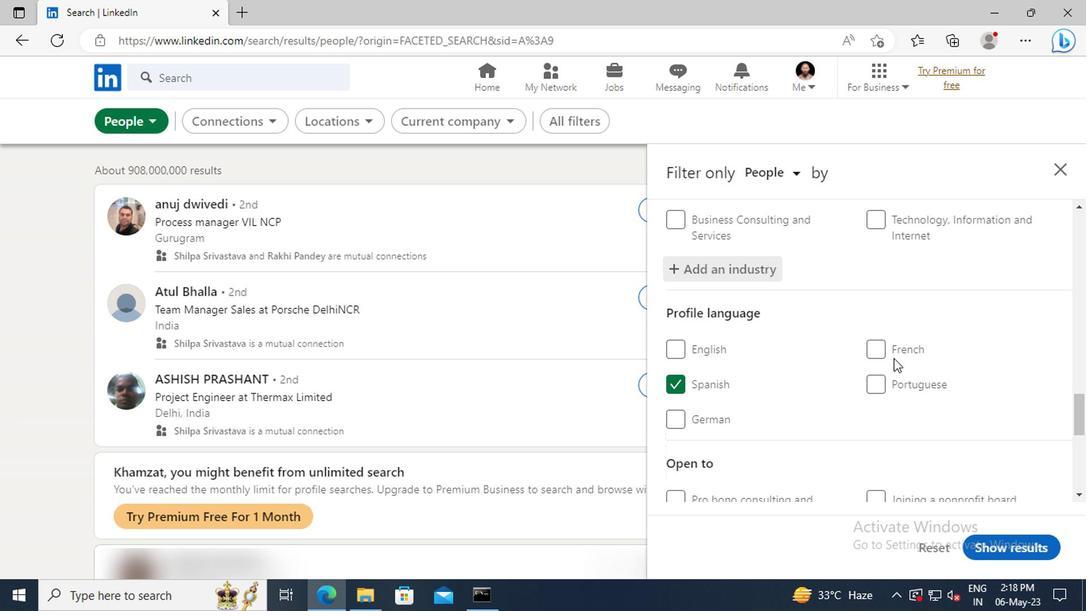 
Action: Mouse scrolled (890, 355) with delta (0, 0)
Screenshot: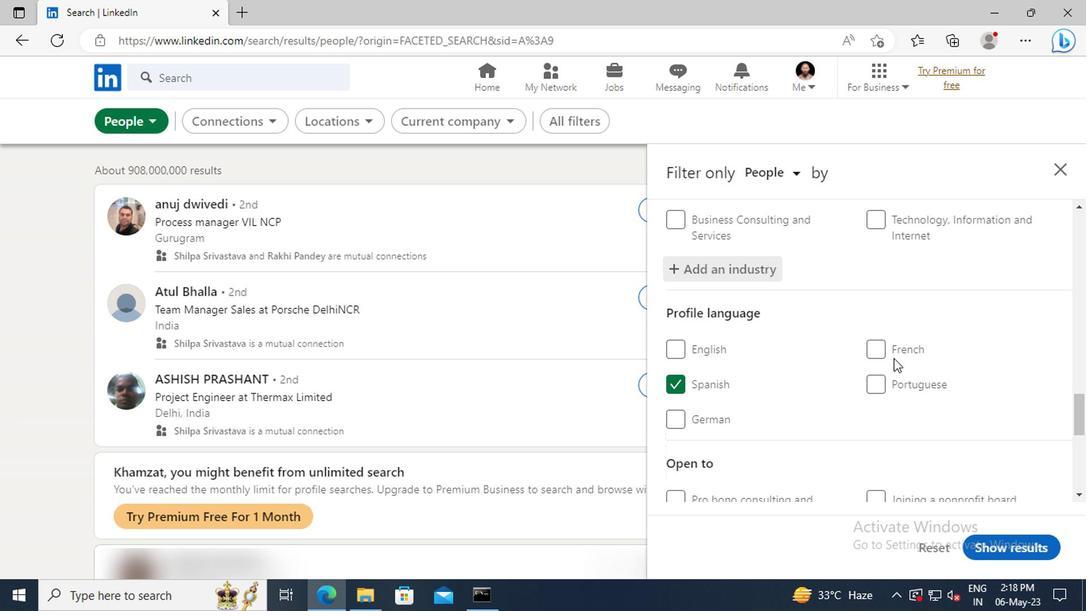 
Action: Mouse moved to (887, 345)
Screenshot: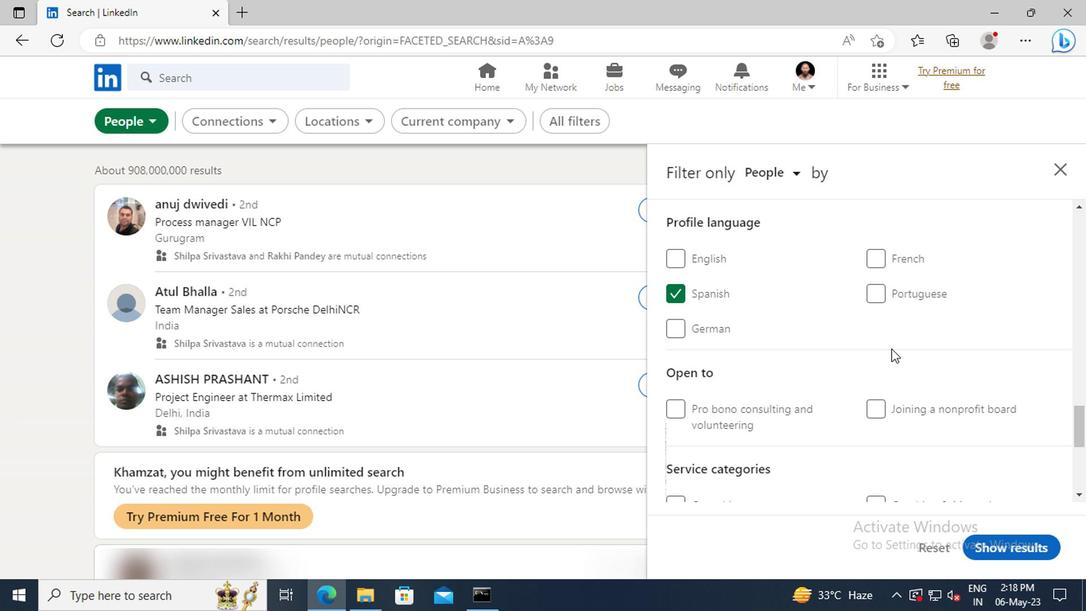 
Action: Mouse scrolled (887, 344) with delta (0, -1)
Screenshot: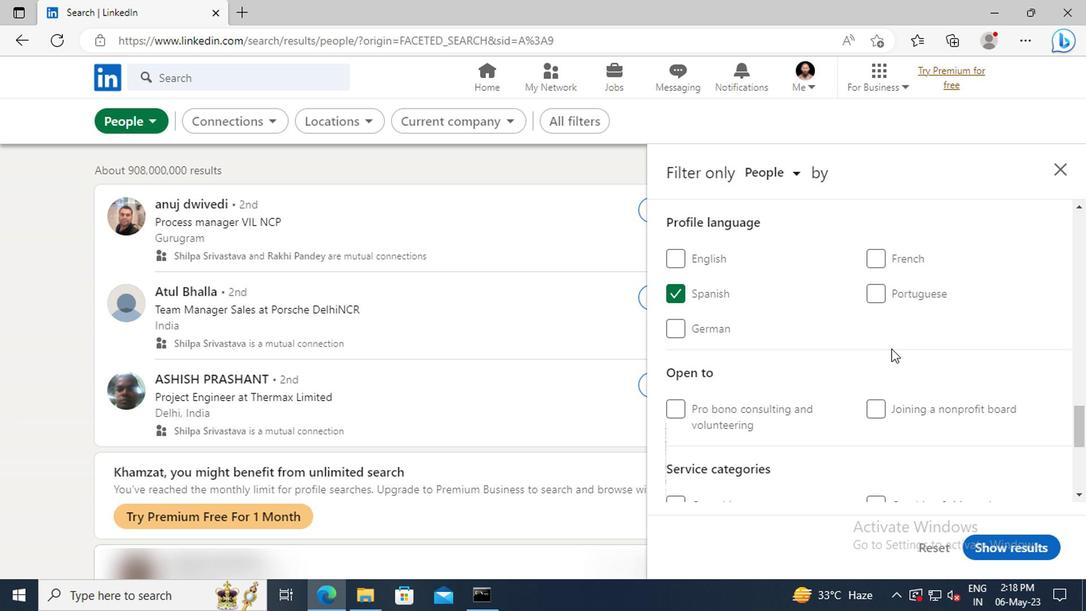 
Action: Mouse scrolled (887, 344) with delta (0, -1)
Screenshot: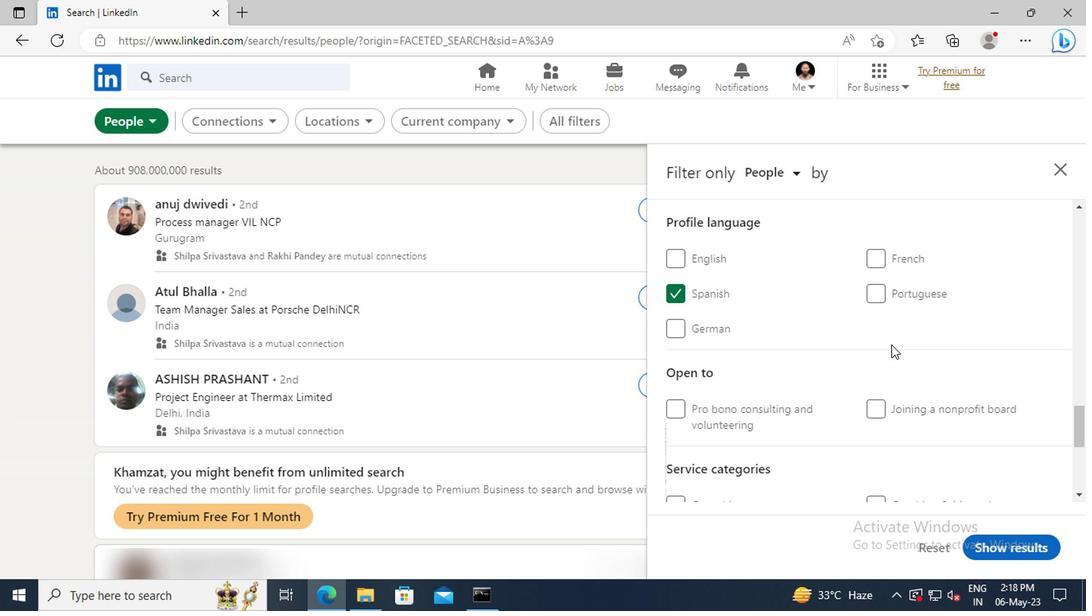 
Action: Mouse scrolled (887, 344) with delta (0, -1)
Screenshot: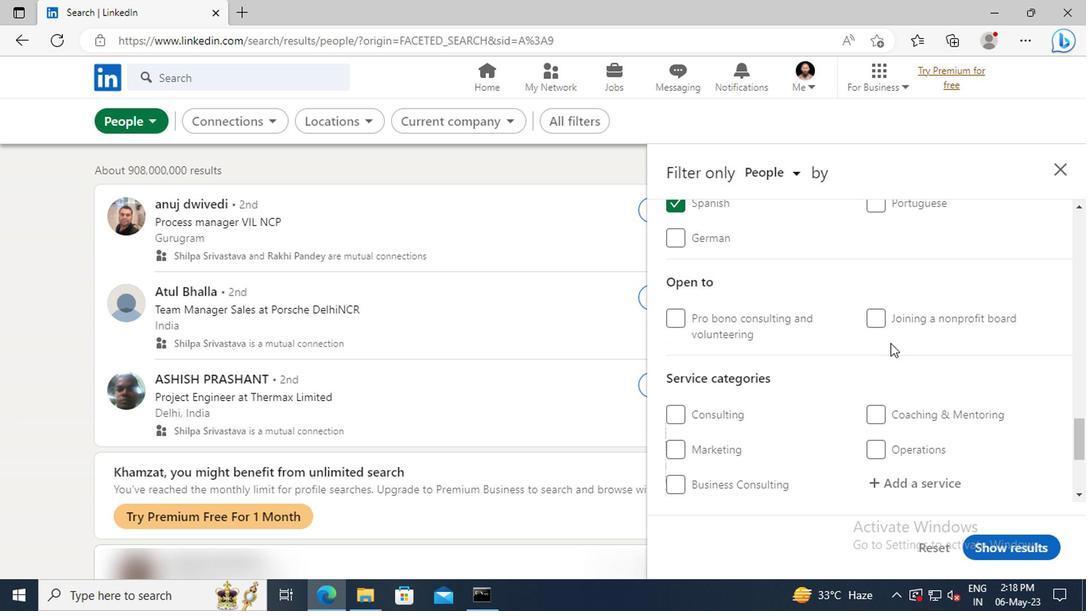 
Action: Mouse scrolled (887, 344) with delta (0, -1)
Screenshot: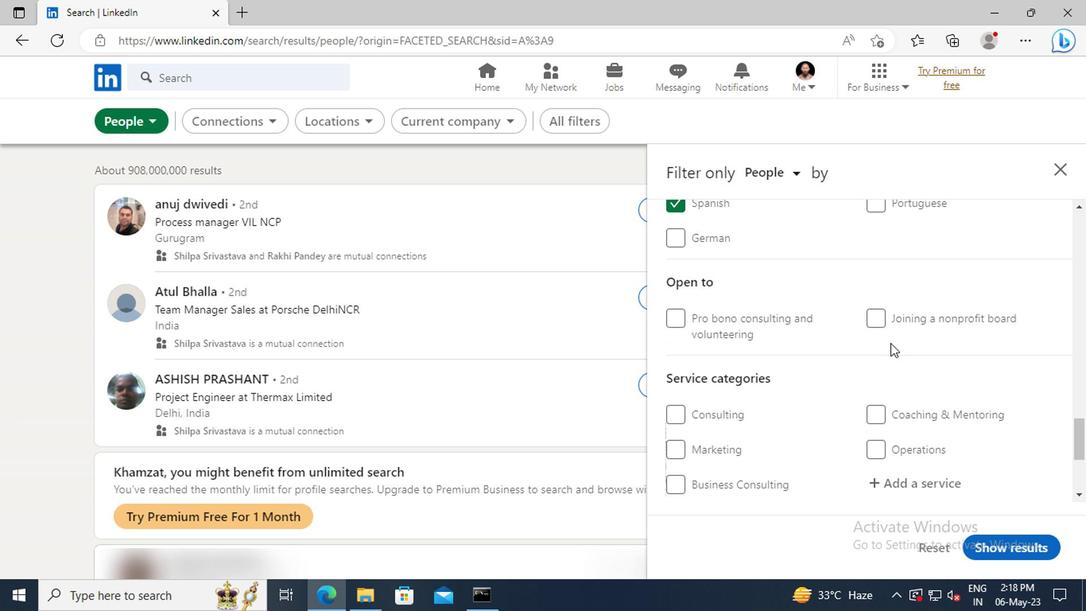 
Action: Mouse scrolled (887, 344) with delta (0, -1)
Screenshot: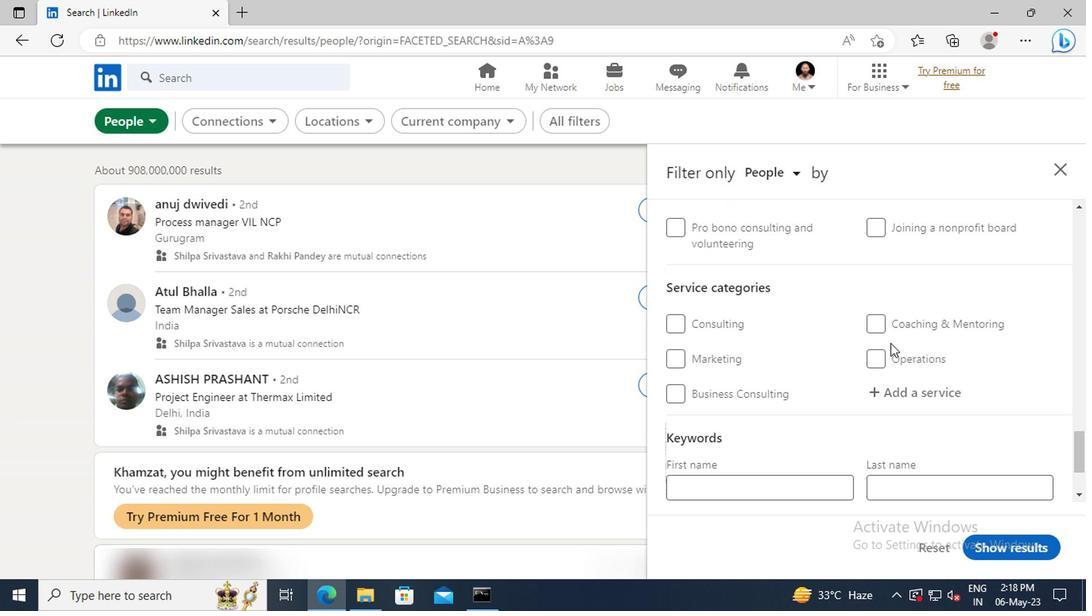 
Action: Mouse moved to (888, 347)
Screenshot: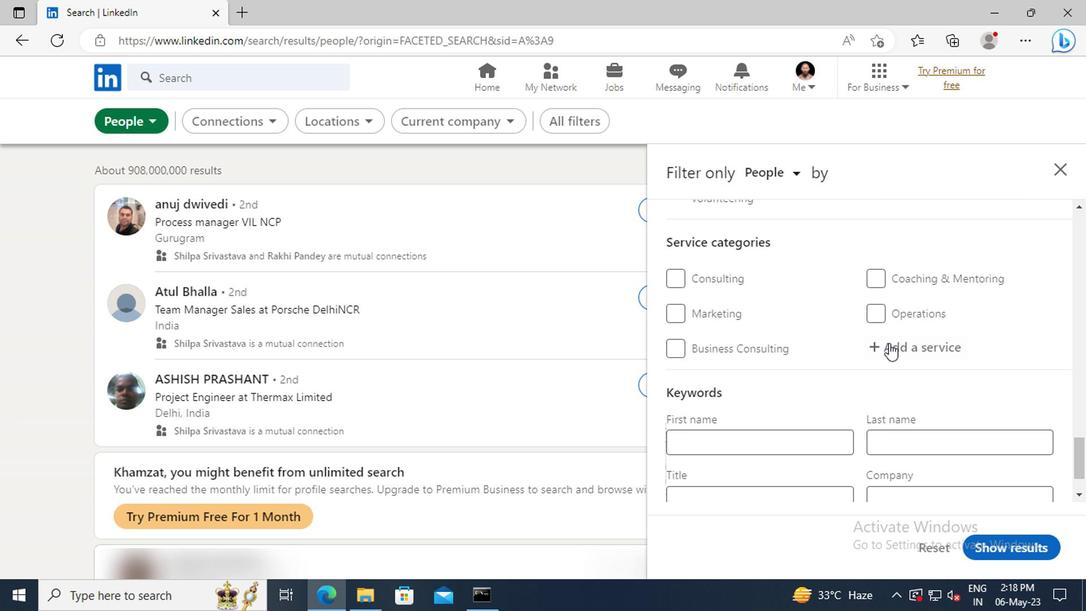 
Action: Mouse pressed left at (888, 347)
Screenshot: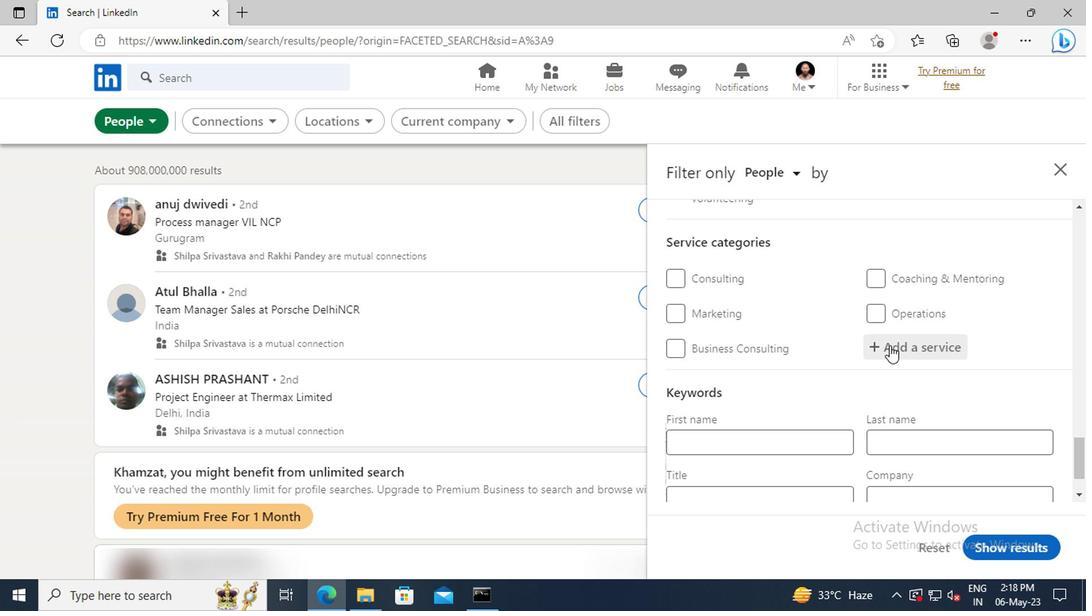 
Action: Key pressed <Key.shift>WEB<Key.space><Key.shift>DEVE
Screenshot: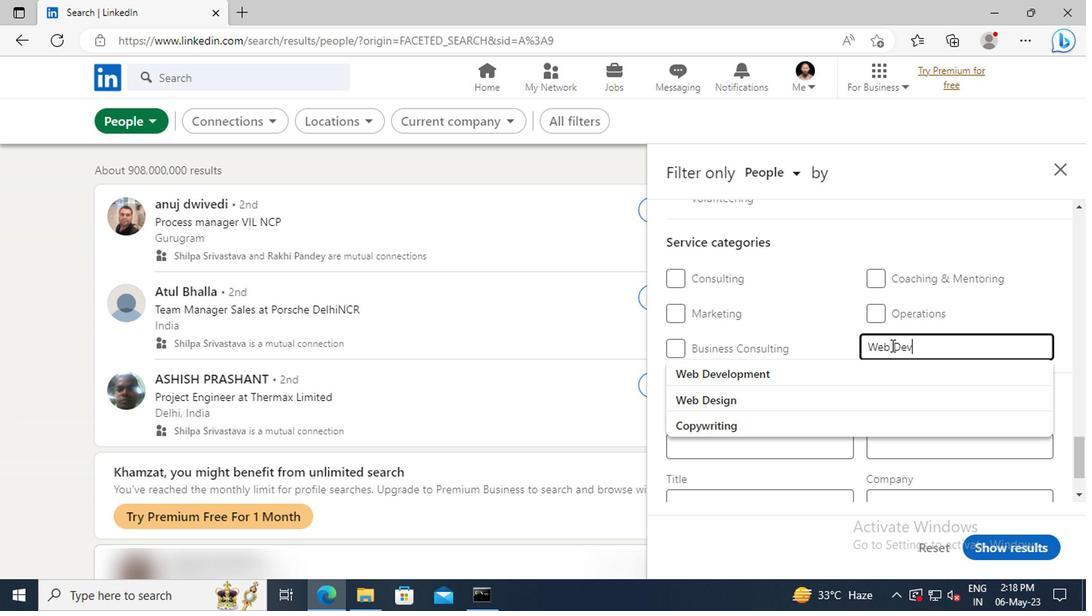 
Action: Mouse moved to (889, 369)
Screenshot: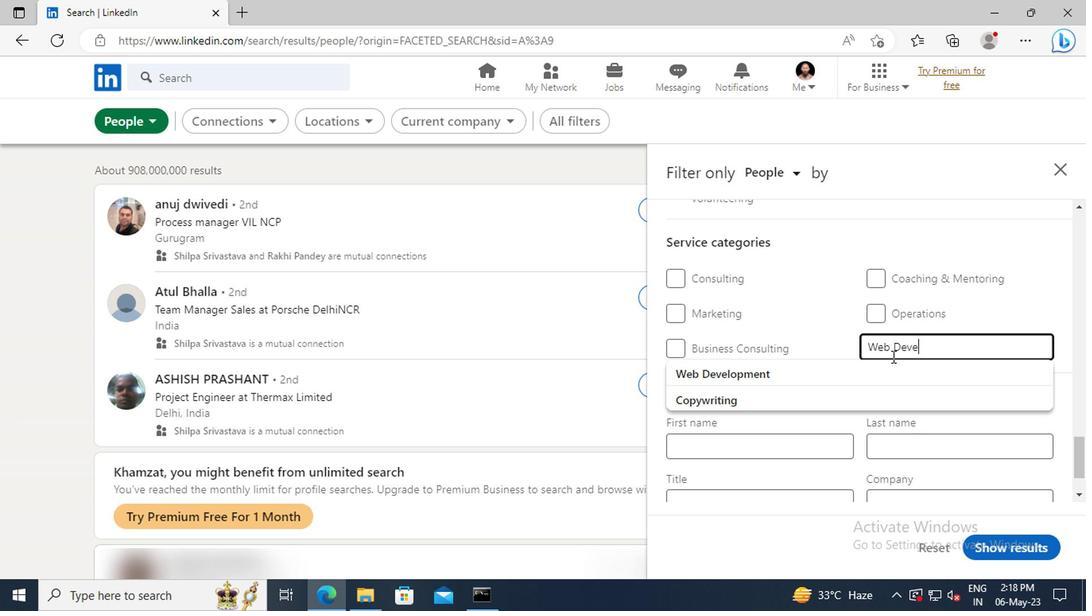 
Action: Mouse pressed left at (889, 369)
Screenshot: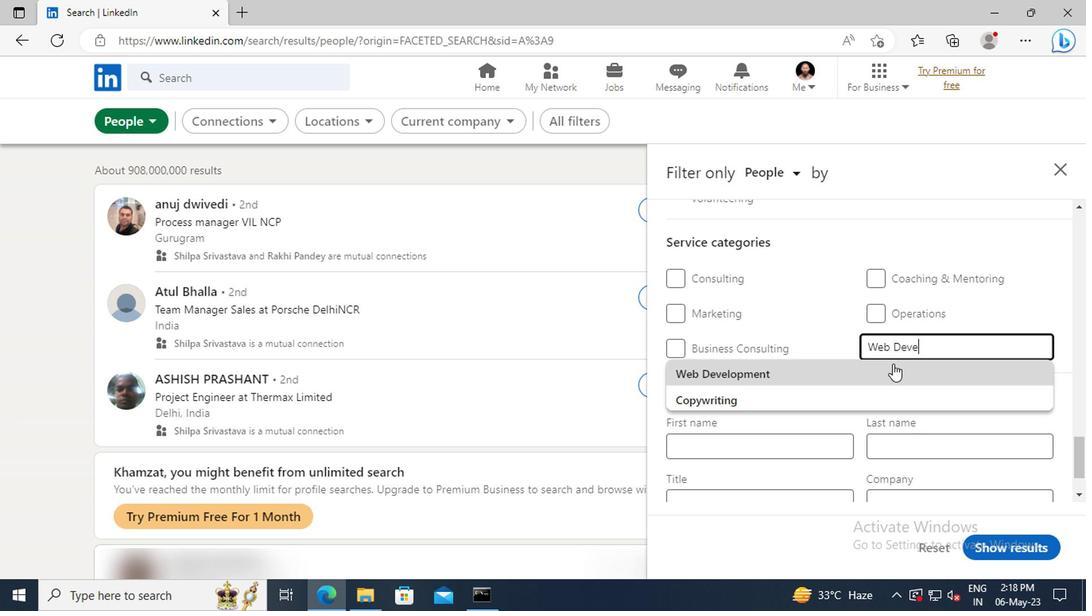 
Action: Mouse scrolled (889, 368) with delta (0, 0)
Screenshot: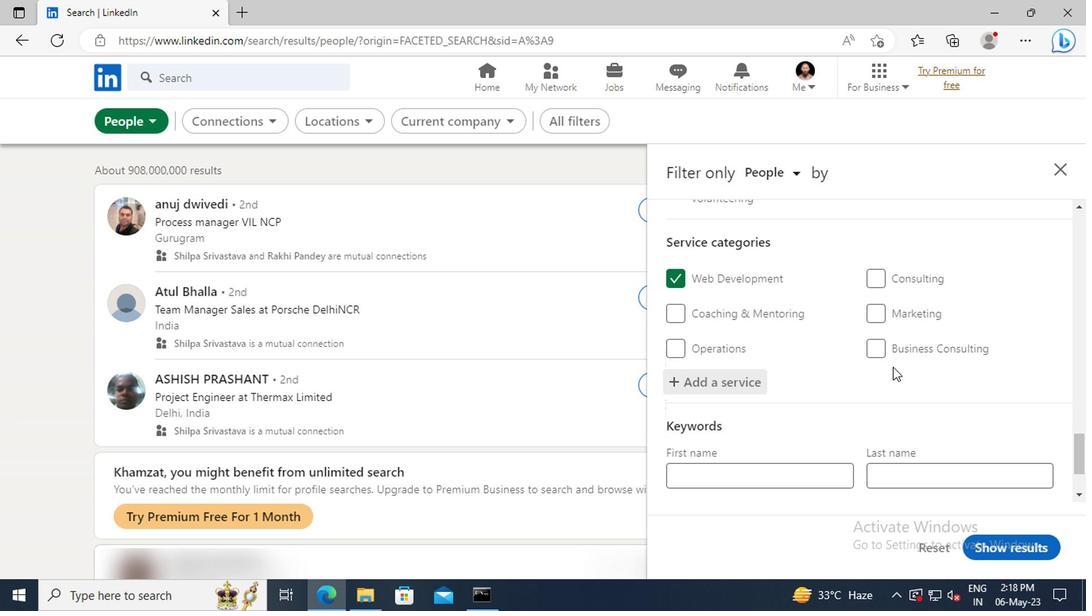 
Action: Mouse scrolled (889, 368) with delta (0, 0)
Screenshot: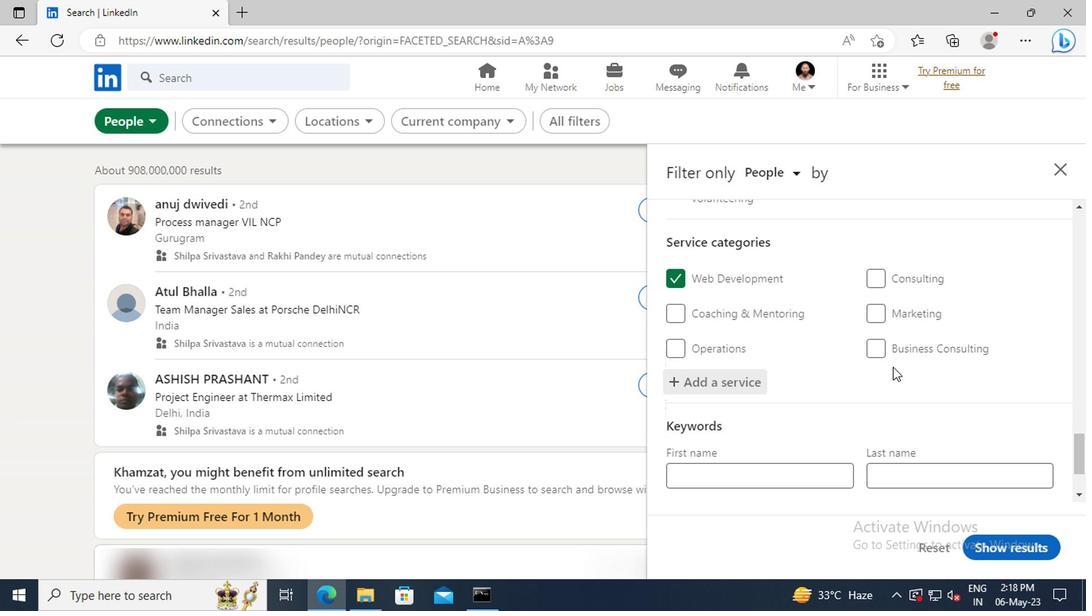 
Action: Mouse scrolled (889, 368) with delta (0, 0)
Screenshot: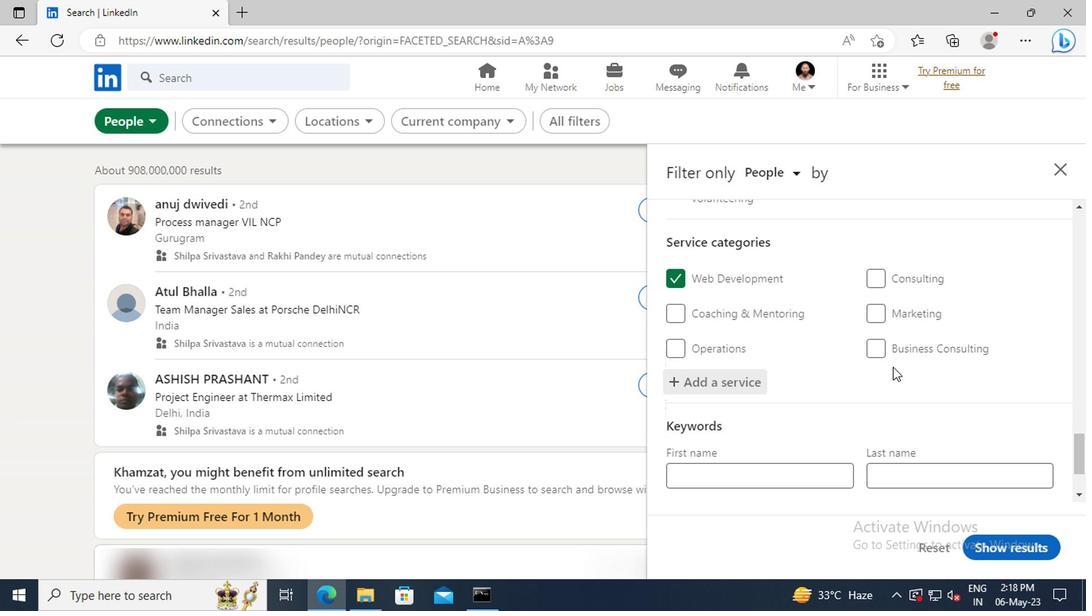 
Action: Mouse scrolled (889, 368) with delta (0, 0)
Screenshot: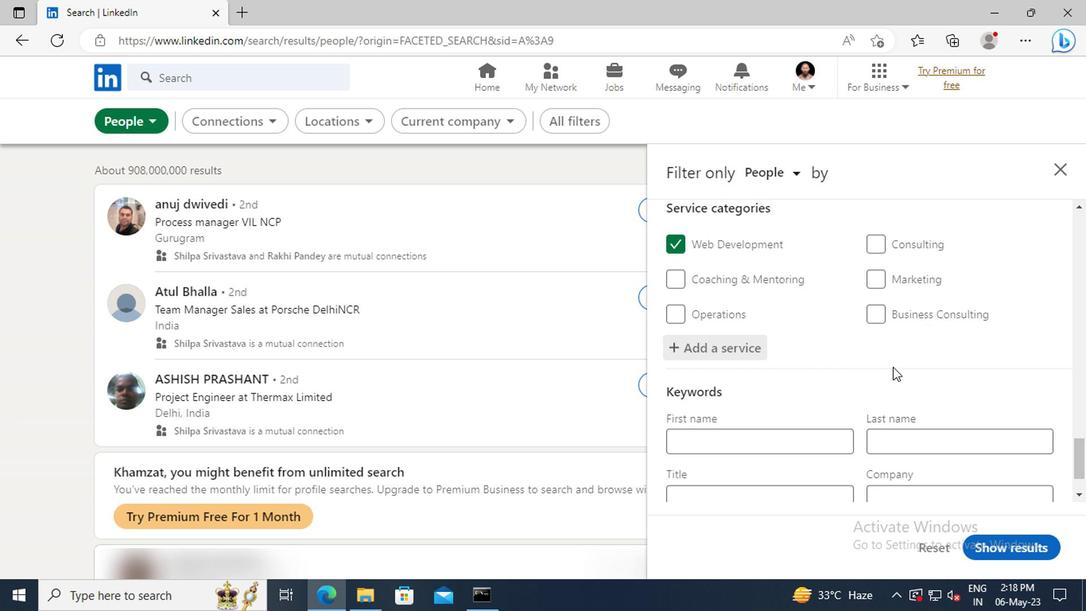 
Action: Mouse moved to (770, 431)
Screenshot: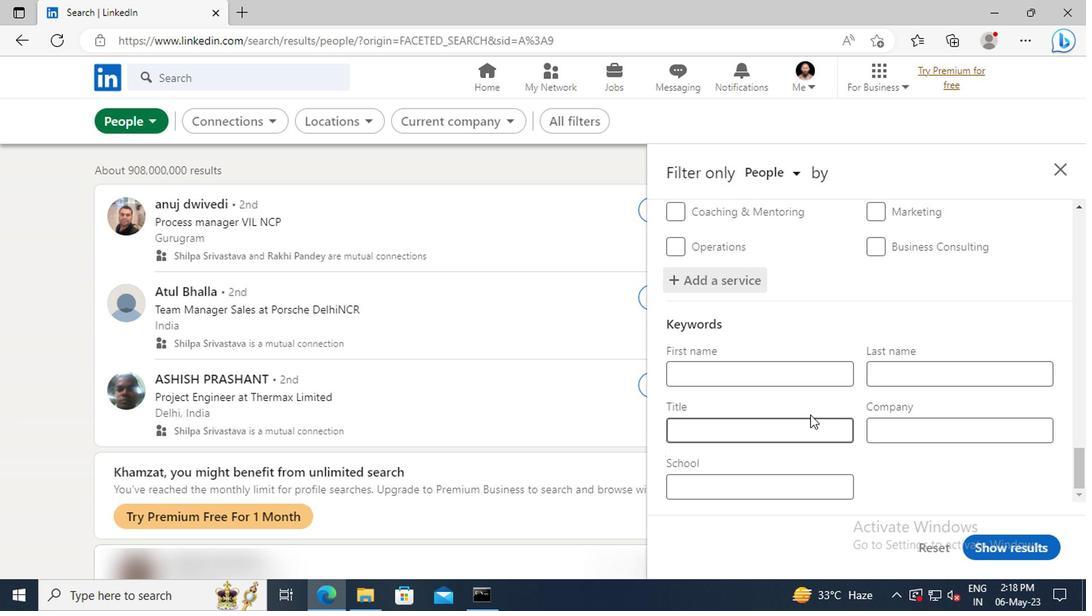 
Action: Mouse pressed left at (770, 431)
Screenshot: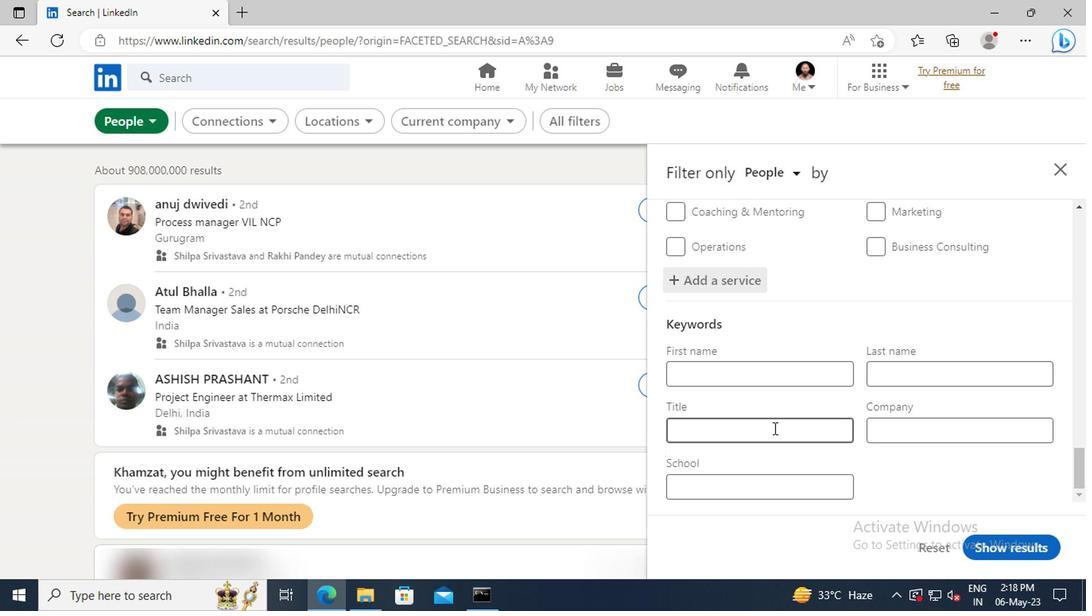 
Action: Mouse moved to (769, 432)
Screenshot: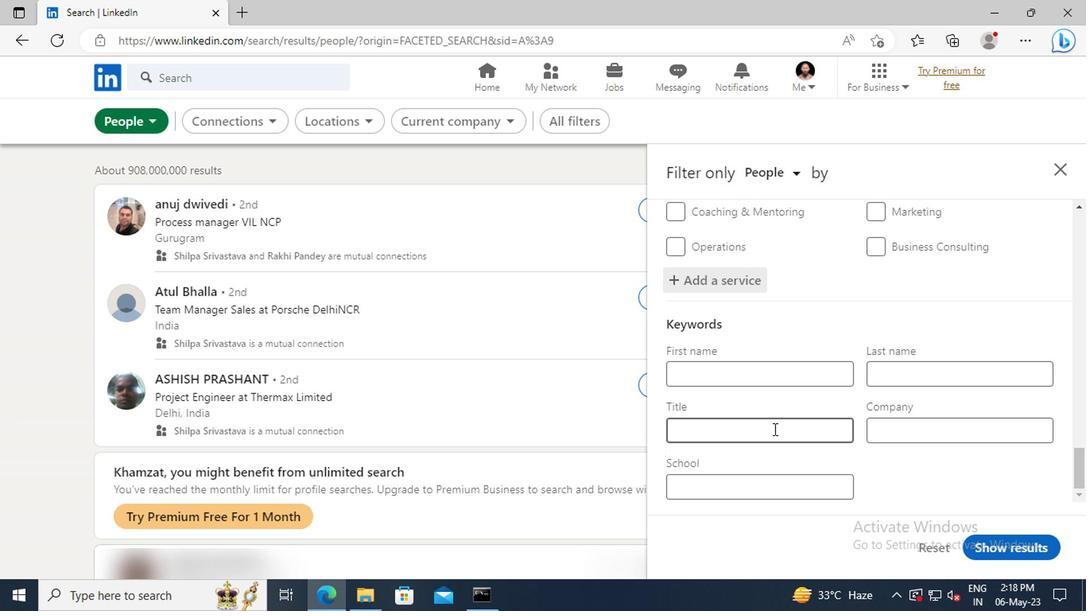 
Action: Key pressed <Key.shift>PRINCIPAL<Key.enter>
Screenshot: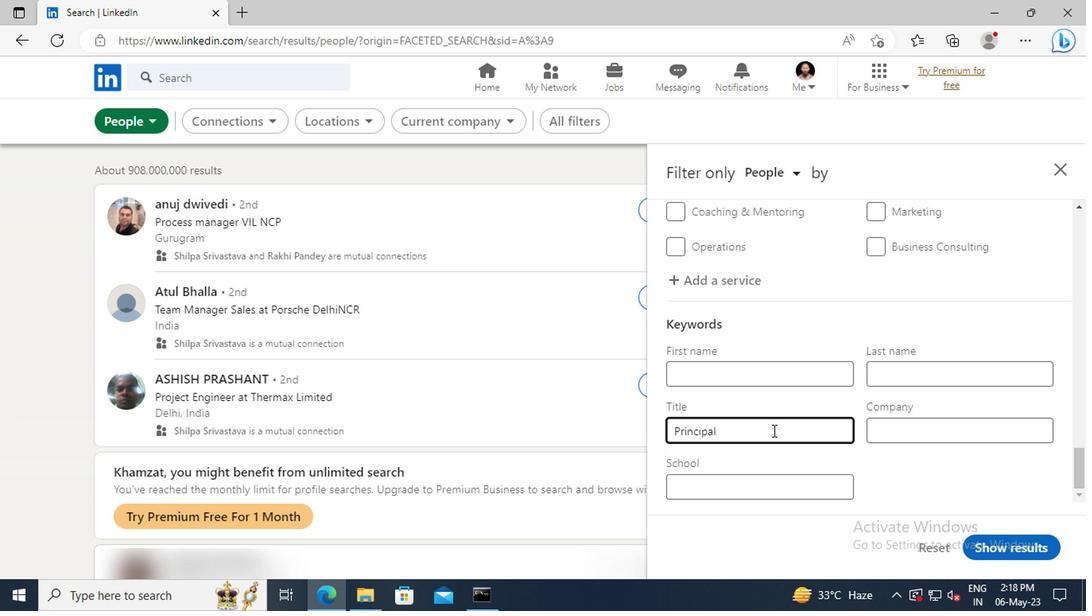 
Action: Mouse moved to (987, 542)
Screenshot: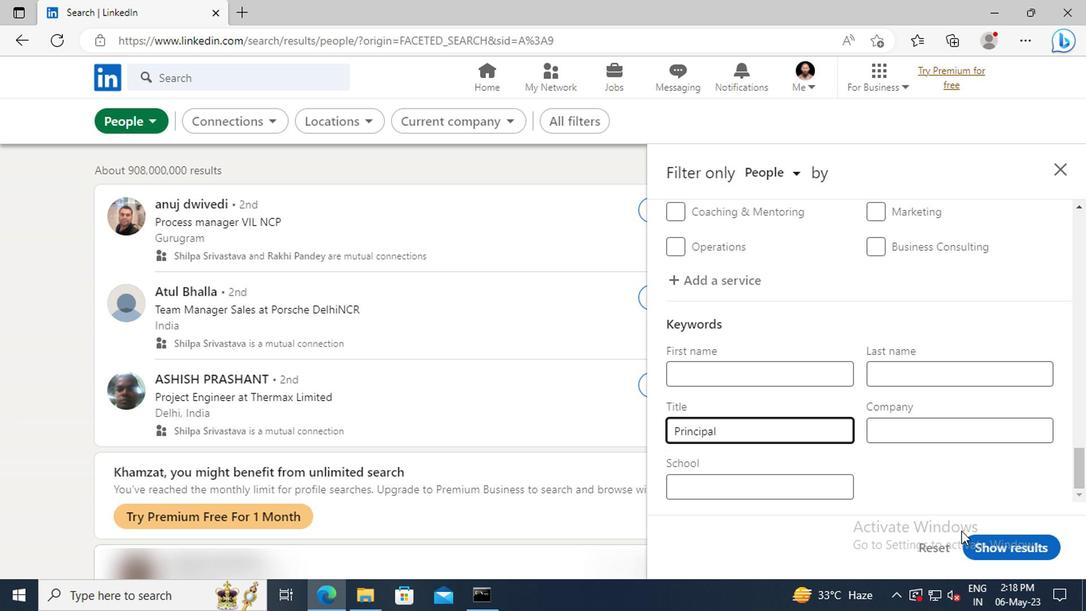 
Action: Mouse pressed left at (987, 542)
Screenshot: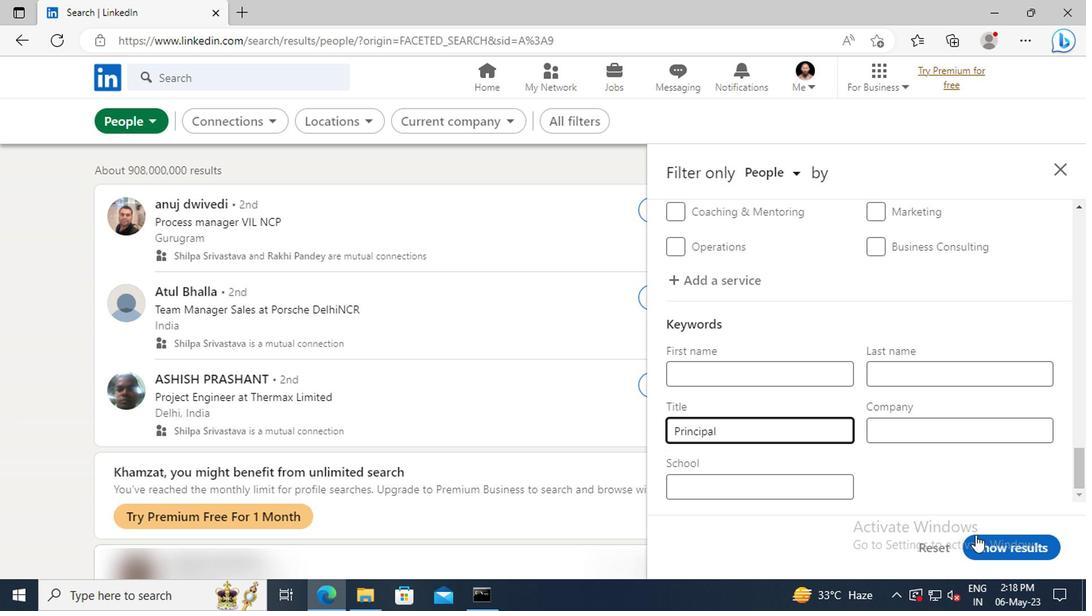 
